 Task: Look for space in Chachapoyas, Peru from 8th August, 2023 to 15th August, 2023 for 9 adults in price range Rs.10000 to Rs.14000. Place can be shared room with 5 bedrooms having 9 beds and 5 bathrooms. Property type can be house, flat, guest house. Amenities needed are: wifi, TV, free parkinig on premises, gym, breakfast. Booking option can be shelf check-in. Required host language is English.
Action: Mouse moved to (511, 126)
Screenshot: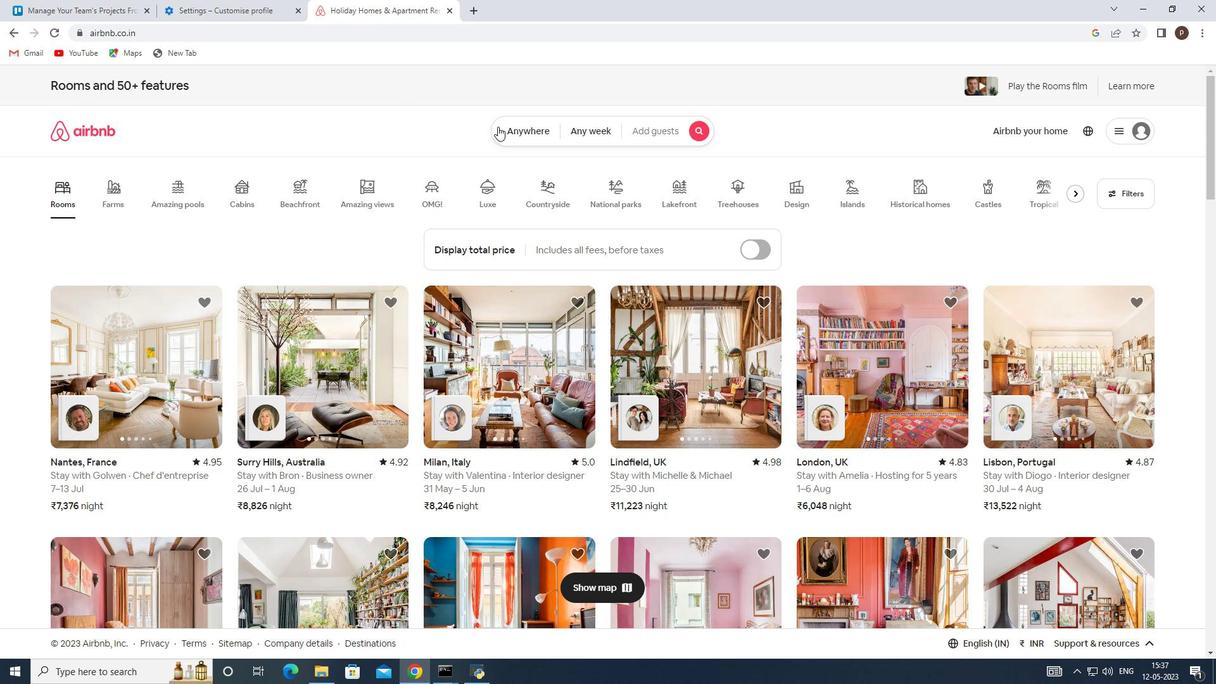 
Action: Mouse pressed left at (511, 126)
Screenshot: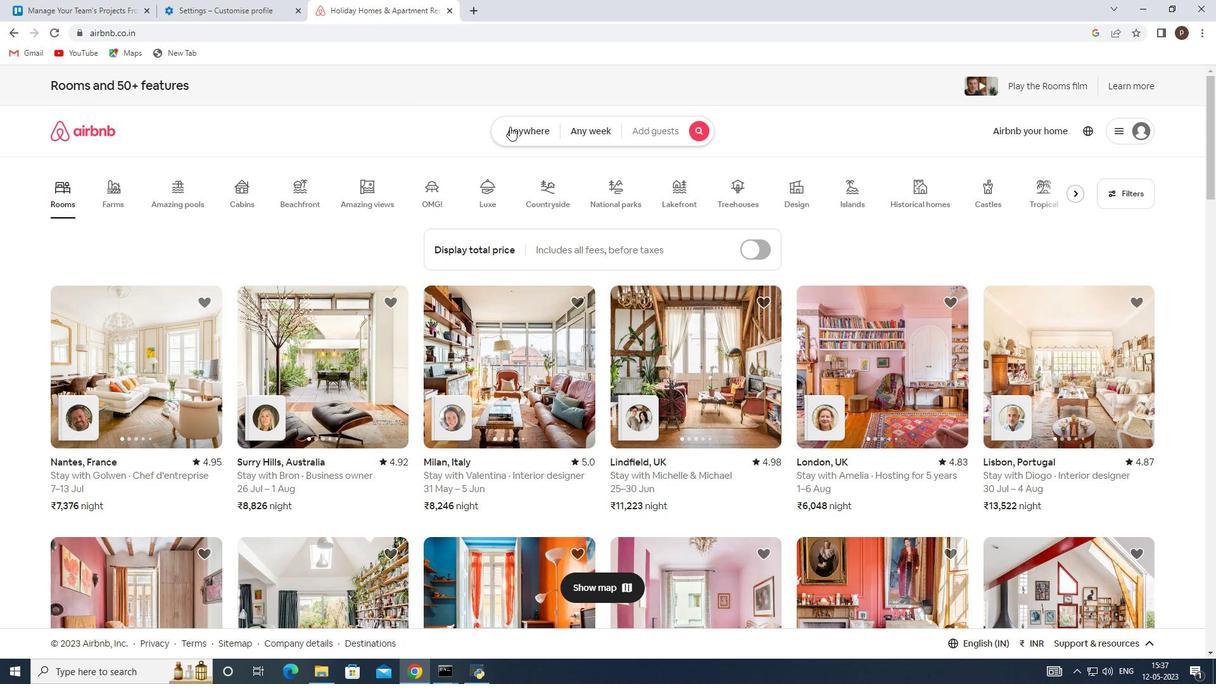 
Action: Mouse moved to (417, 181)
Screenshot: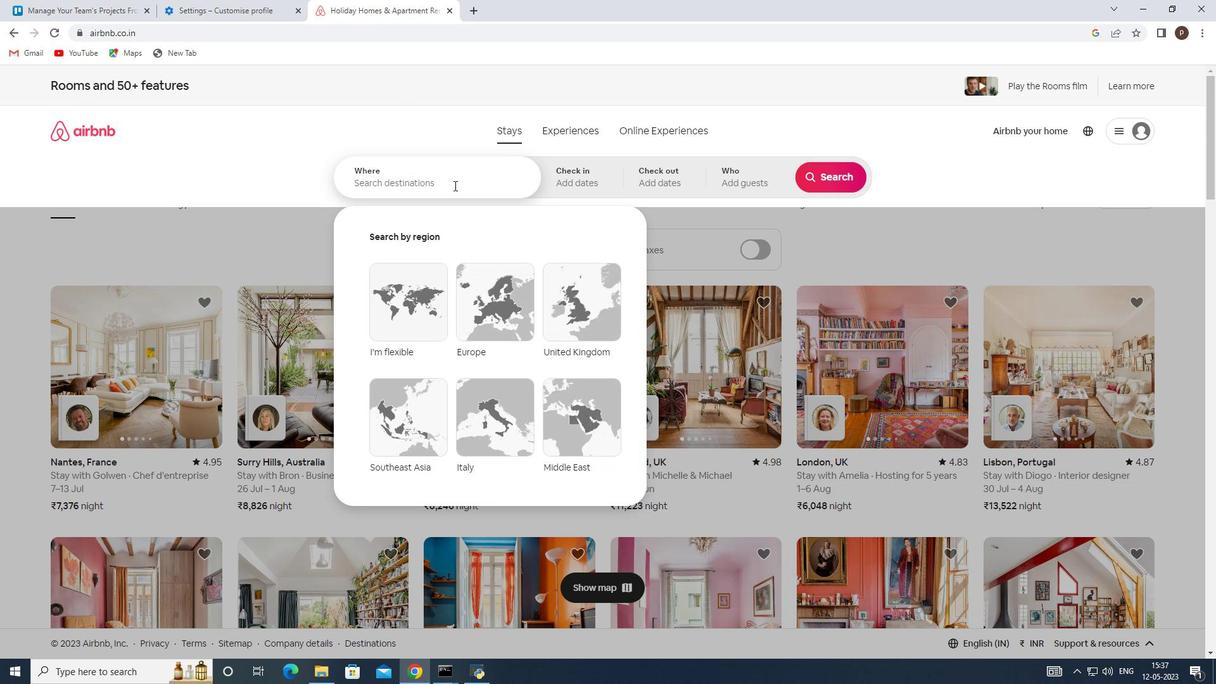 
Action: Mouse pressed left at (417, 181)
Screenshot: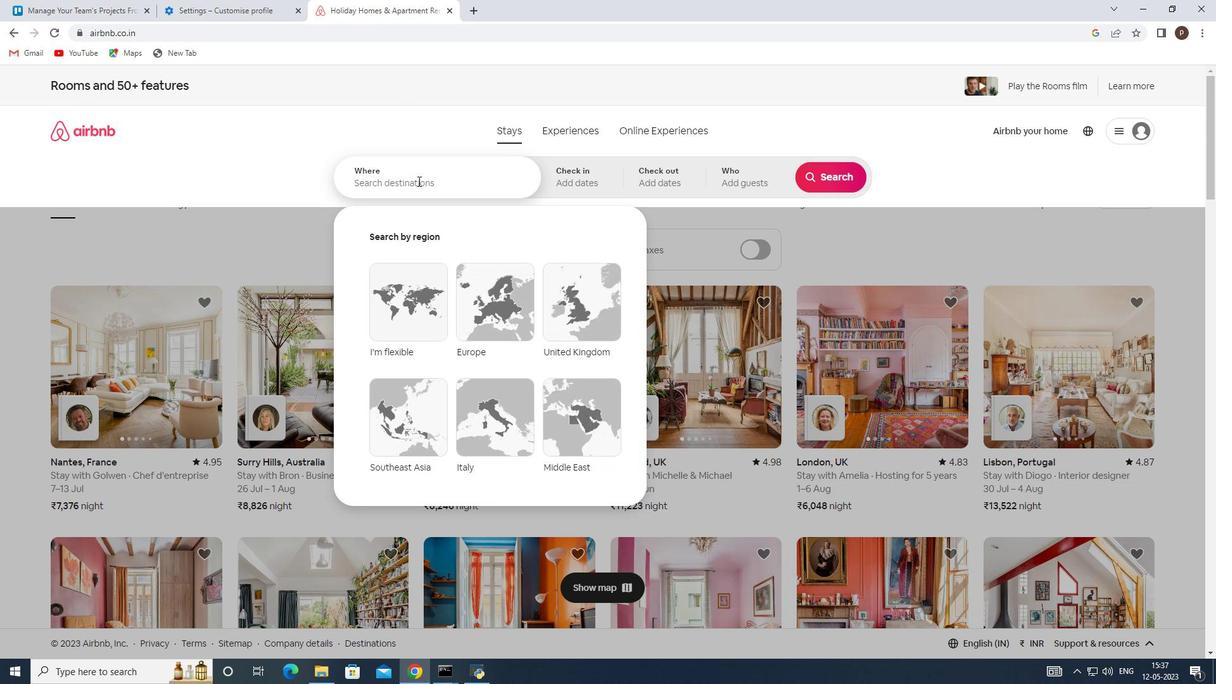 
Action: Mouse moved to (415, 179)
Screenshot: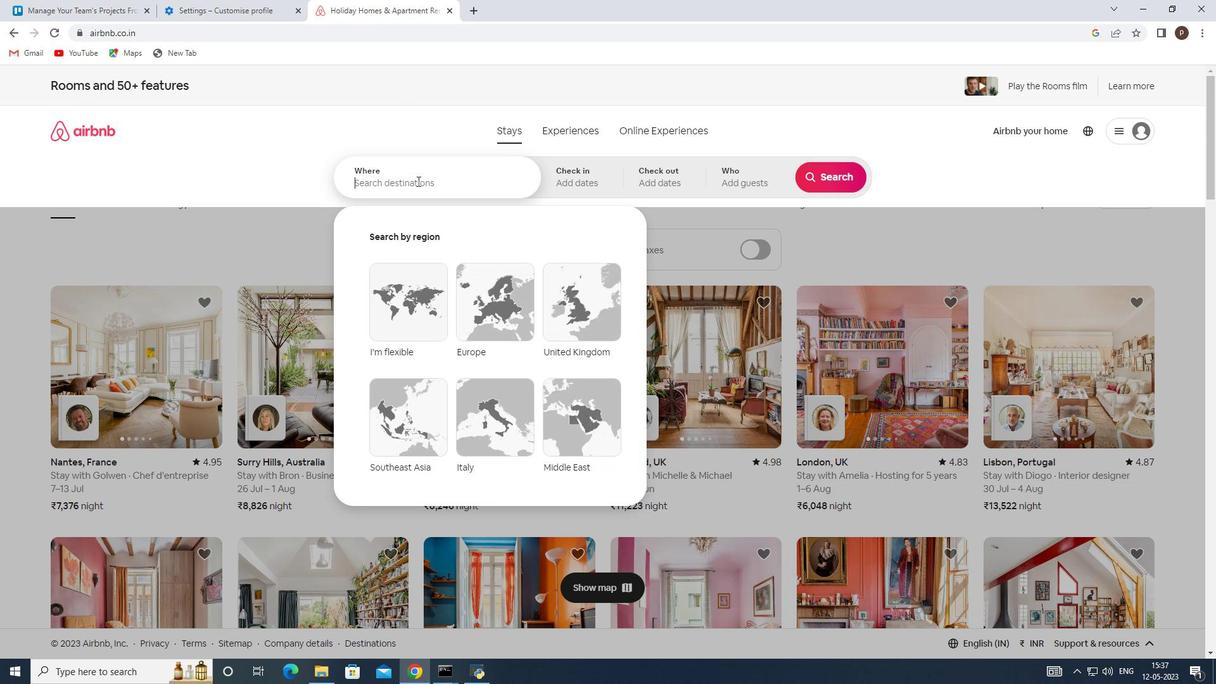 
Action: Key pressed <Key.caps_lock>C<Key.caps_lock>hachapoyas,<Key.space><Key.caps_lock>P<Key.caps_lock>eru<Key.enter>
Screenshot: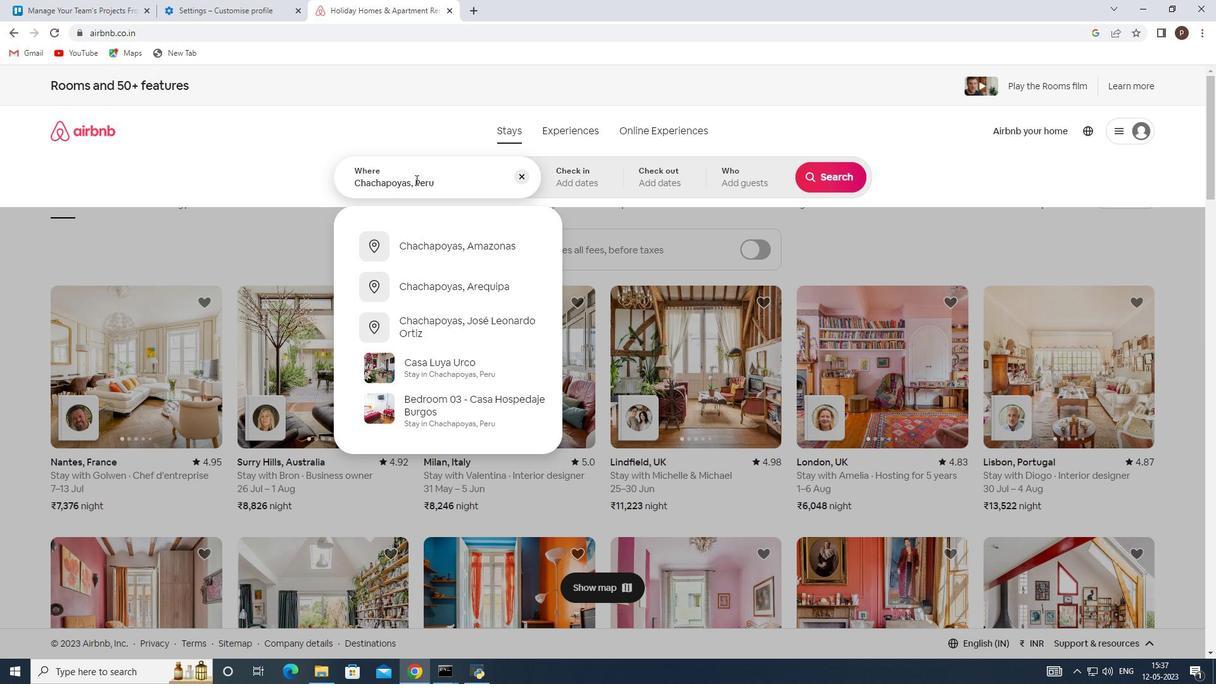 
Action: Mouse moved to (833, 281)
Screenshot: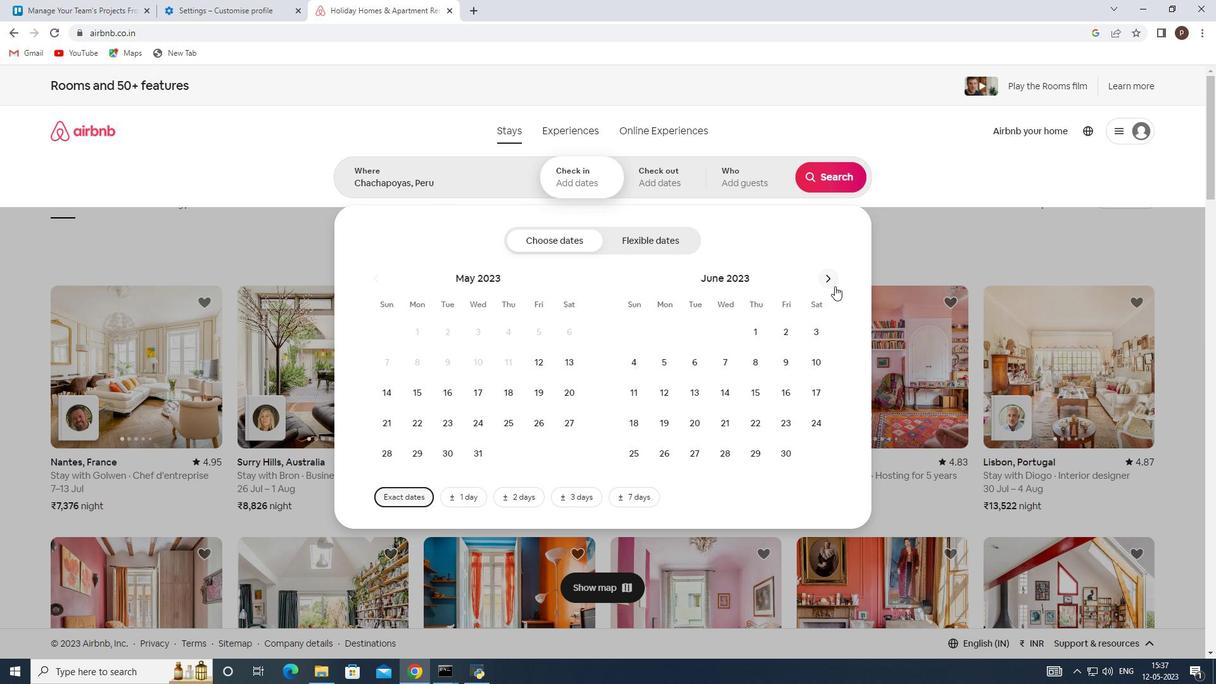 
Action: Mouse pressed left at (833, 281)
Screenshot: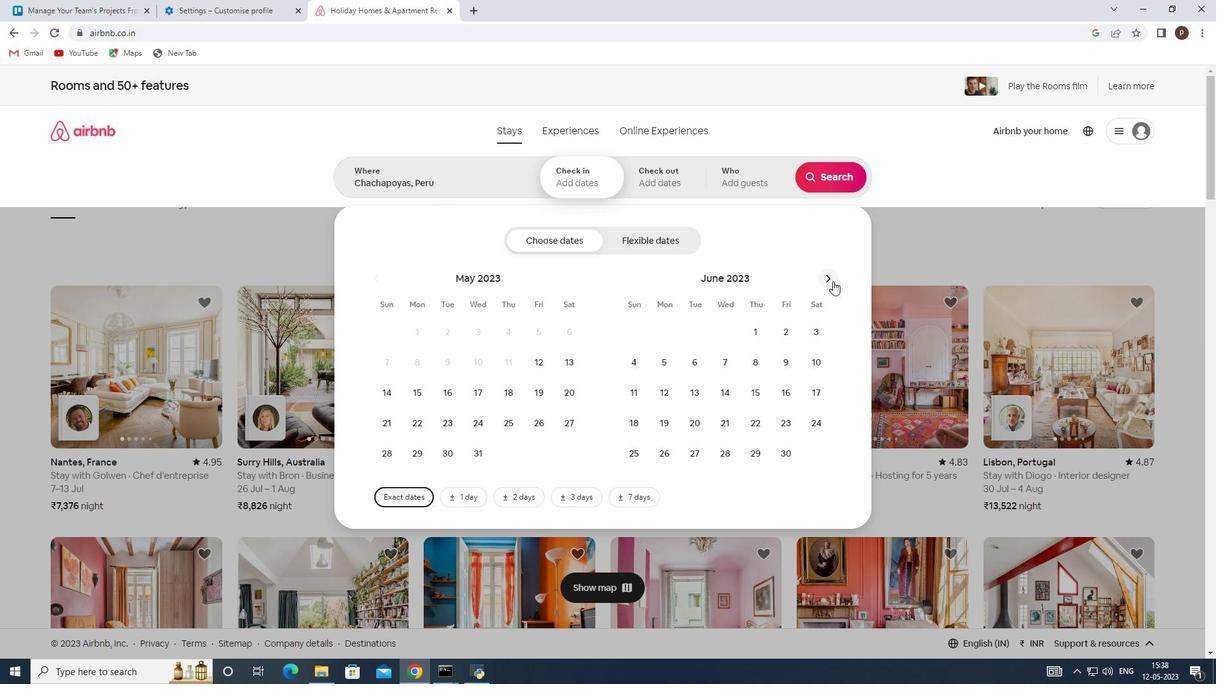 
Action: Mouse pressed left at (833, 281)
Screenshot: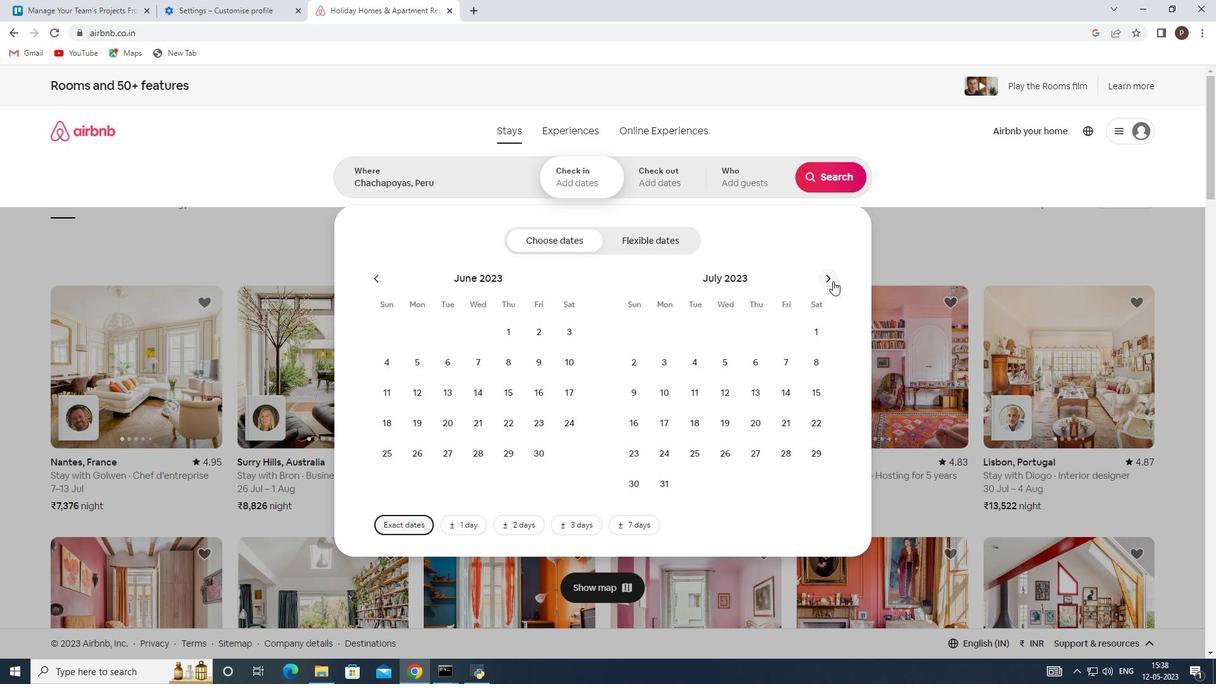 
Action: Mouse moved to (694, 361)
Screenshot: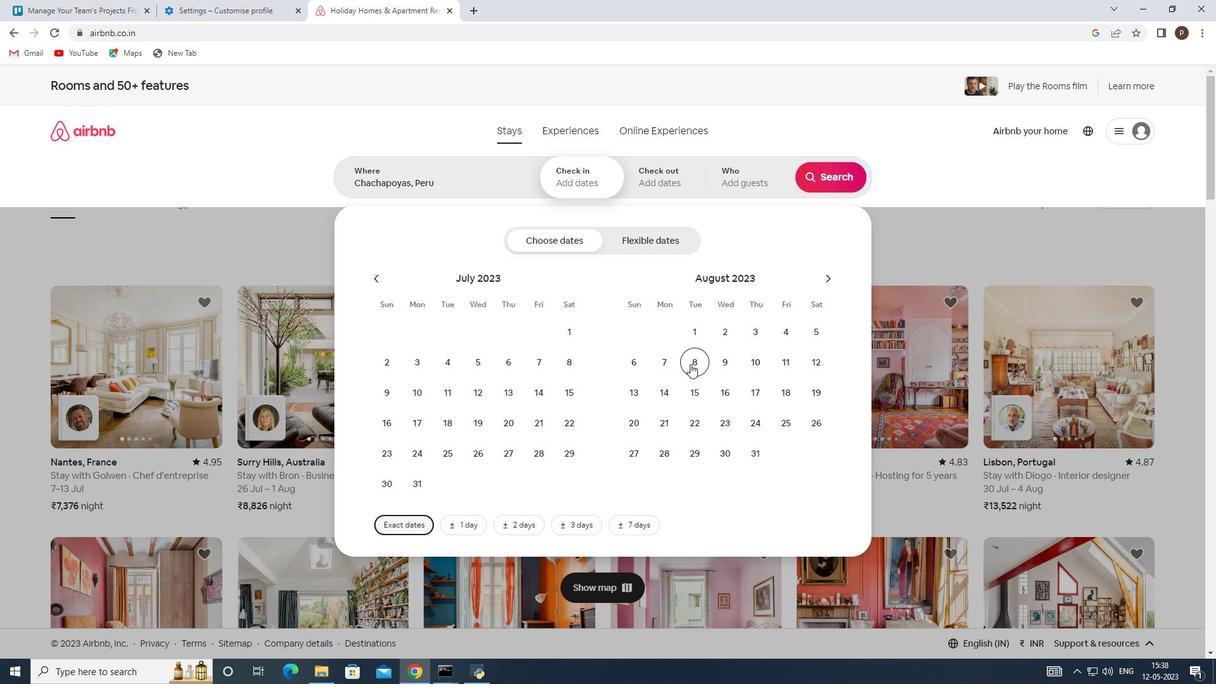 
Action: Mouse pressed left at (694, 361)
Screenshot: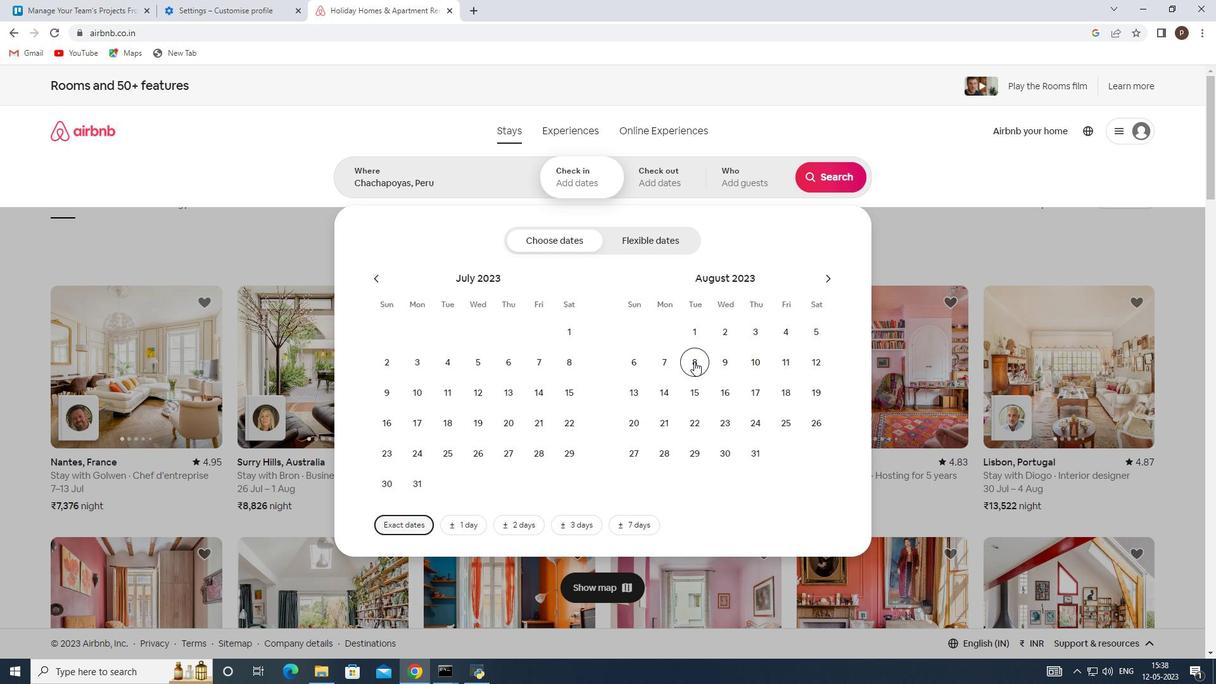 
Action: Mouse moved to (694, 391)
Screenshot: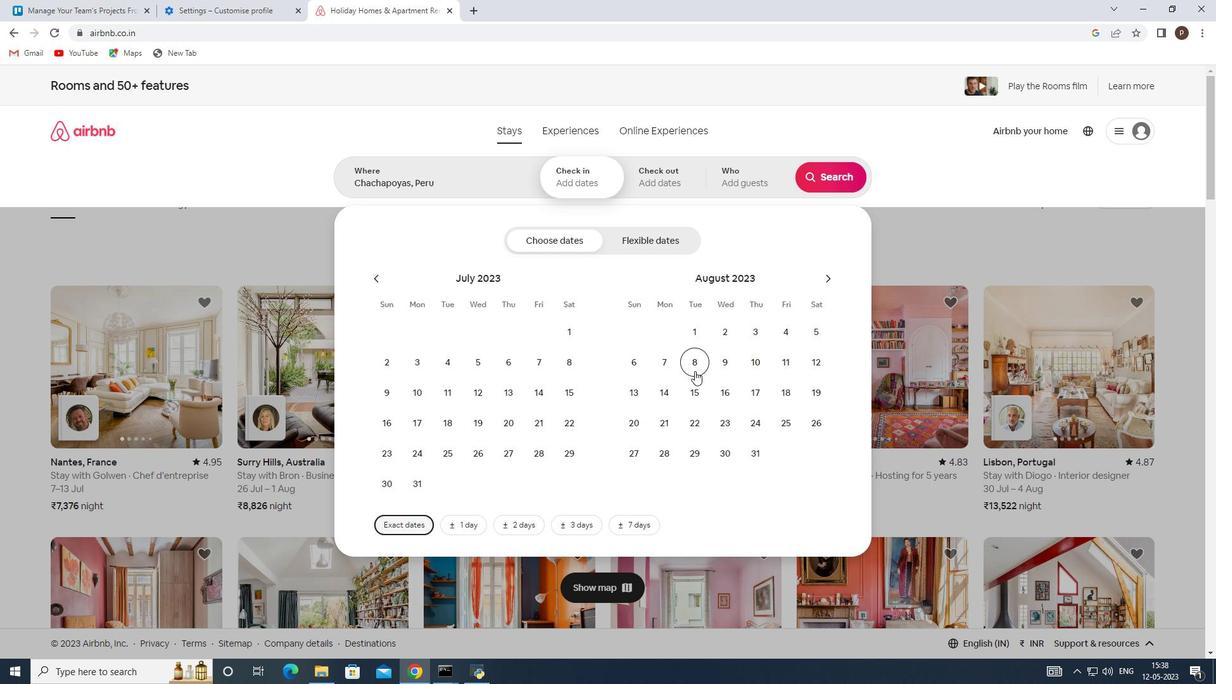 
Action: Mouse pressed left at (694, 391)
Screenshot: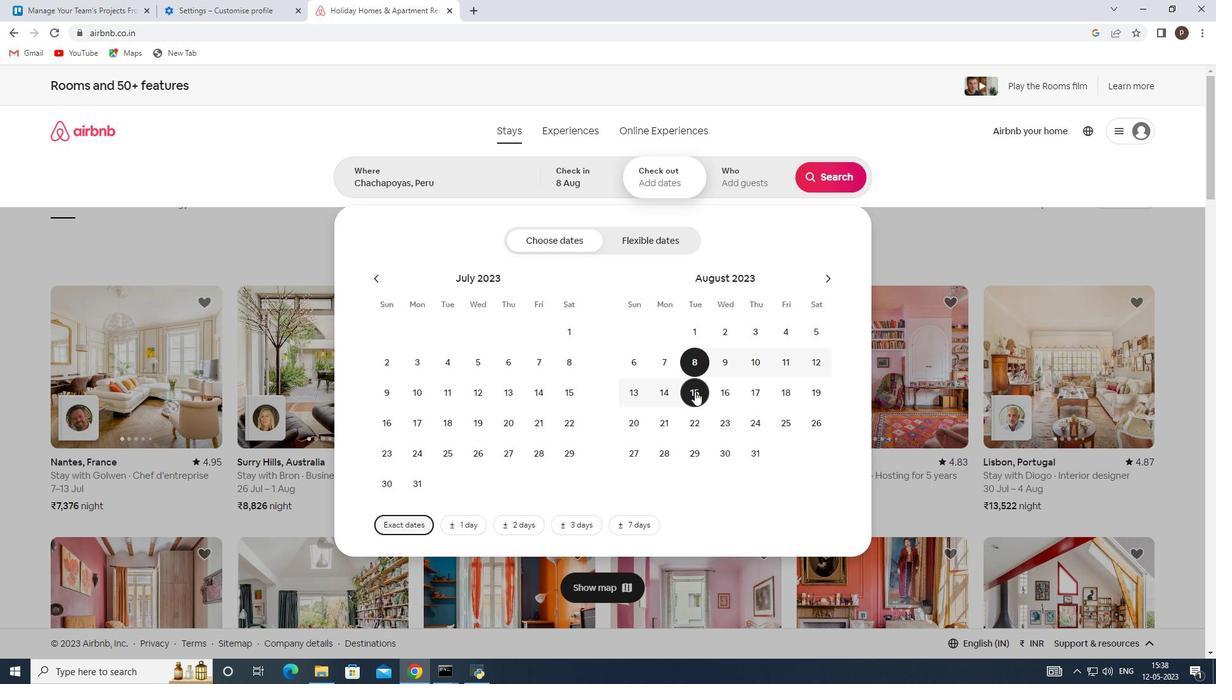 
Action: Mouse moved to (733, 190)
Screenshot: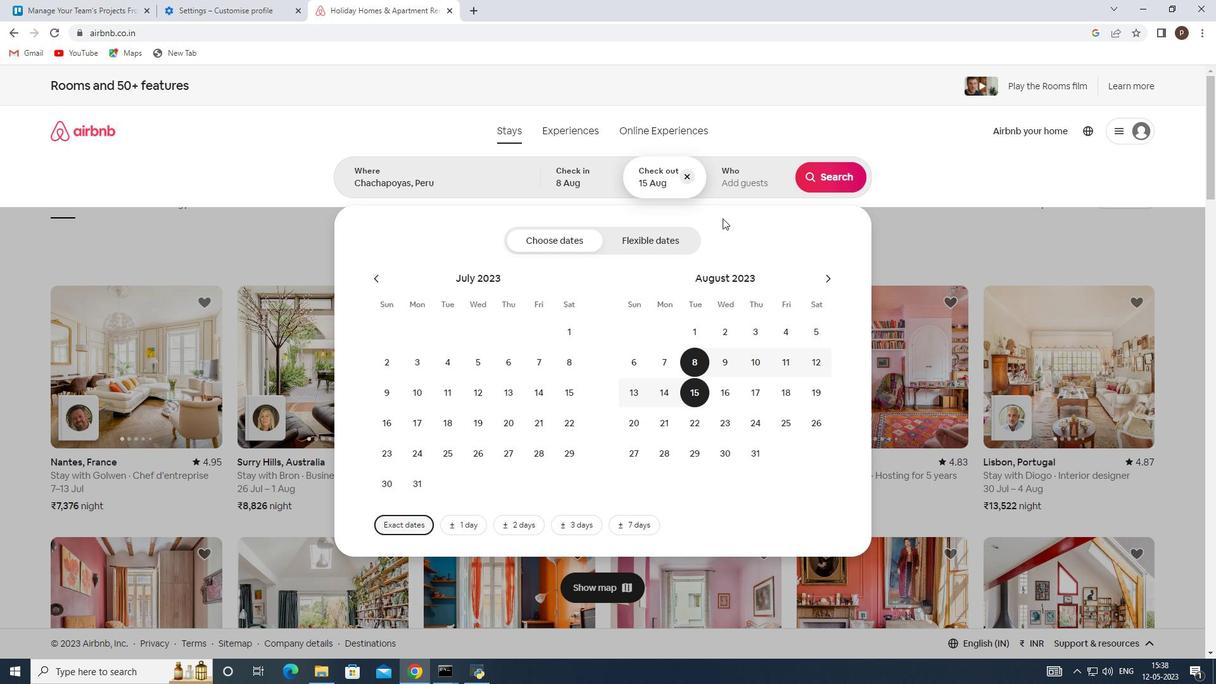 
Action: Mouse pressed left at (733, 190)
Screenshot: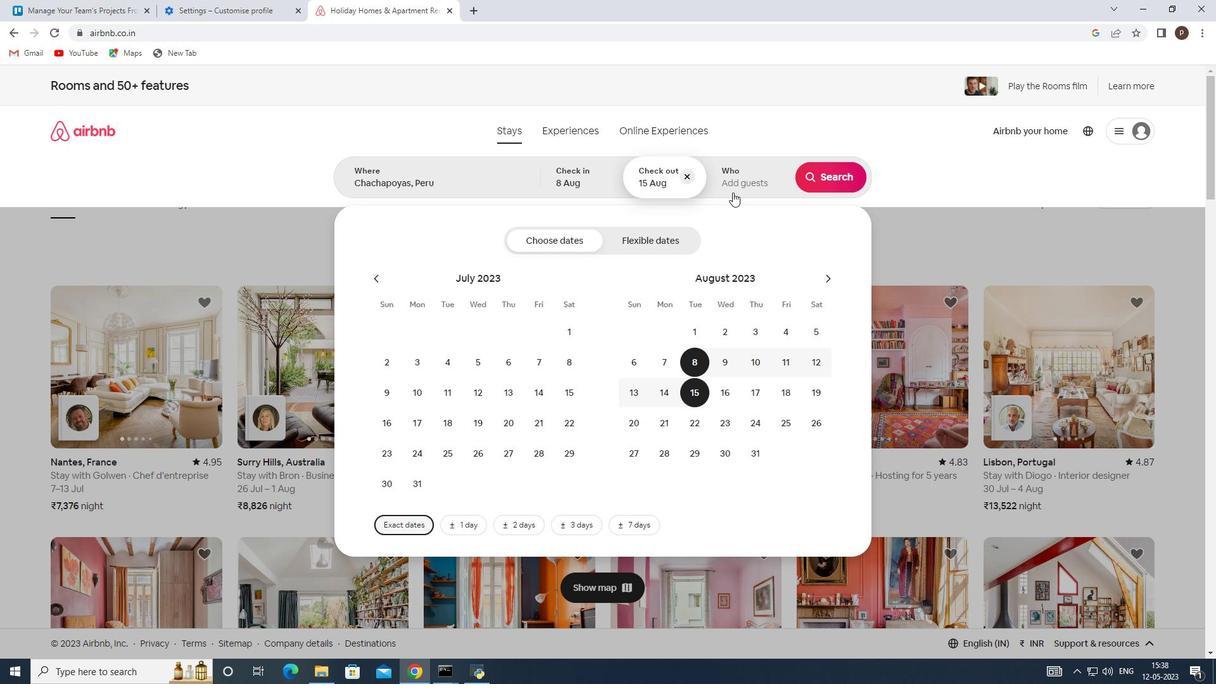 
Action: Mouse moved to (834, 250)
Screenshot: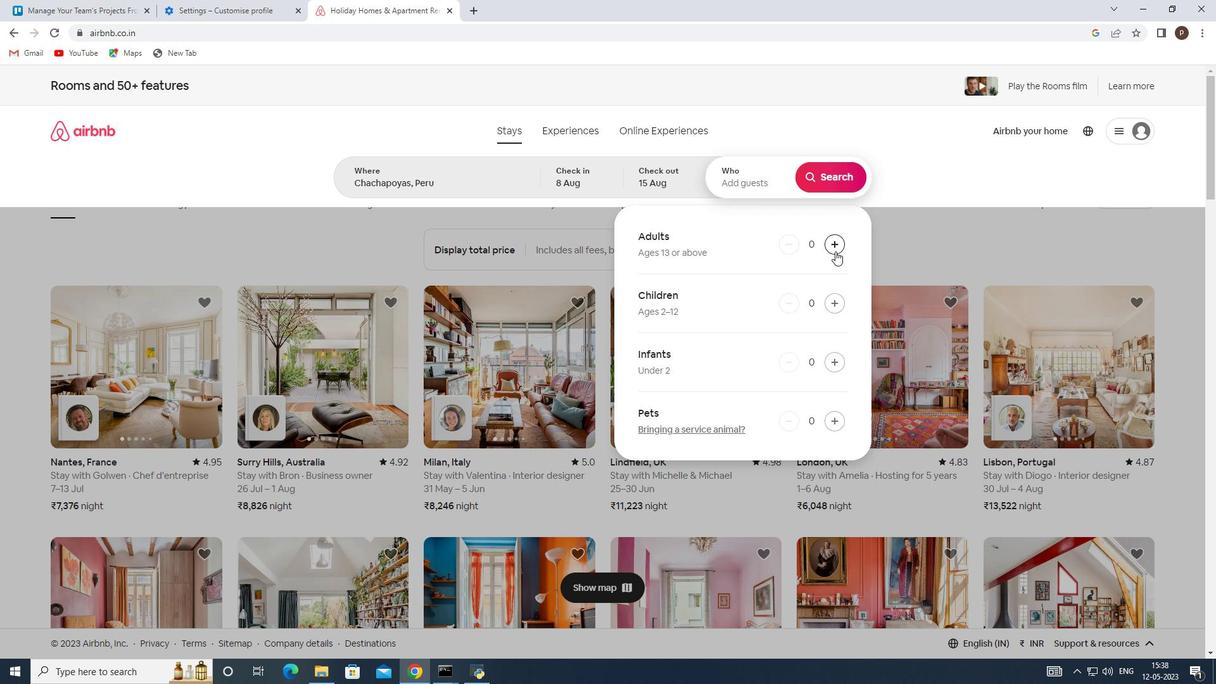 
Action: Mouse pressed left at (834, 250)
Screenshot: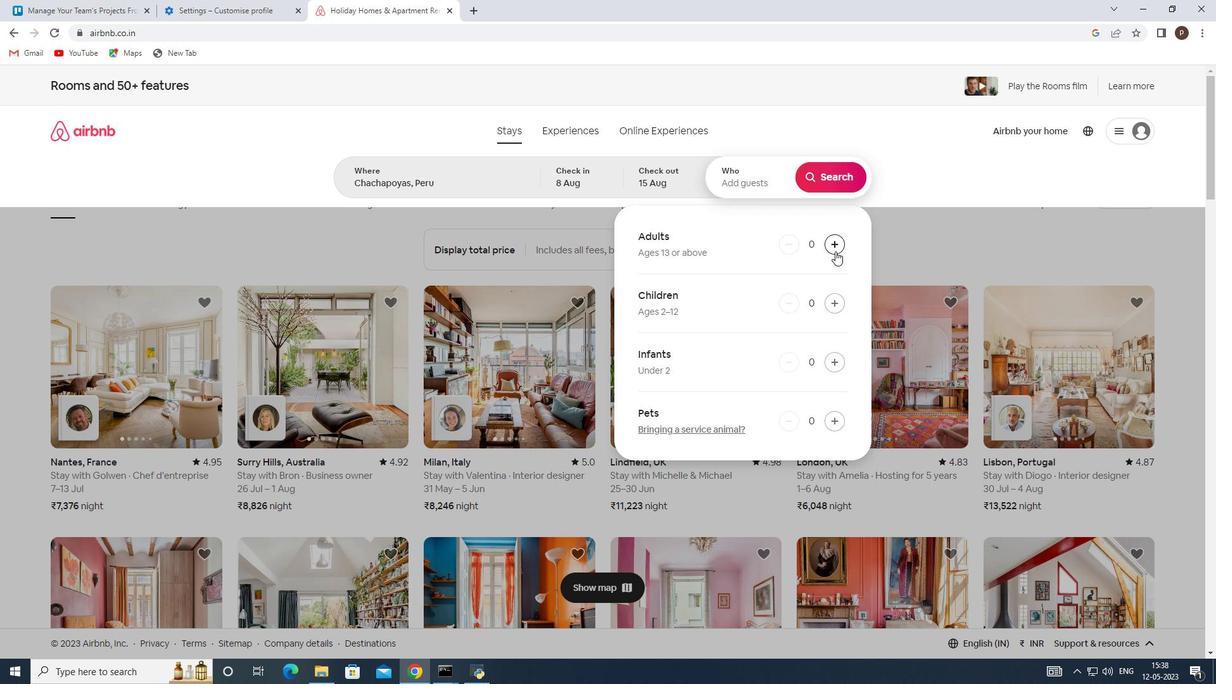 
Action: Mouse pressed left at (834, 250)
Screenshot: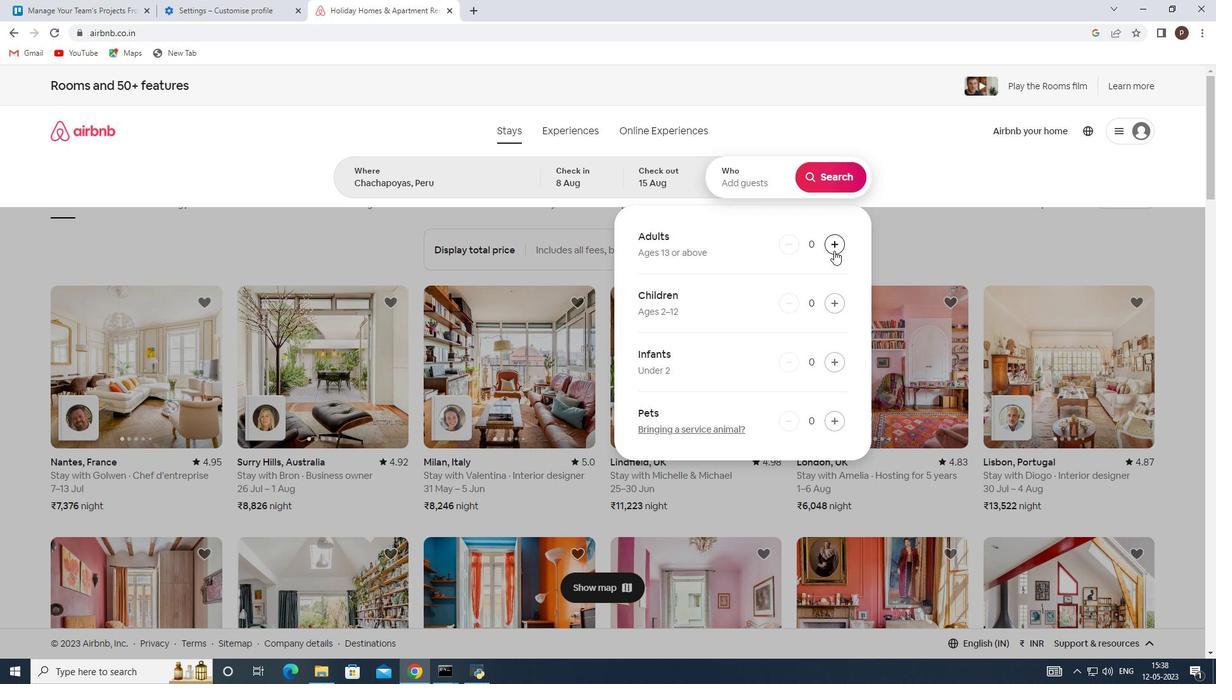 
Action: Mouse pressed left at (834, 250)
Screenshot: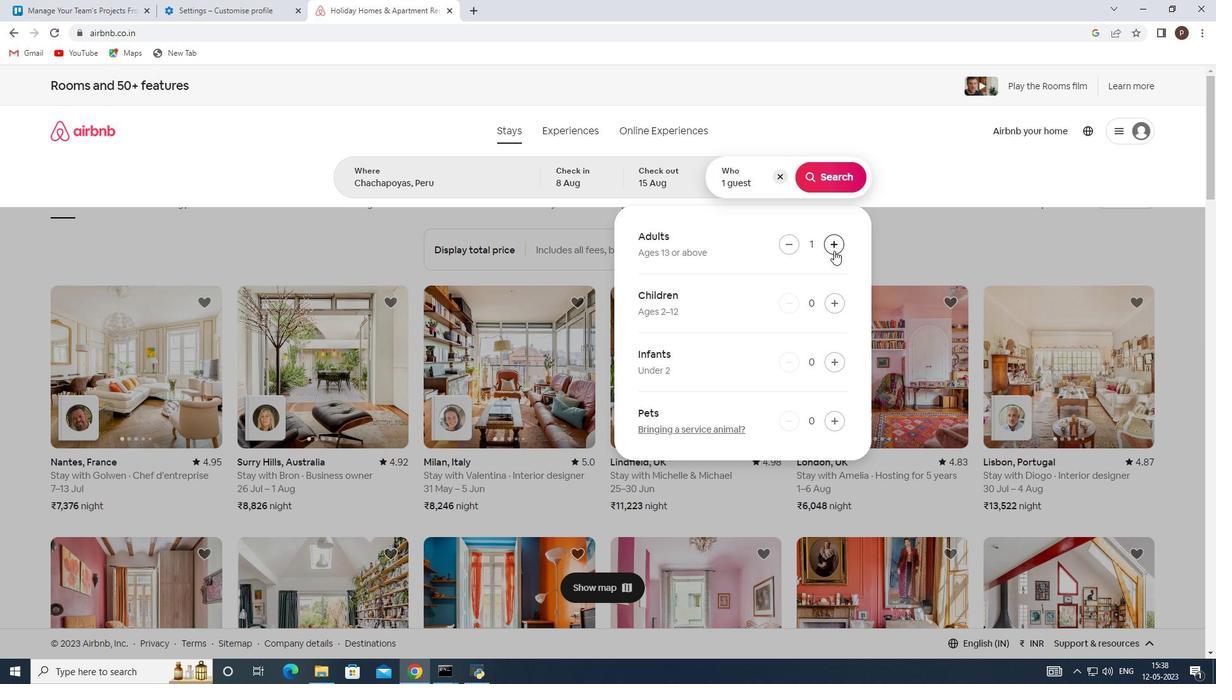 
Action: Mouse pressed left at (834, 250)
Screenshot: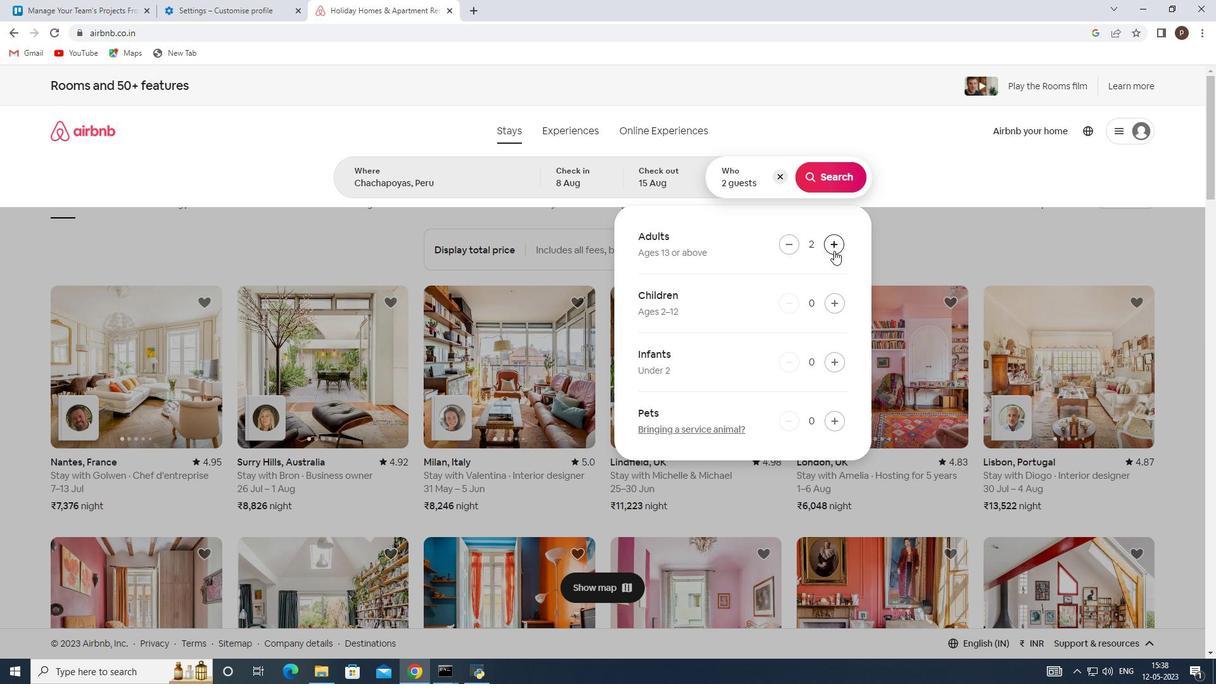 
Action: Mouse pressed left at (834, 250)
Screenshot: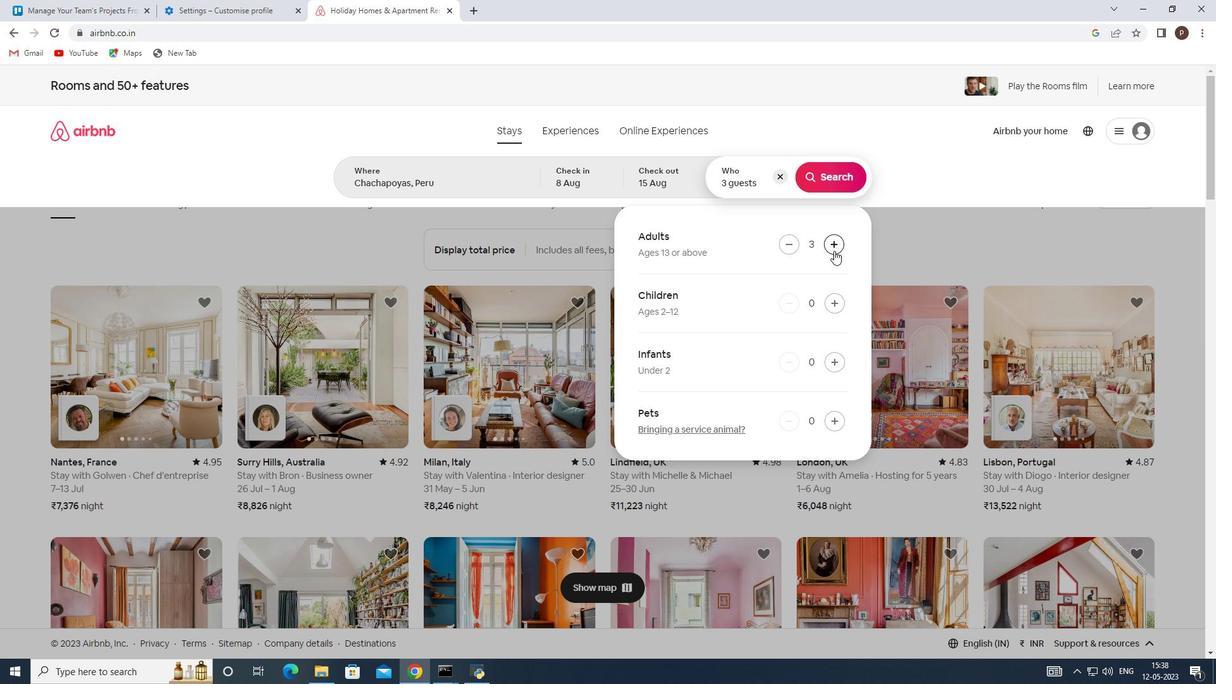 
Action: Mouse pressed left at (834, 250)
Screenshot: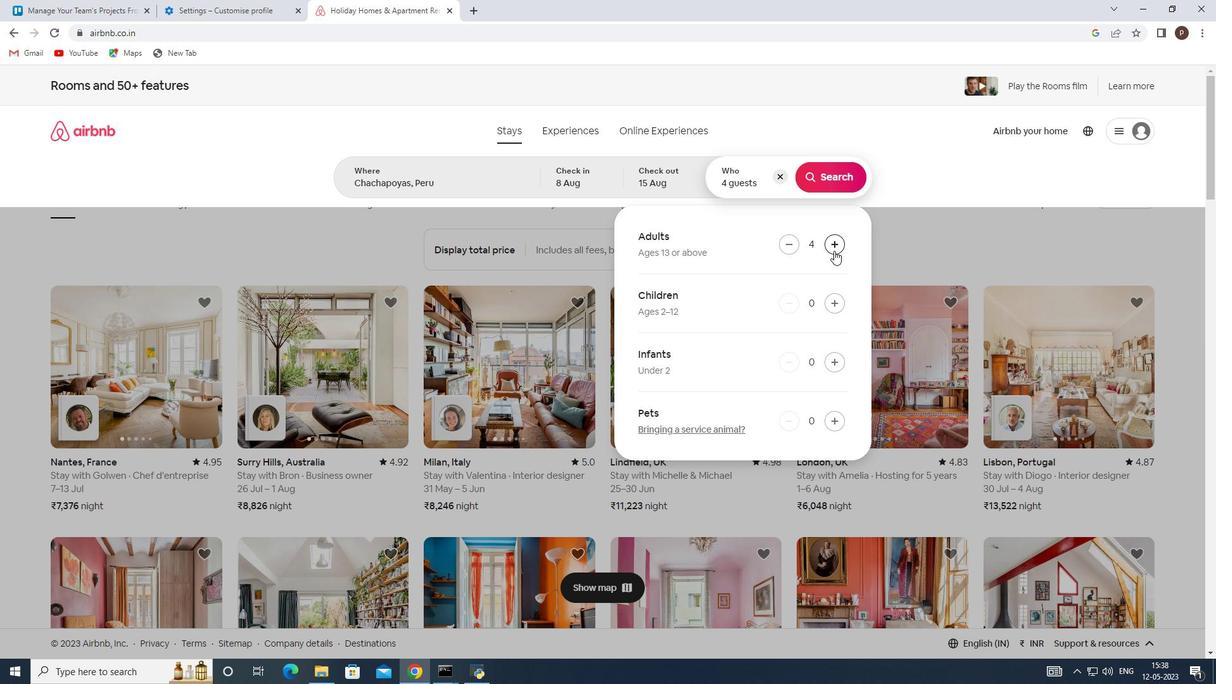 
Action: Mouse pressed left at (834, 250)
Screenshot: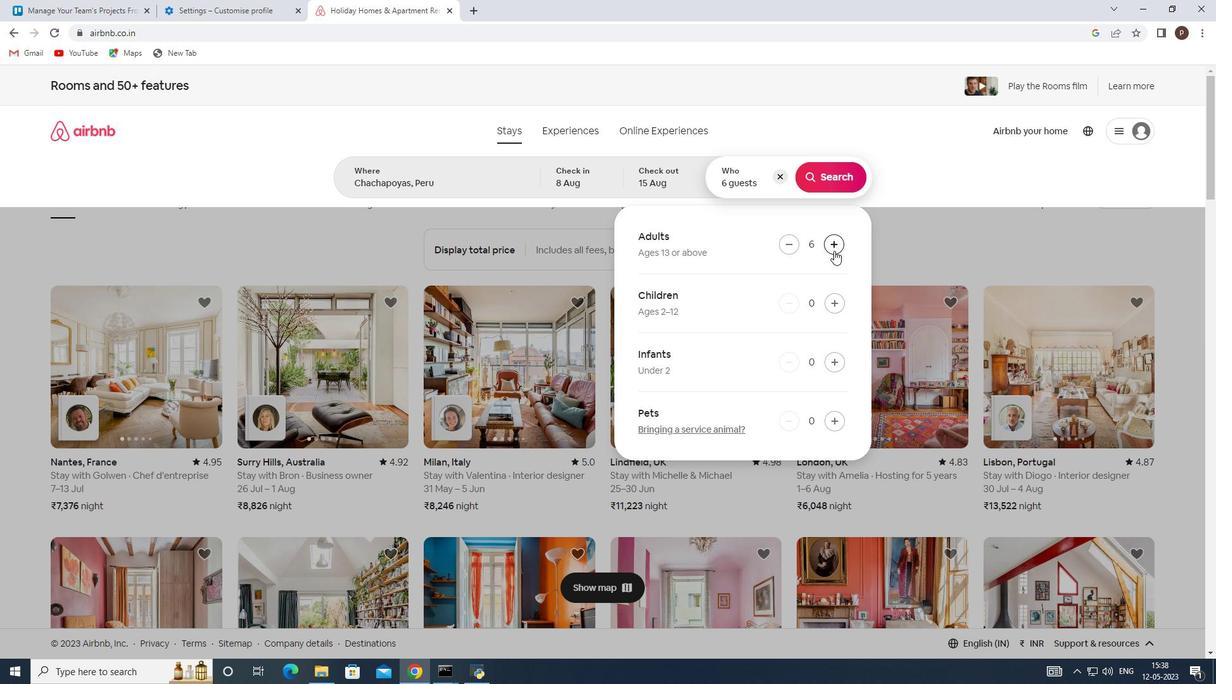 
Action: Mouse pressed left at (834, 250)
Screenshot: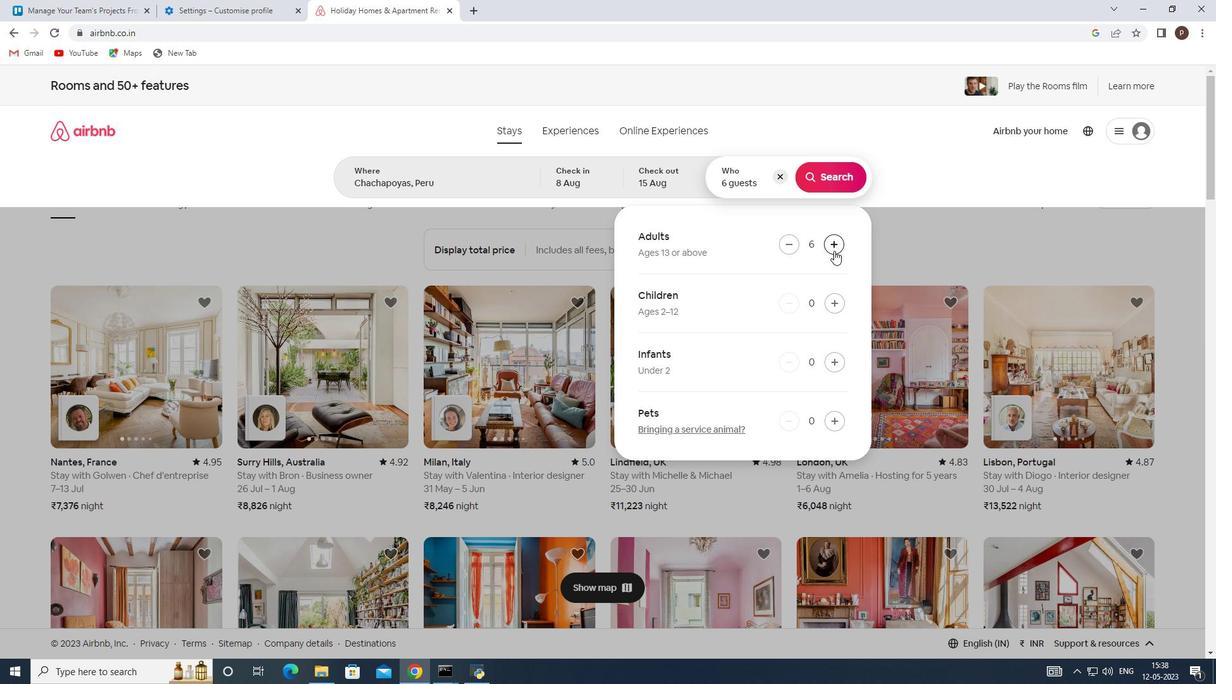 
Action: Mouse pressed left at (834, 250)
Screenshot: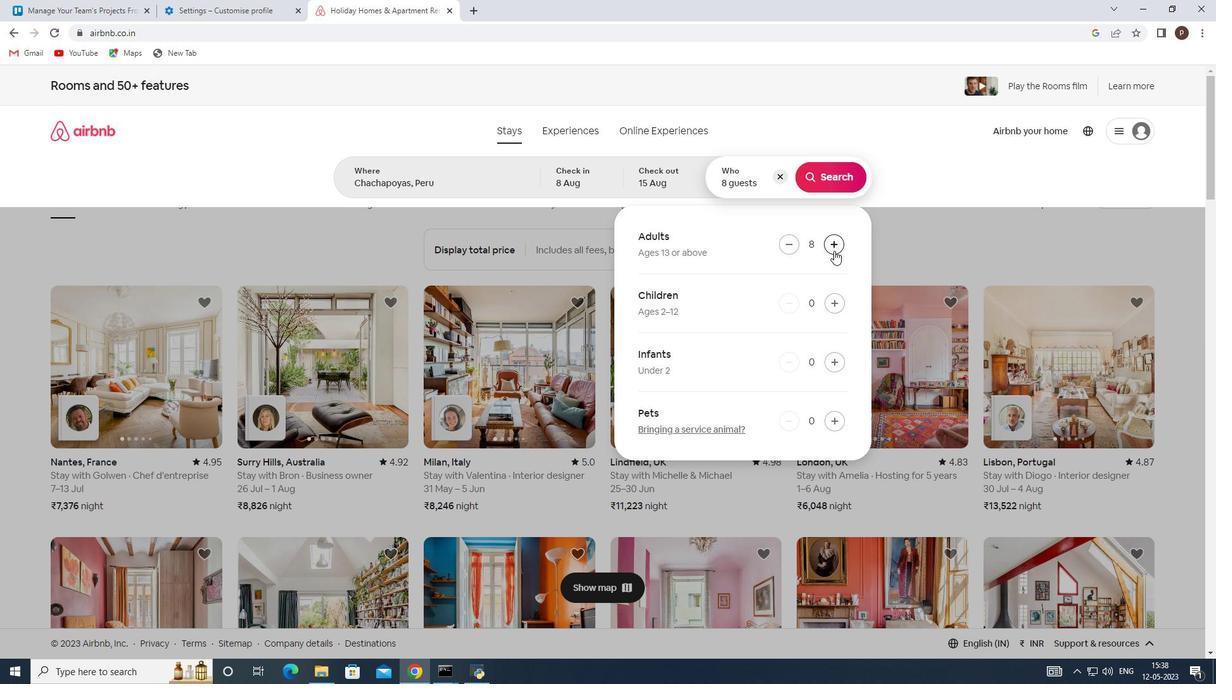 
Action: Mouse moved to (829, 178)
Screenshot: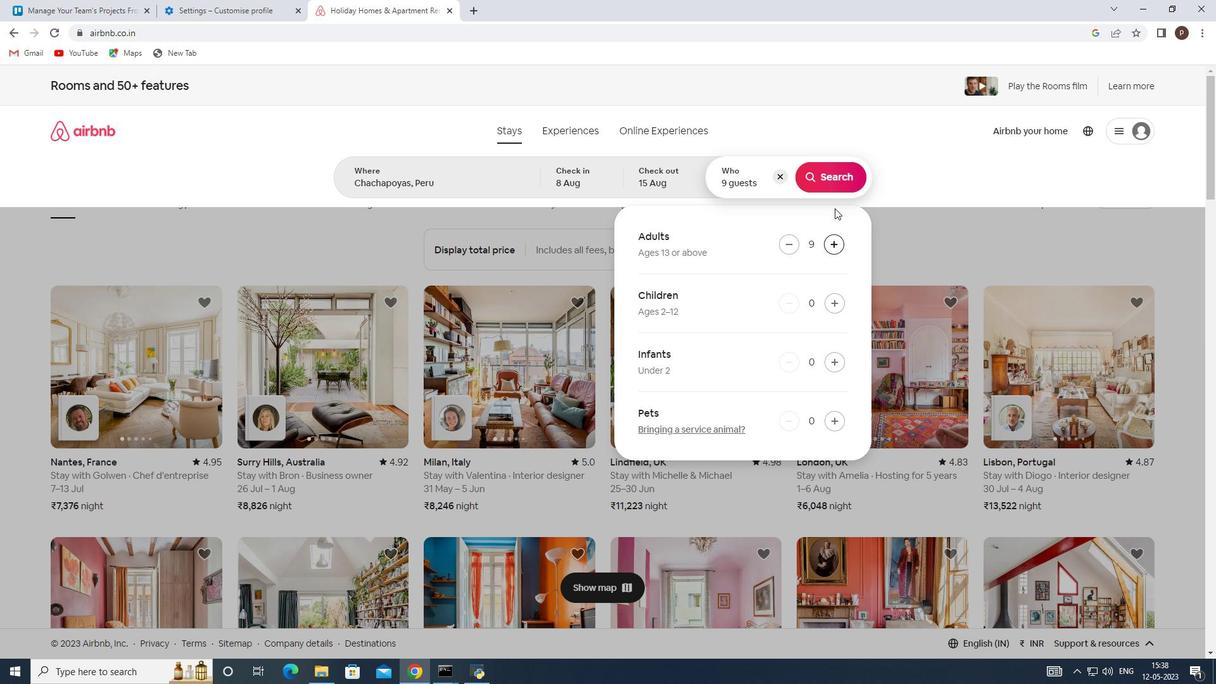 
Action: Mouse pressed left at (829, 178)
Screenshot: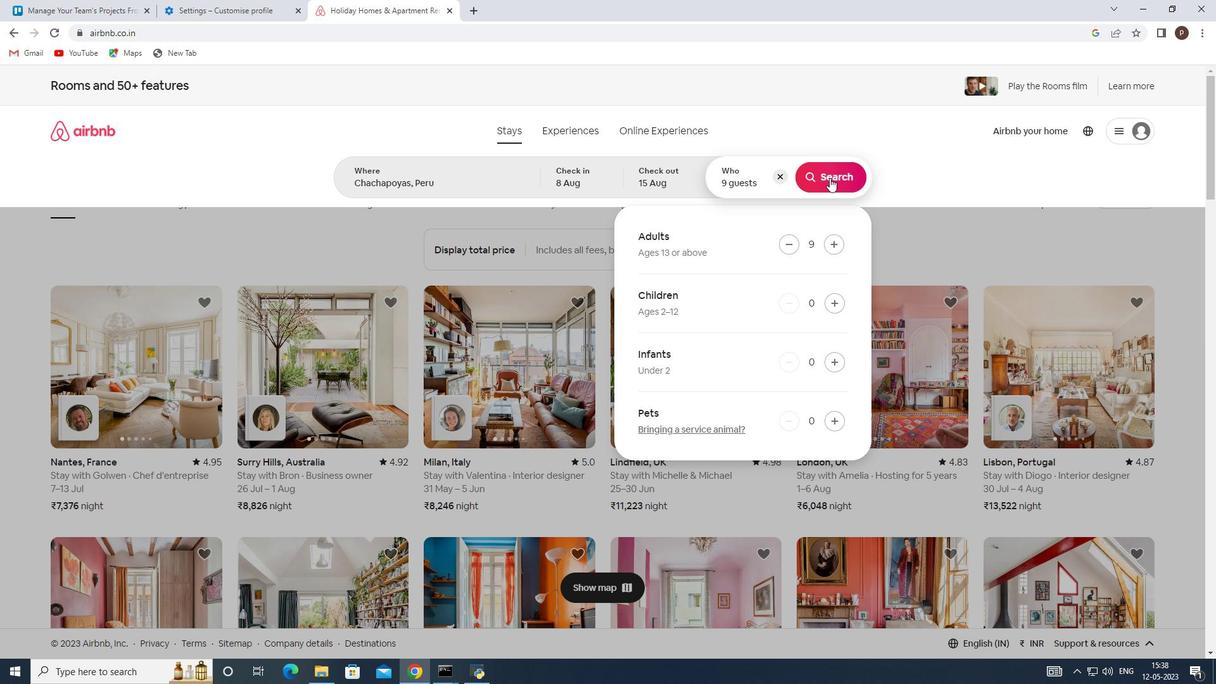 
Action: Mouse moved to (1146, 148)
Screenshot: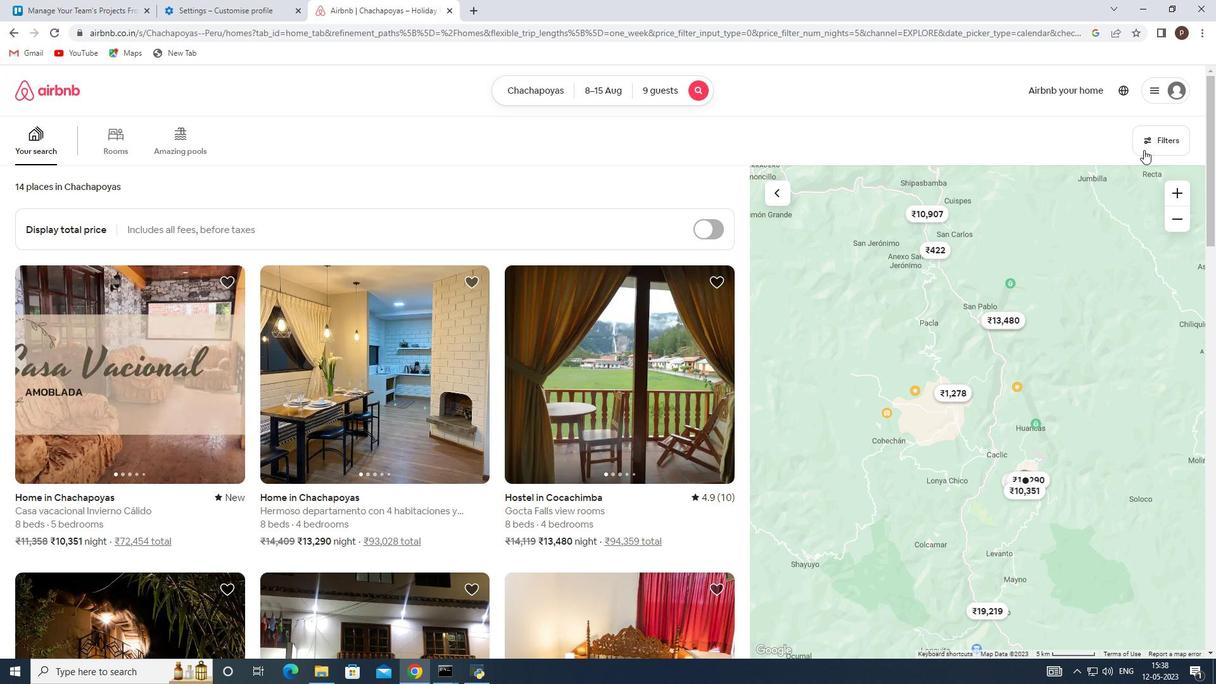
Action: Mouse pressed left at (1146, 148)
Screenshot: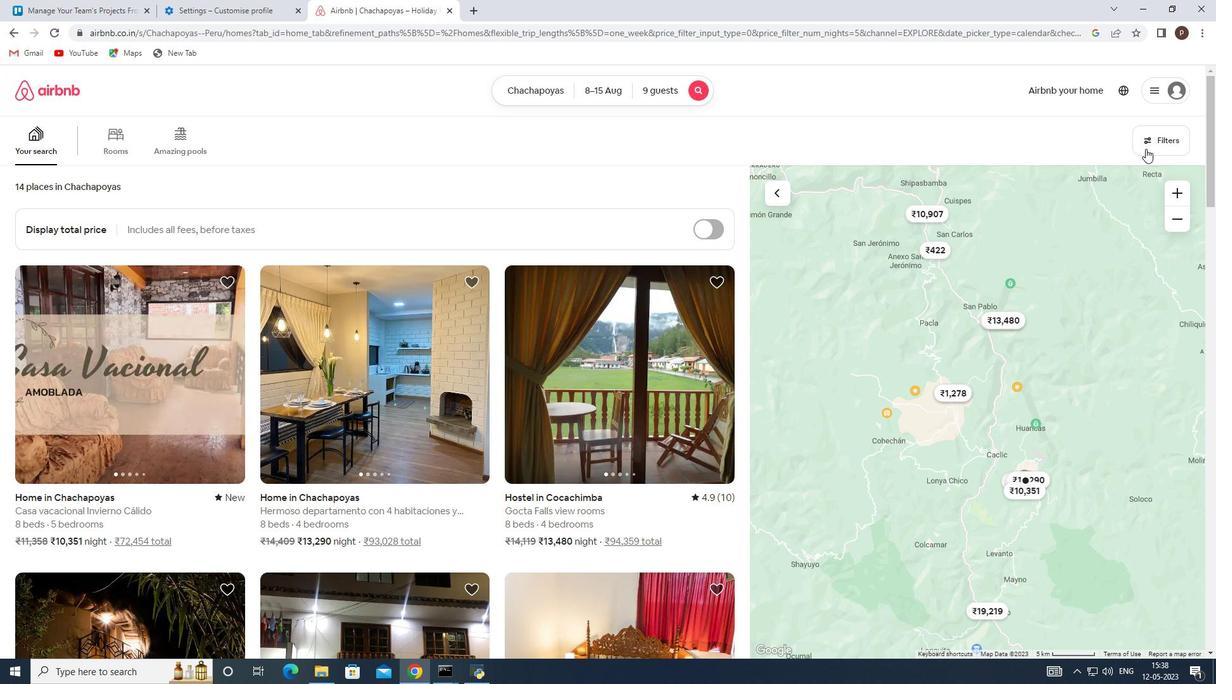 
Action: Mouse moved to (425, 459)
Screenshot: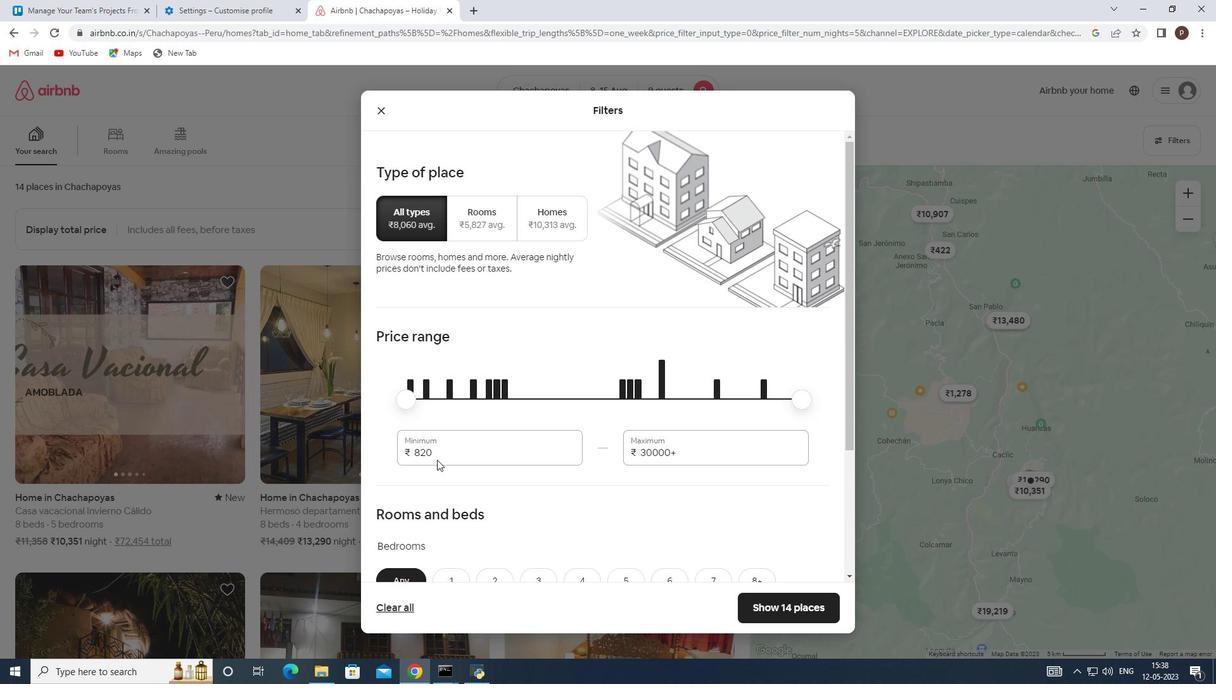 
Action: Mouse pressed left at (425, 459)
Screenshot: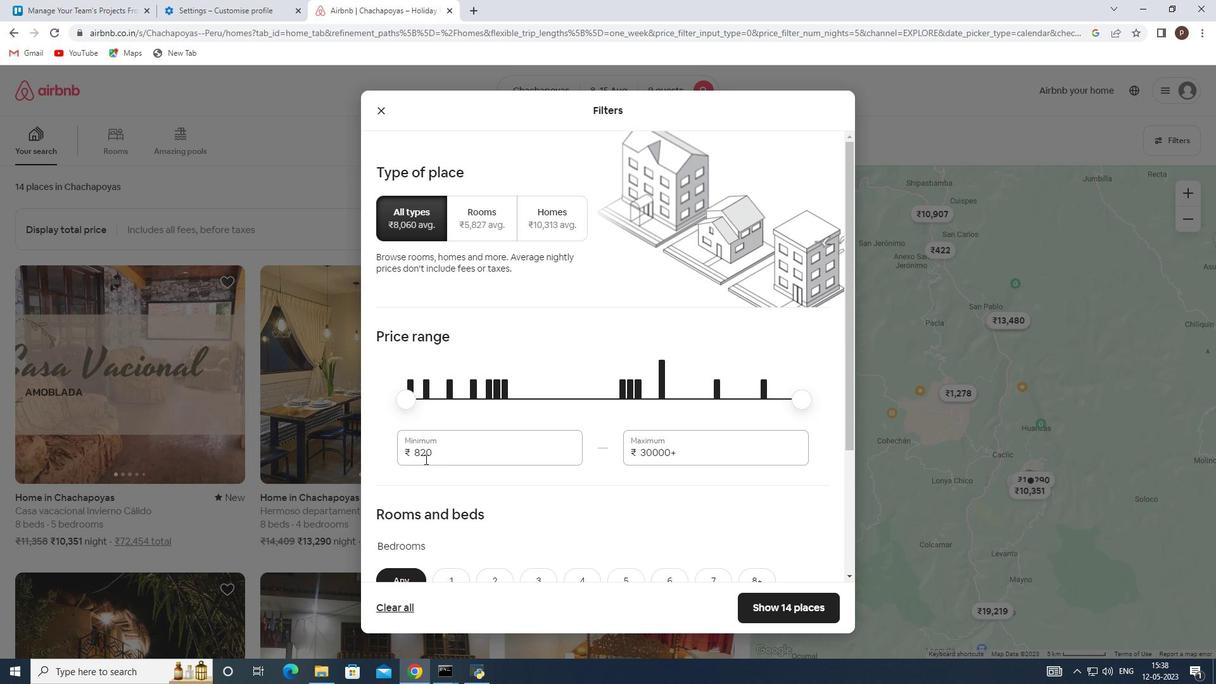 
Action: Mouse pressed left at (425, 459)
Screenshot: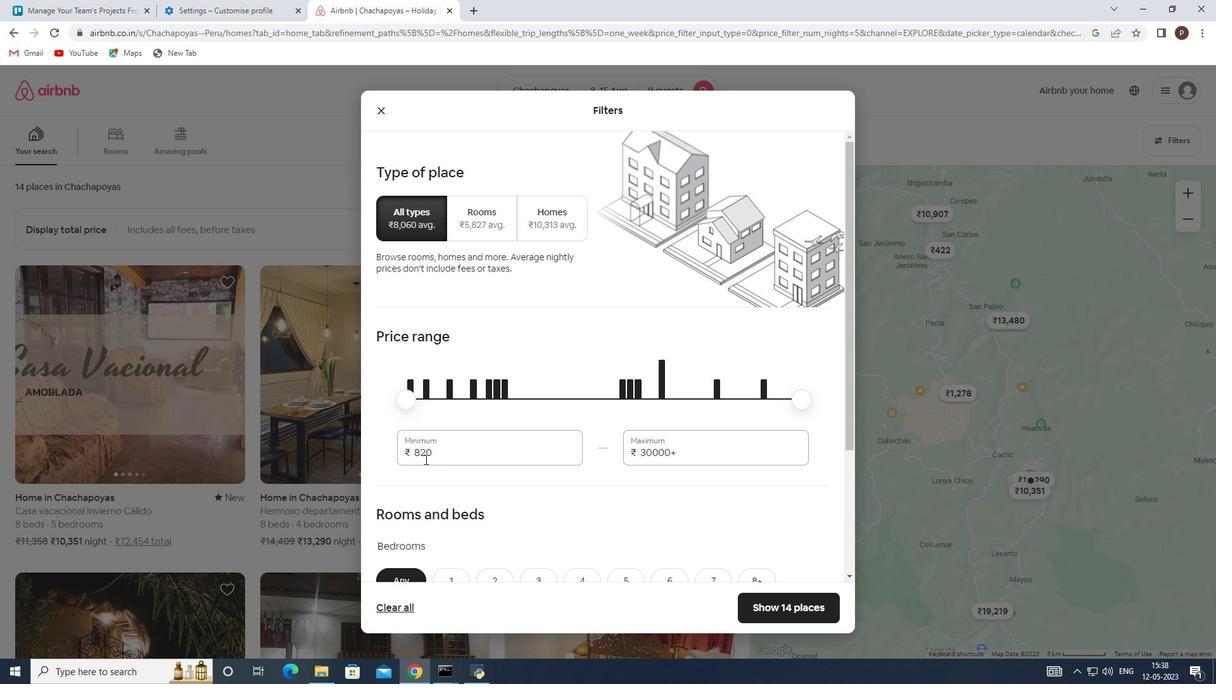 
Action: Mouse moved to (433, 452)
Screenshot: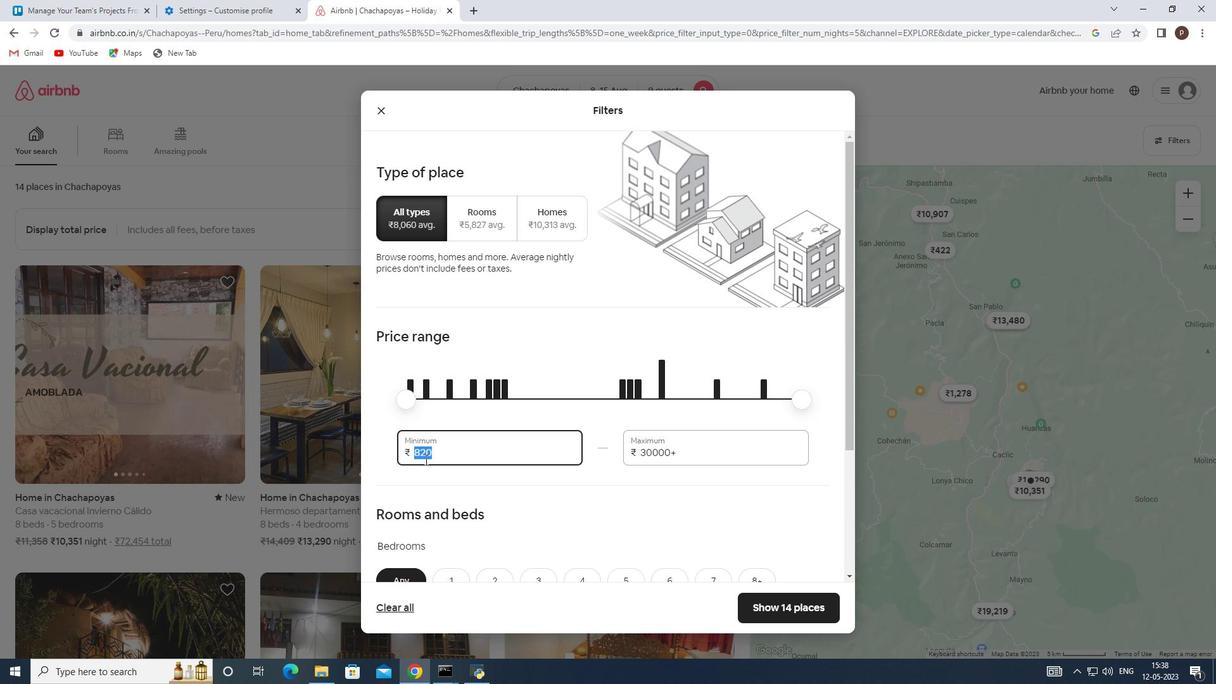 
Action: Key pressed 10000<Key.tab>14000
Screenshot: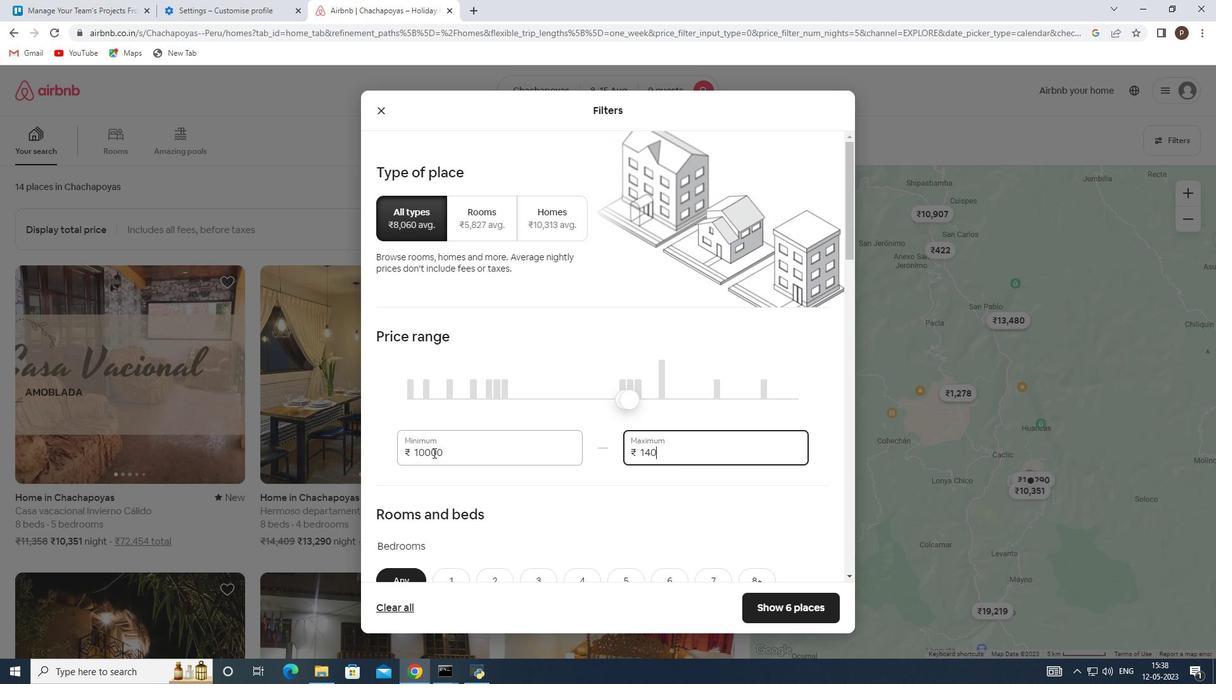 
Action: Mouse moved to (433, 455)
Screenshot: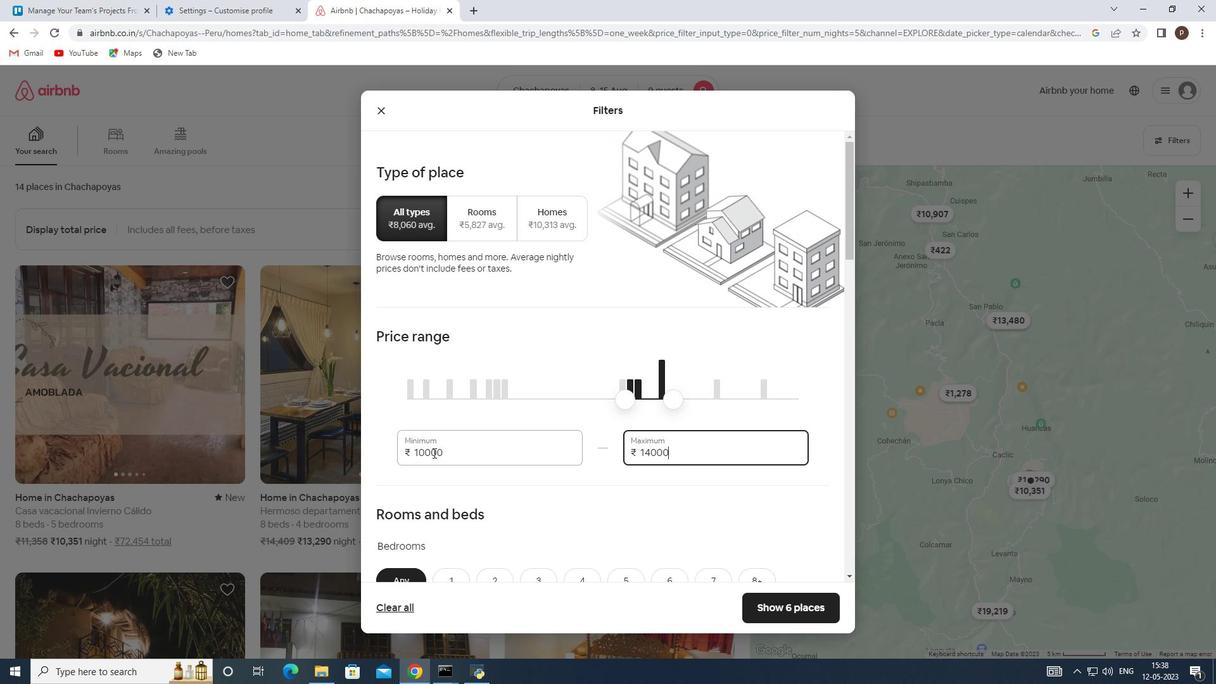 
Action: Mouse scrolled (433, 454) with delta (0, 0)
Screenshot: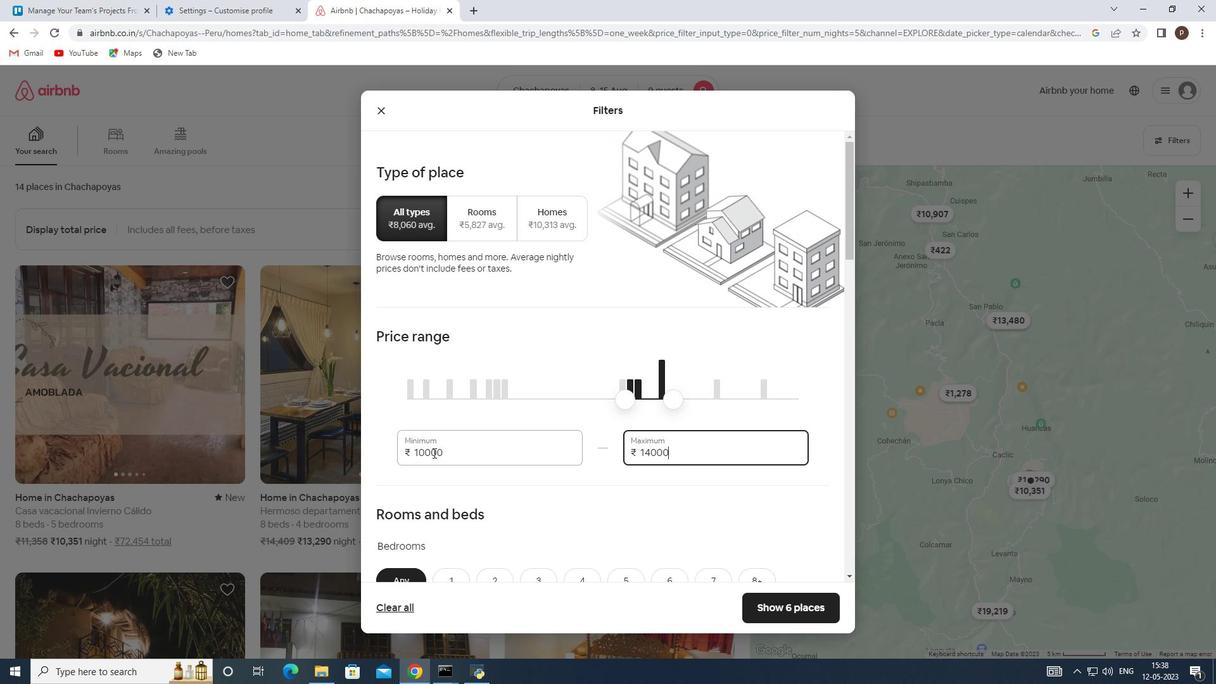 
Action: Mouse scrolled (433, 454) with delta (0, 0)
Screenshot: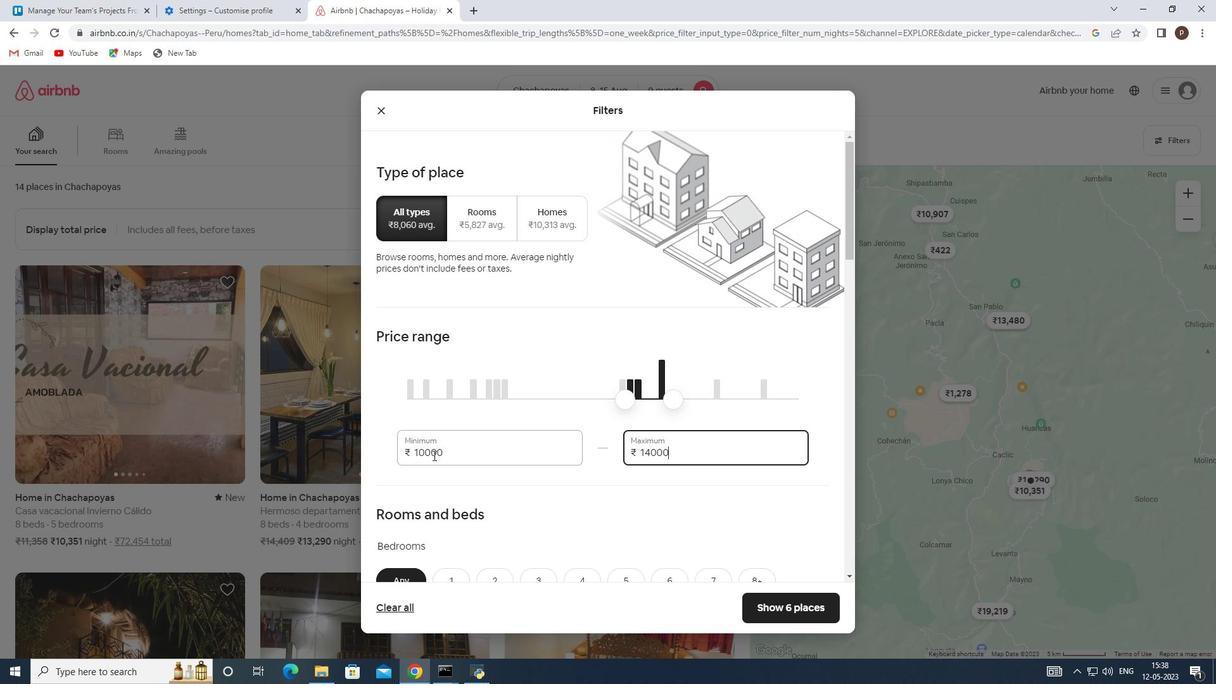 
Action: Mouse scrolled (433, 454) with delta (0, 0)
Screenshot: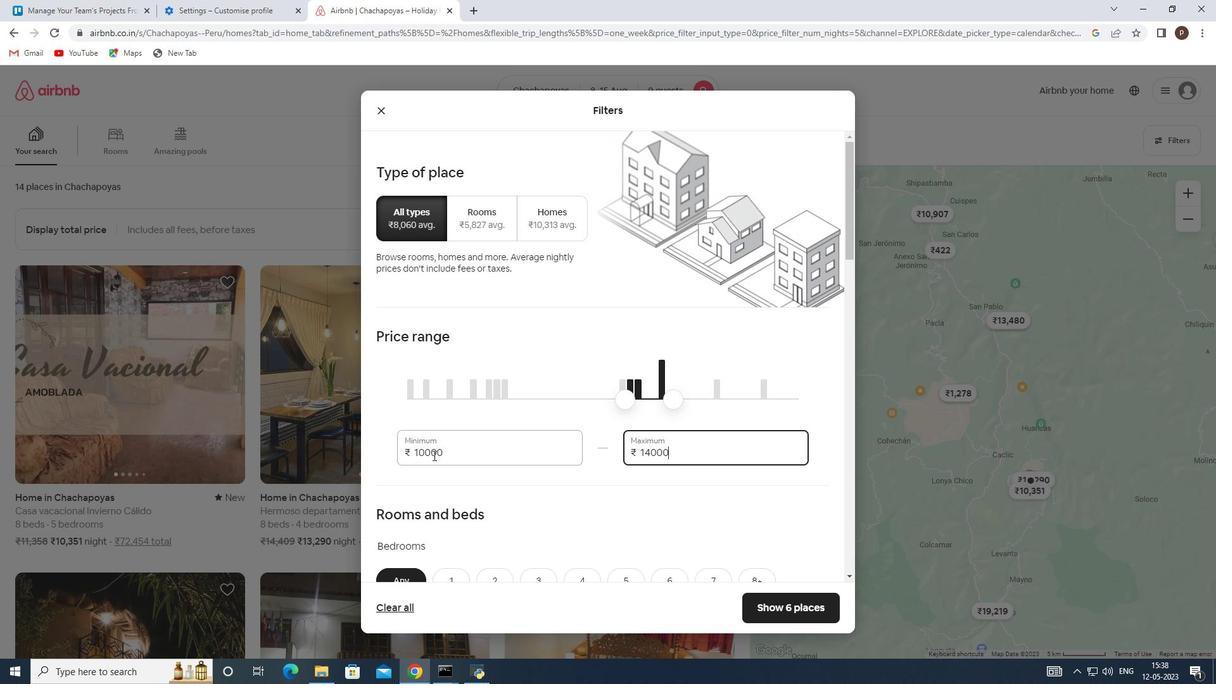 
Action: Mouse moved to (626, 393)
Screenshot: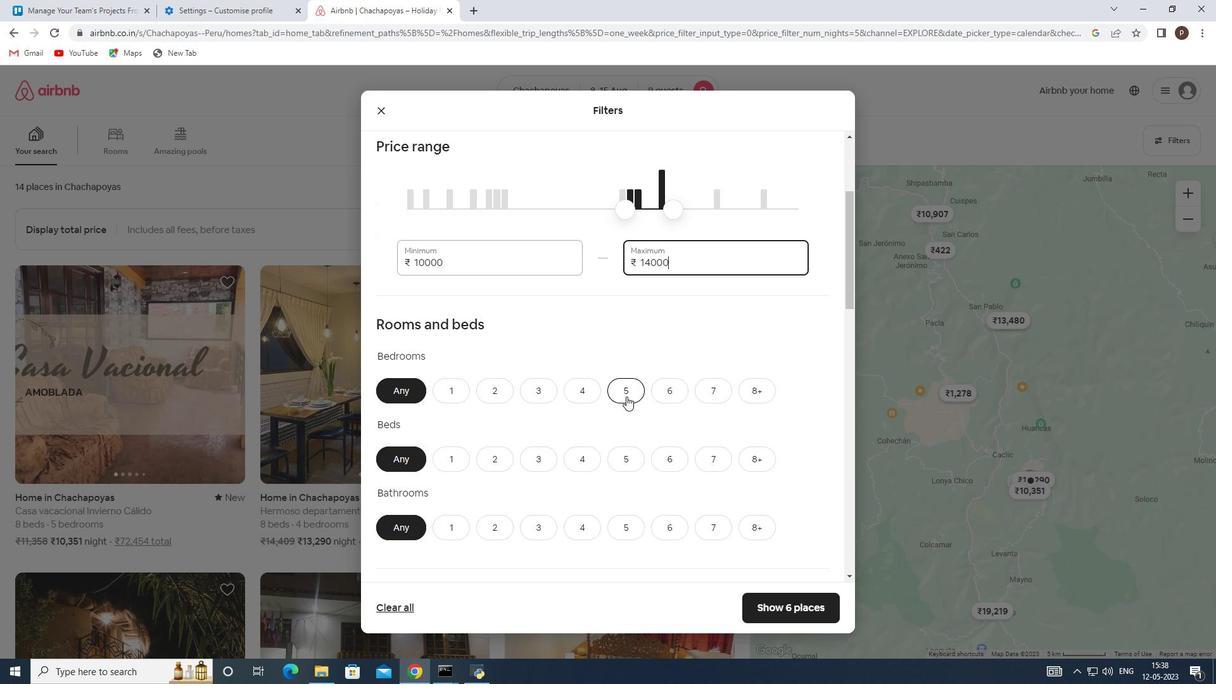 
Action: Mouse pressed left at (626, 393)
Screenshot: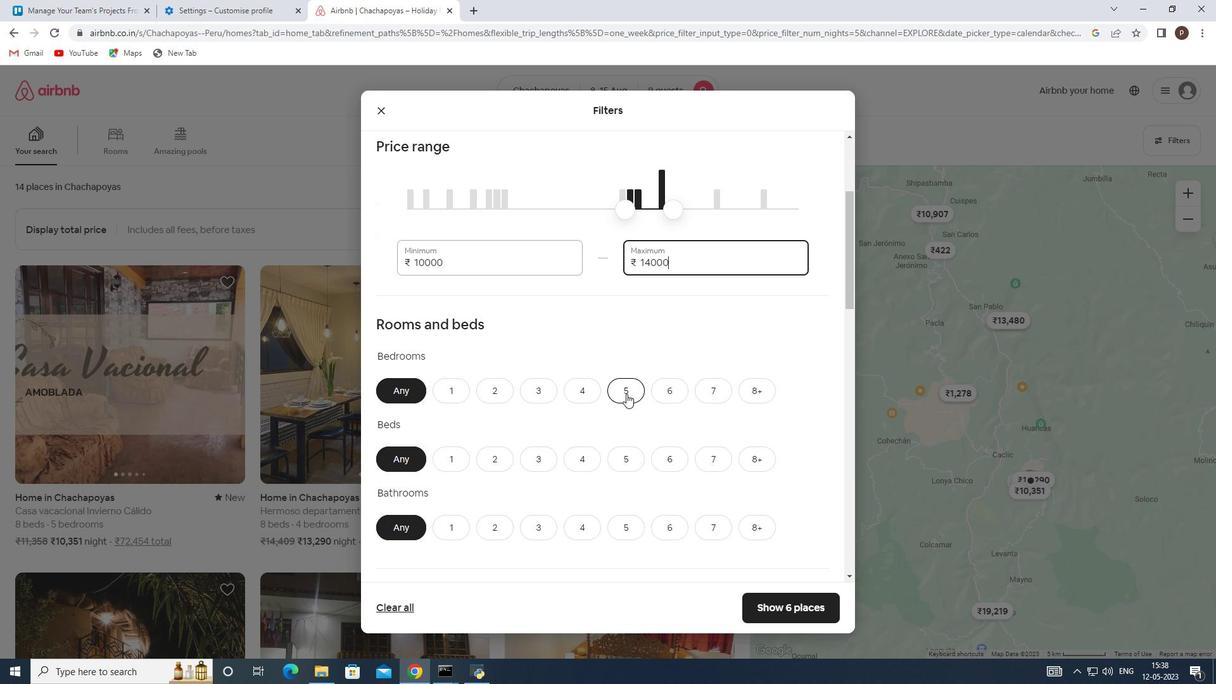 
Action: Mouse moved to (758, 458)
Screenshot: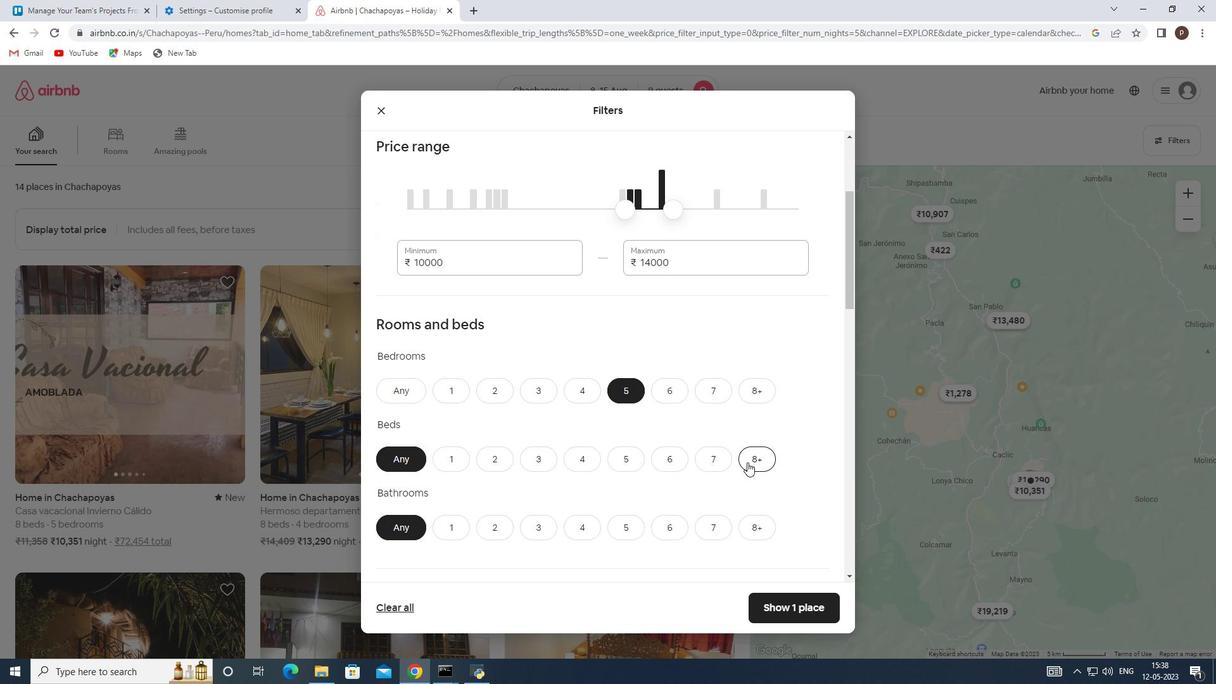 
Action: Mouse pressed left at (758, 458)
Screenshot: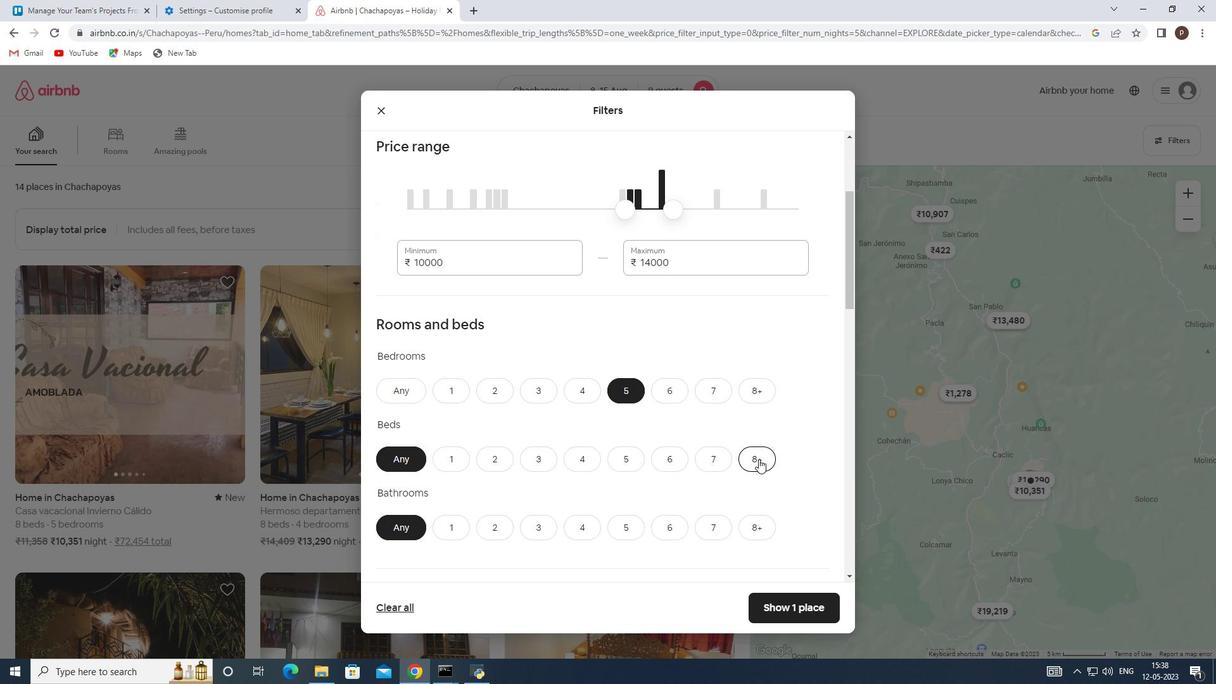 
Action: Mouse moved to (632, 524)
Screenshot: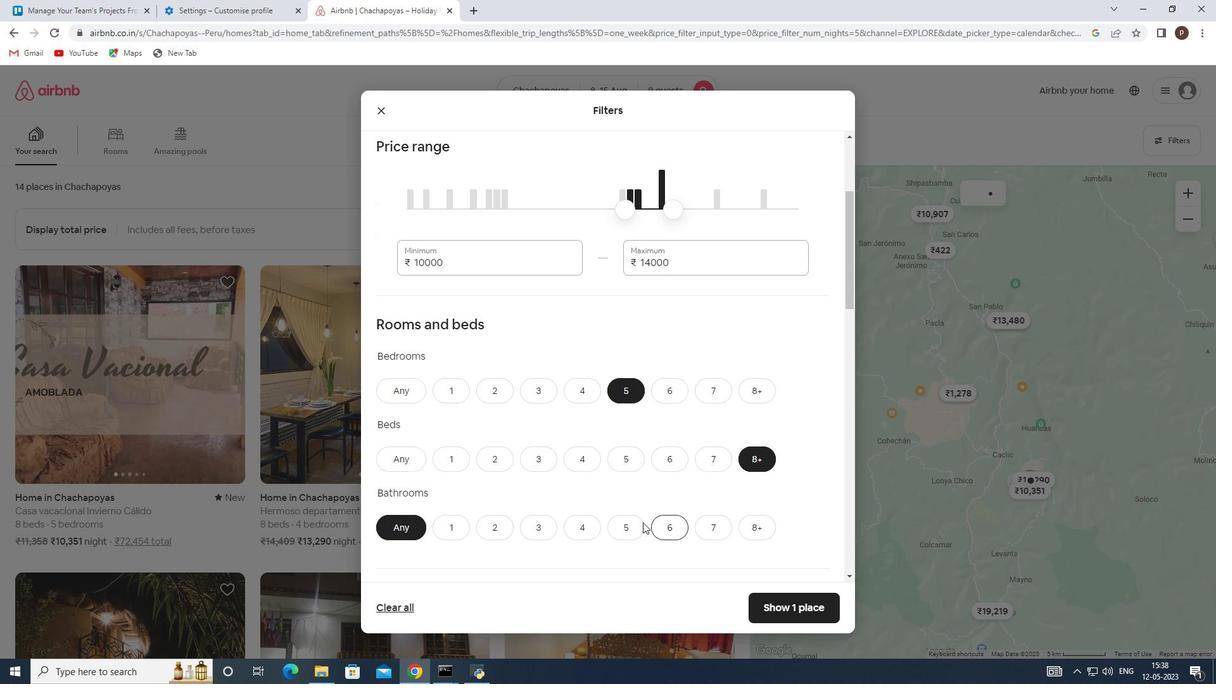 
Action: Mouse pressed left at (632, 524)
Screenshot: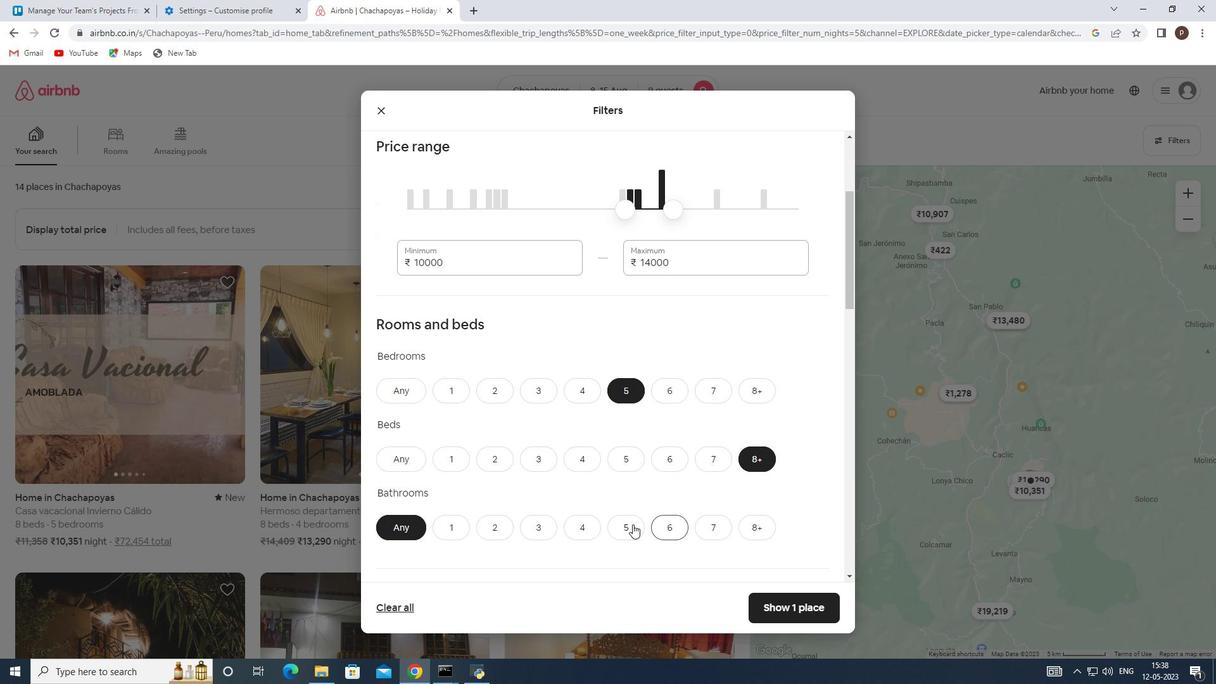 
Action: Mouse moved to (608, 507)
Screenshot: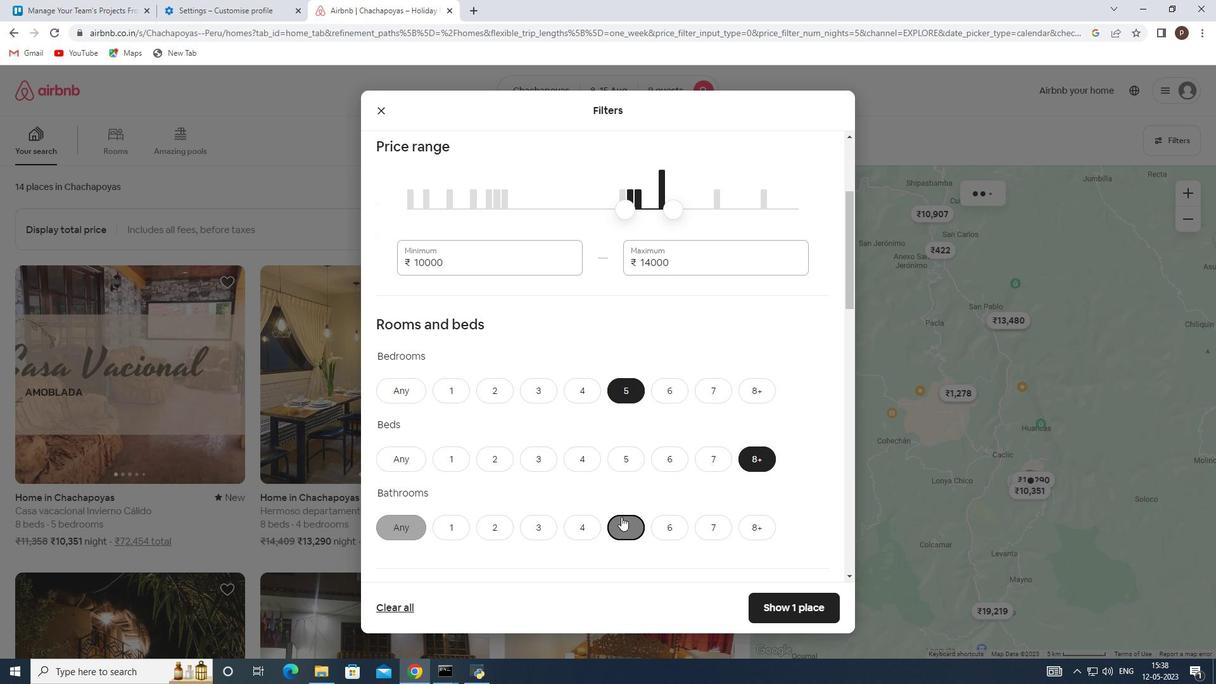
Action: Mouse scrolled (608, 506) with delta (0, 0)
Screenshot: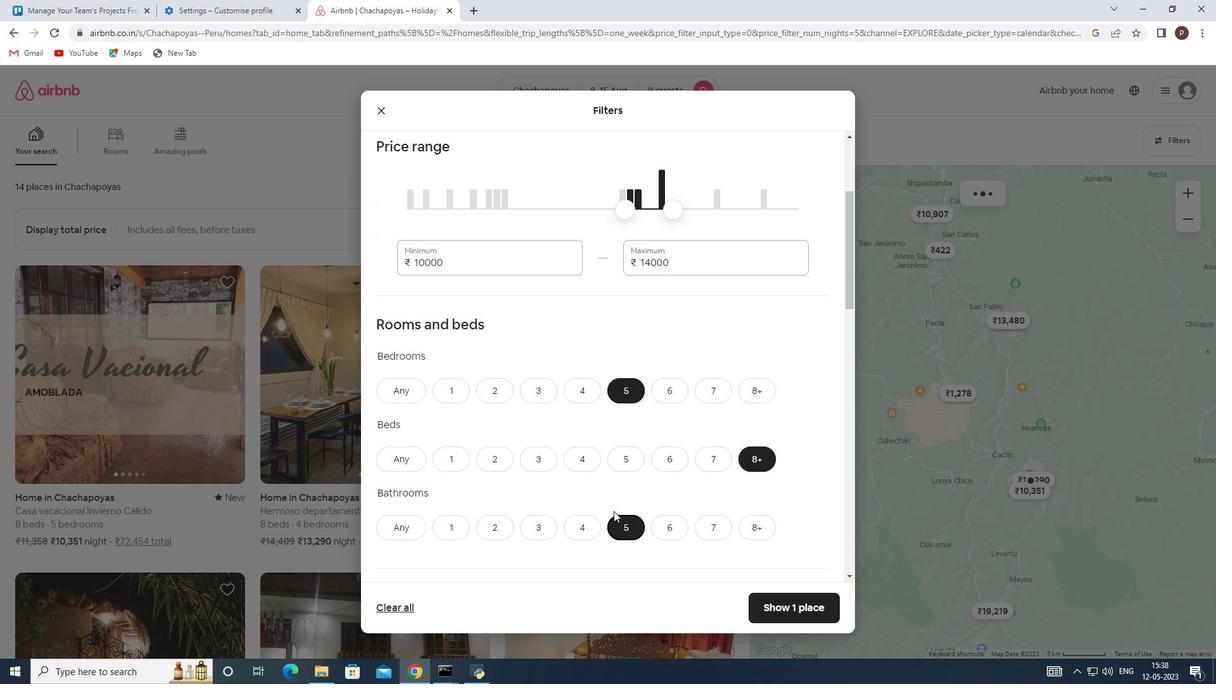 
Action: Mouse moved to (608, 506)
Screenshot: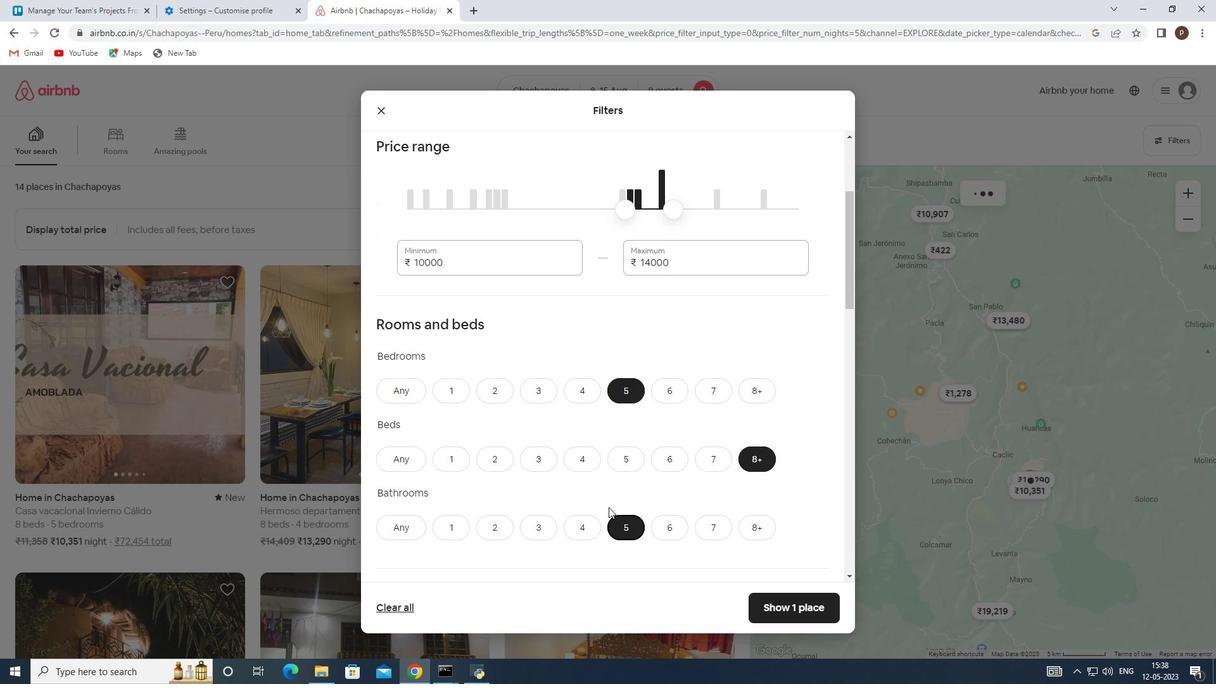 
Action: Mouse scrolled (608, 506) with delta (0, 0)
Screenshot: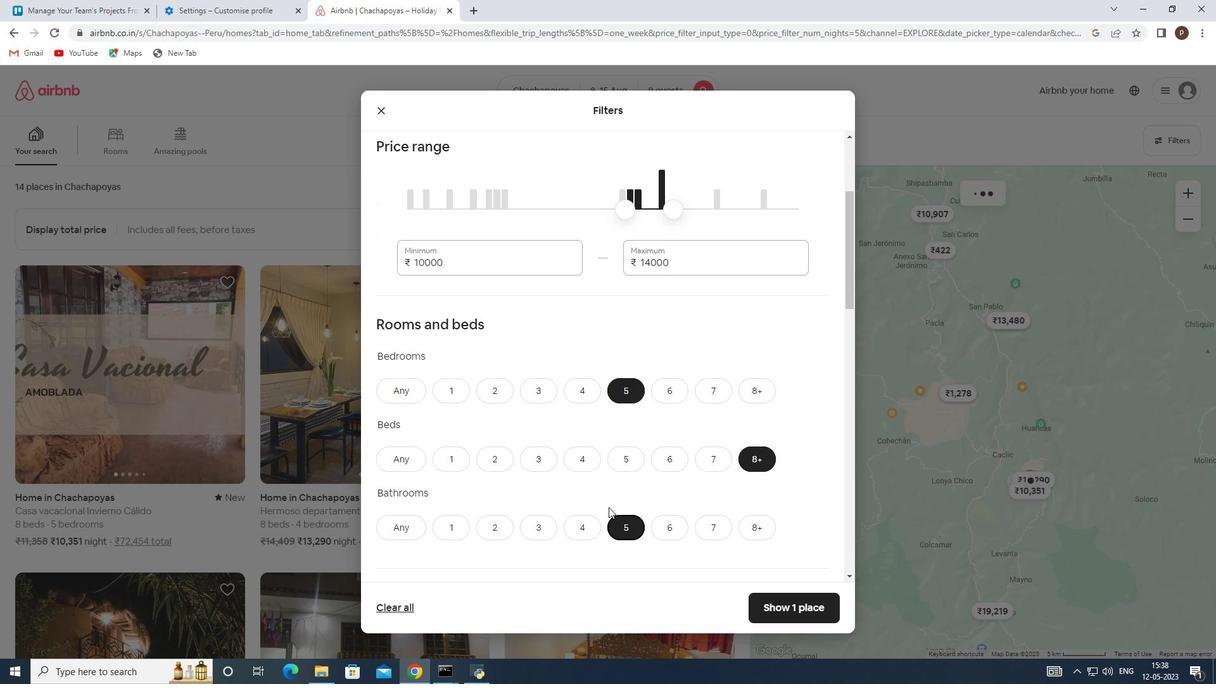 
Action: Mouse moved to (589, 446)
Screenshot: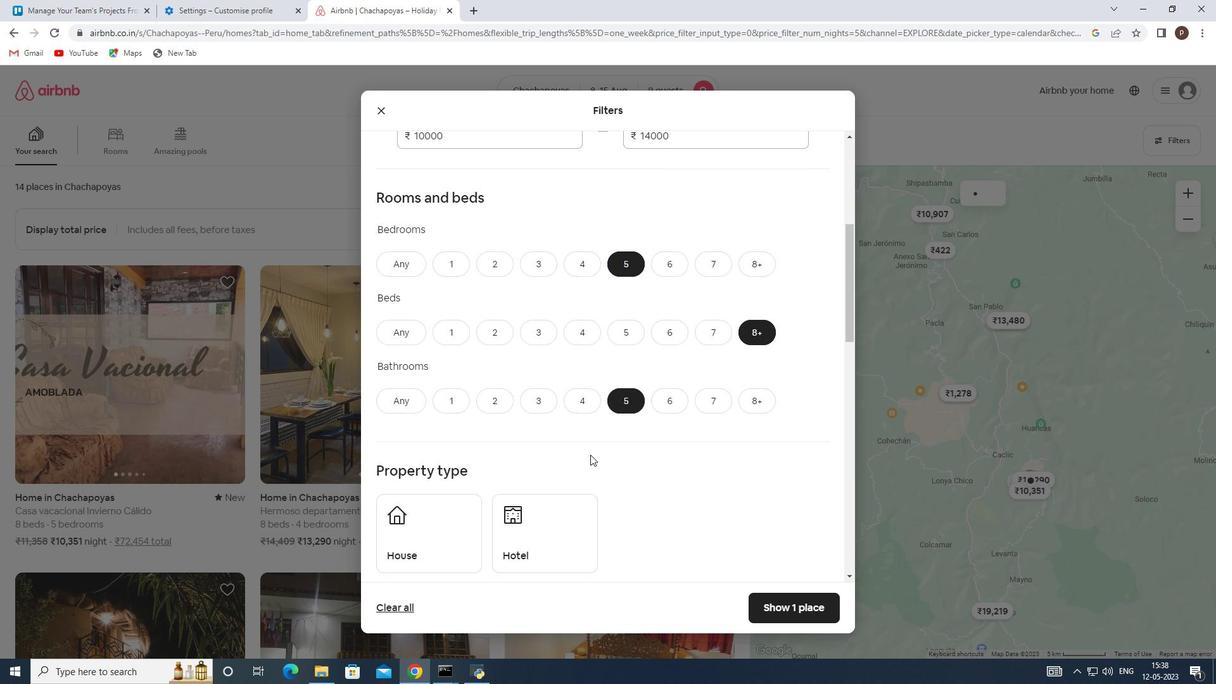 
Action: Mouse scrolled (589, 445) with delta (0, 0)
Screenshot: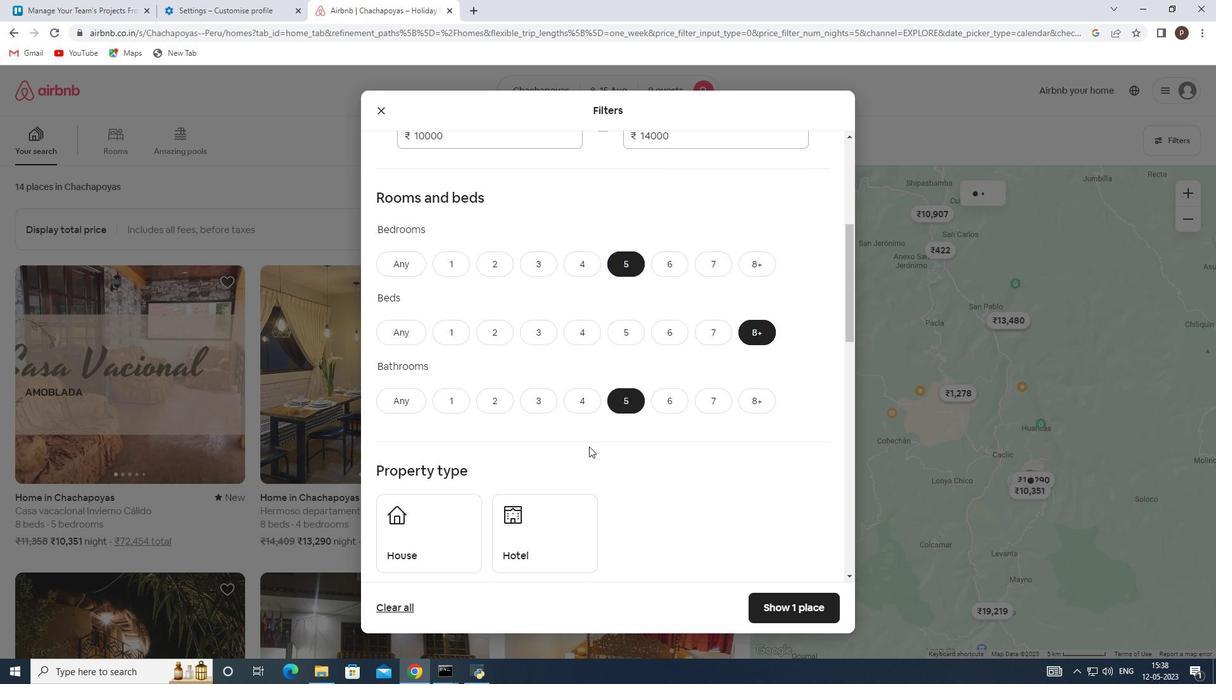 
Action: Mouse moved to (435, 456)
Screenshot: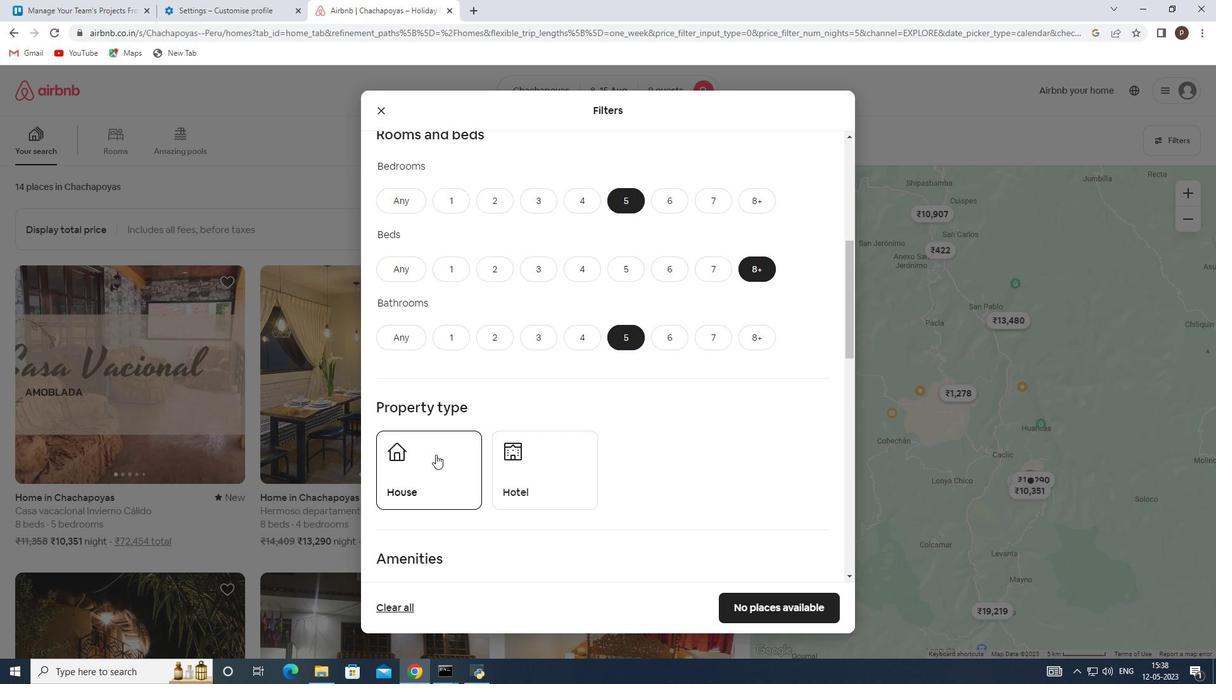
Action: Mouse pressed left at (435, 456)
Screenshot: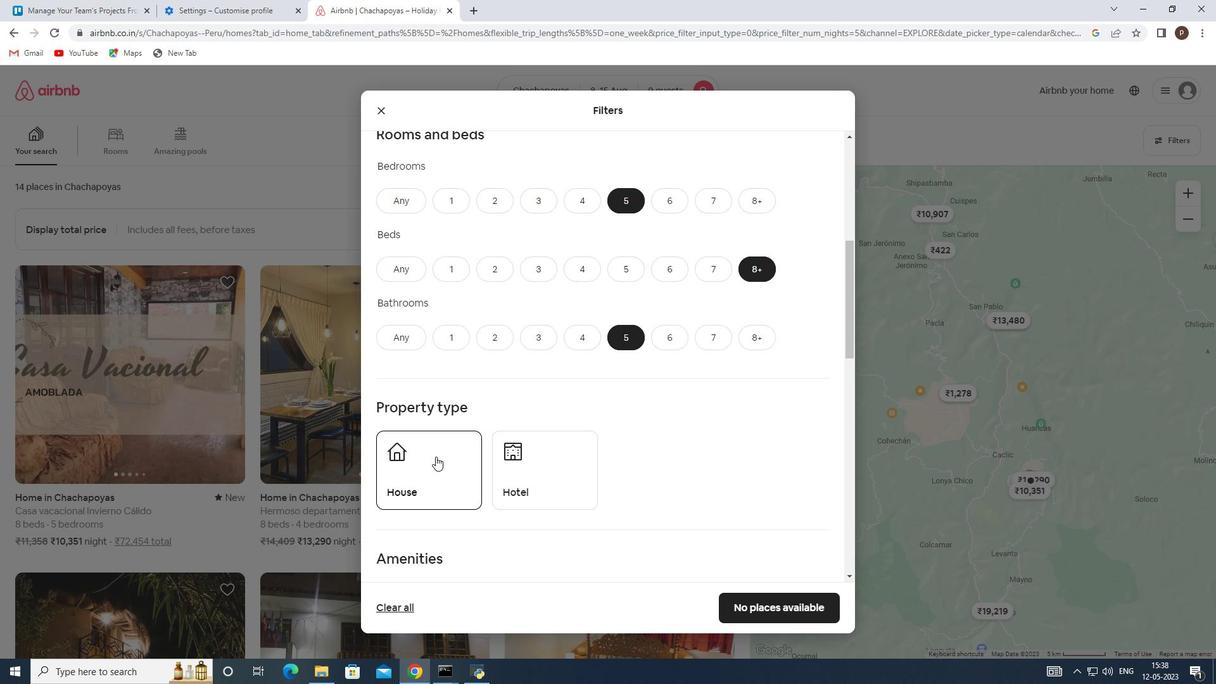 
Action: Mouse scrolled (435, 456) with delta (0, 0)
Screenshot: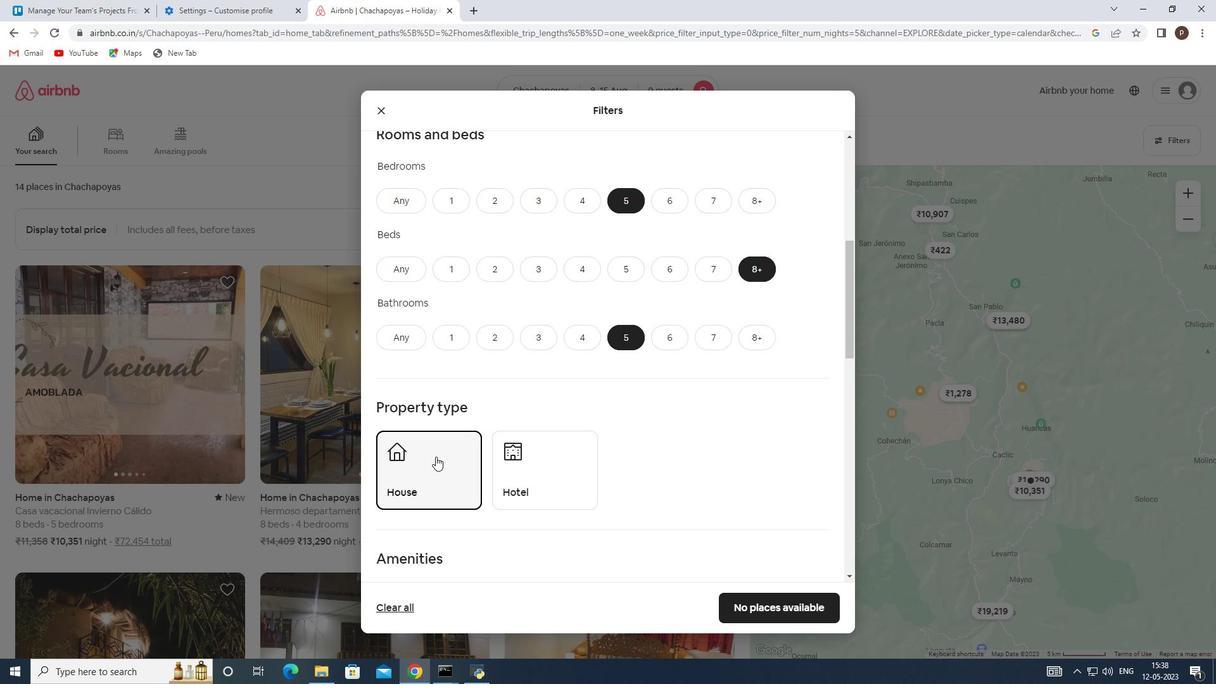 
Action: Mouse scrolled (435, 456) with delta (0, 0)
Screenshot: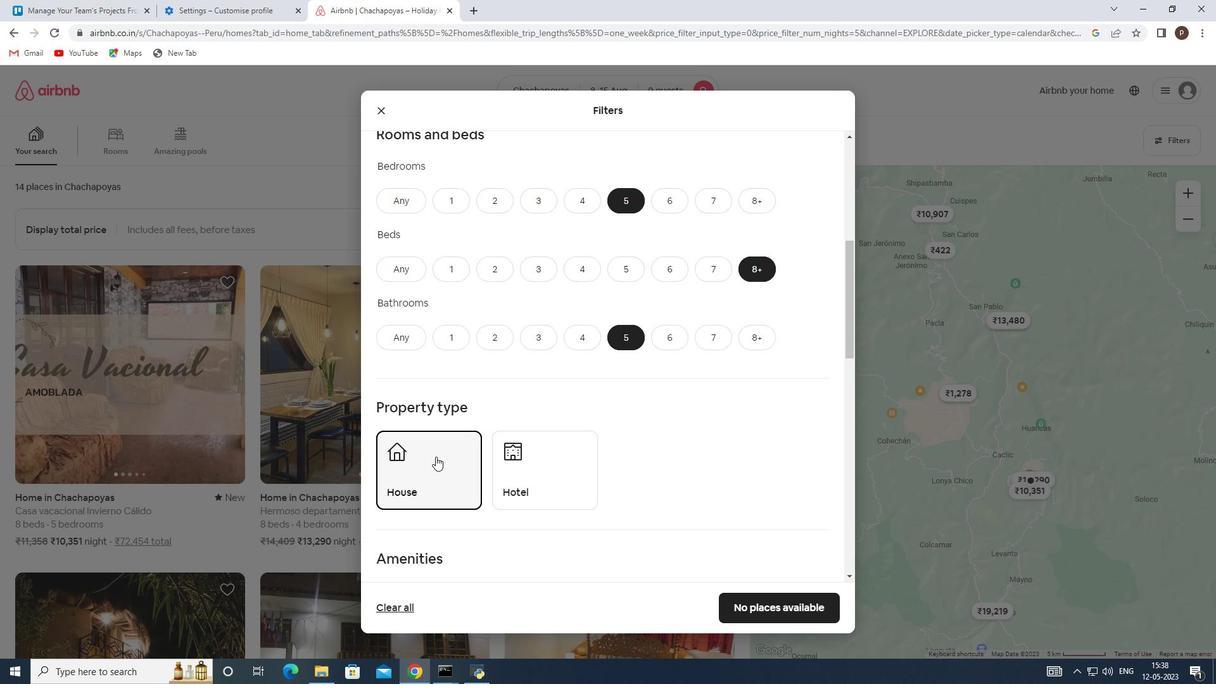 
Action: Mouse moved to (506, 455)
Screenshot: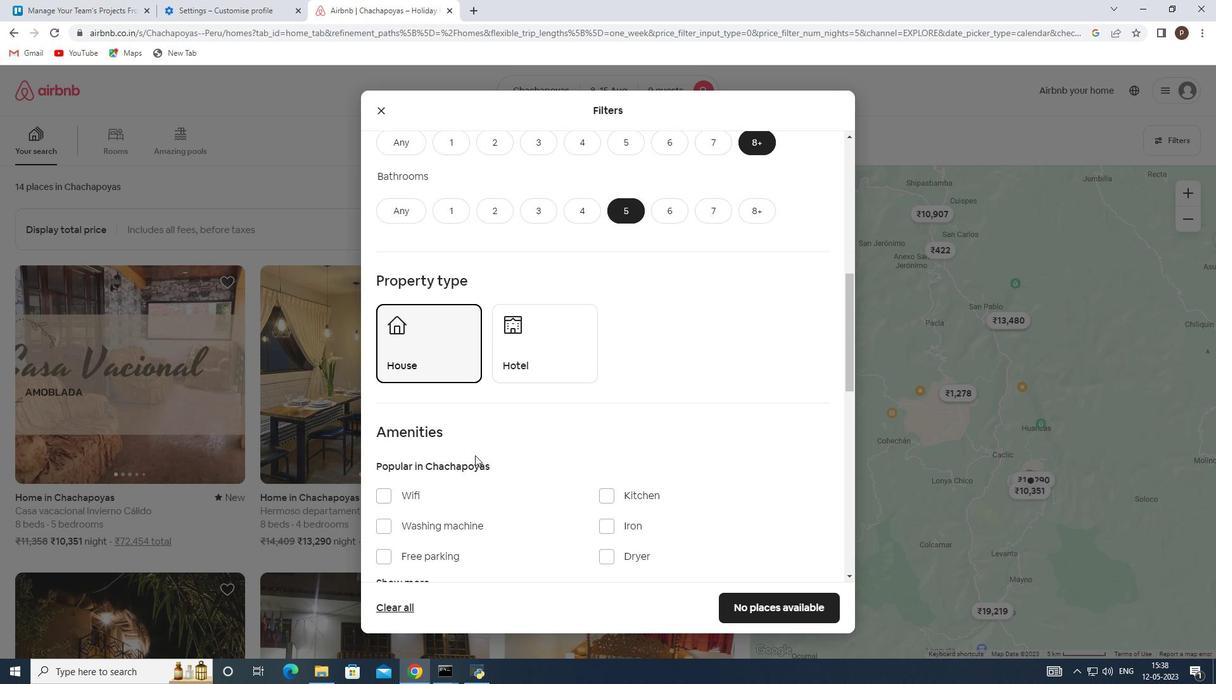 
Action: Mouse scrolled (506, 454) with delta (0, 0)
Screenshot: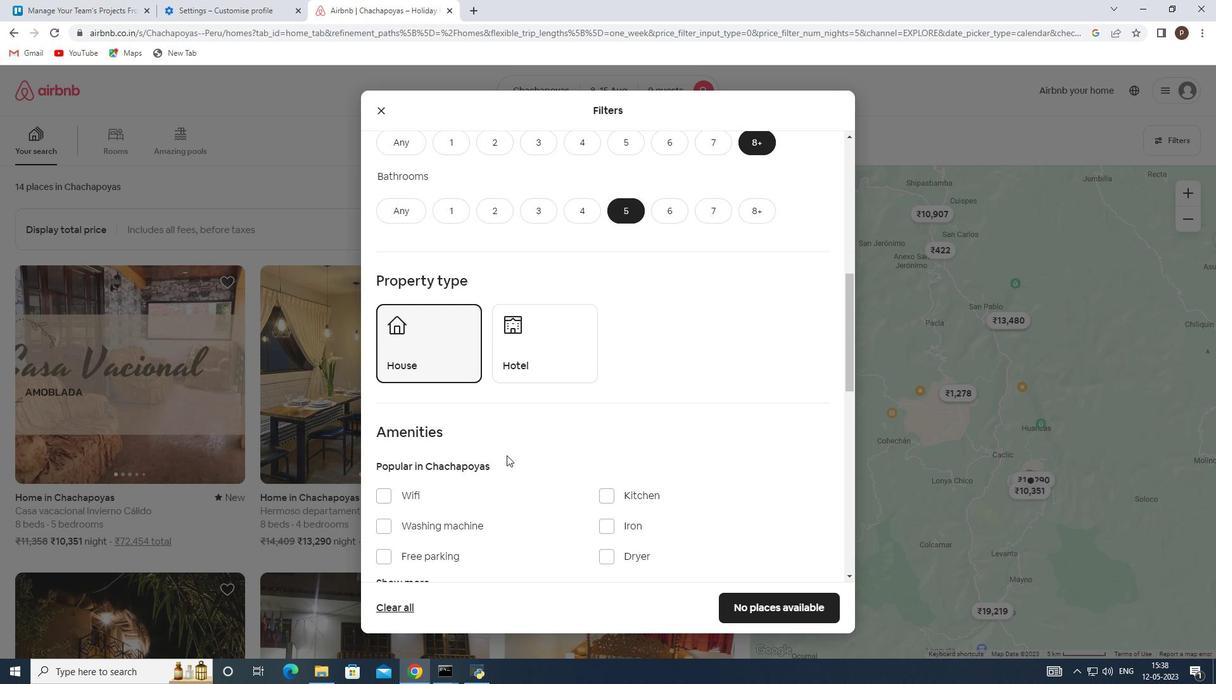 
Action: Mouse moved to (386, 425)
Screenshot: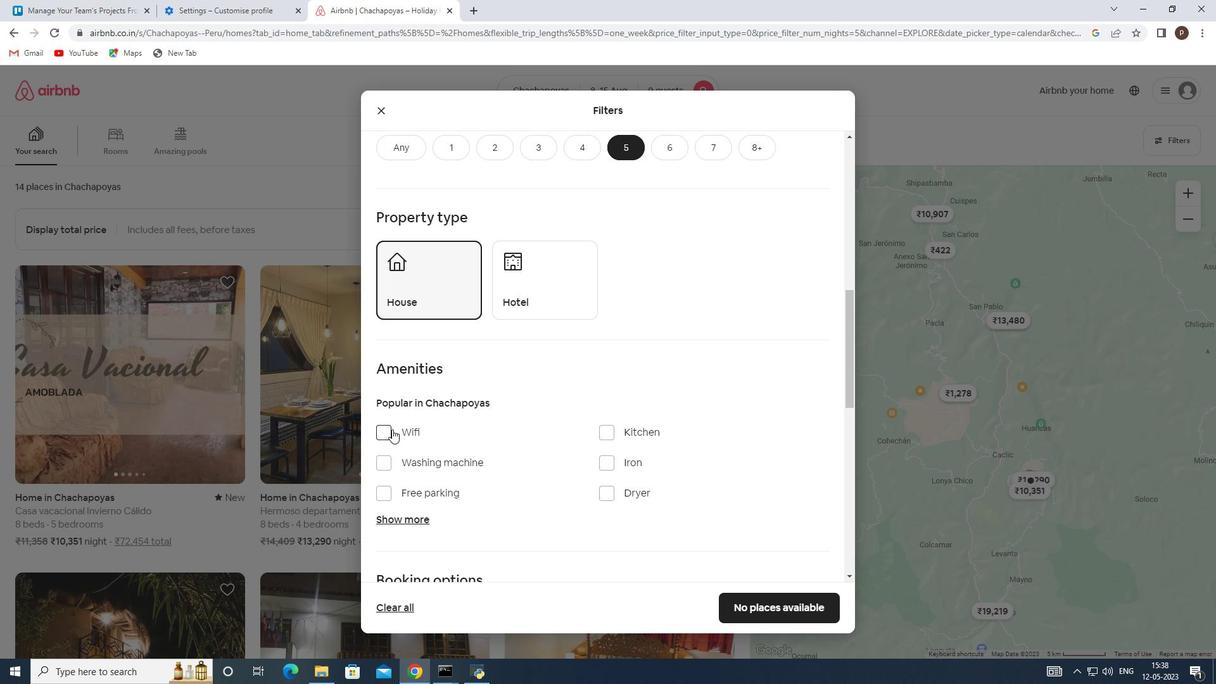 
Action: Mouse pressed left at (386, 425)
Screenshot: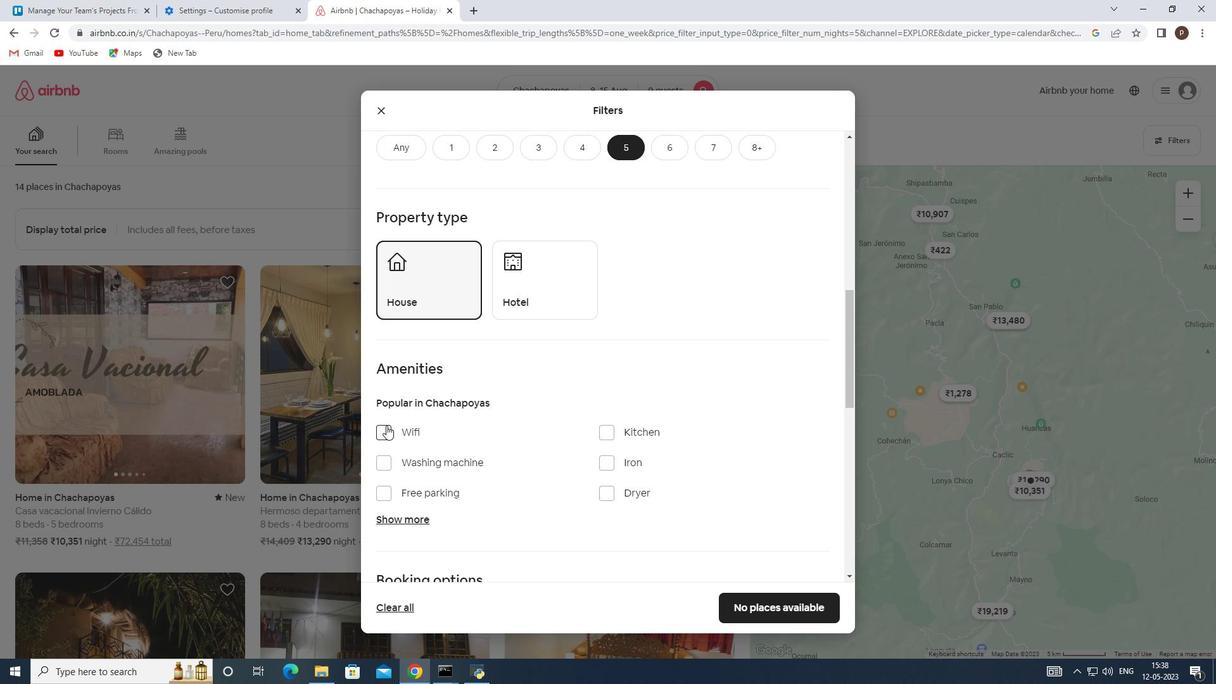 
Action: Mouse moved to (381, 491)
Screenshot: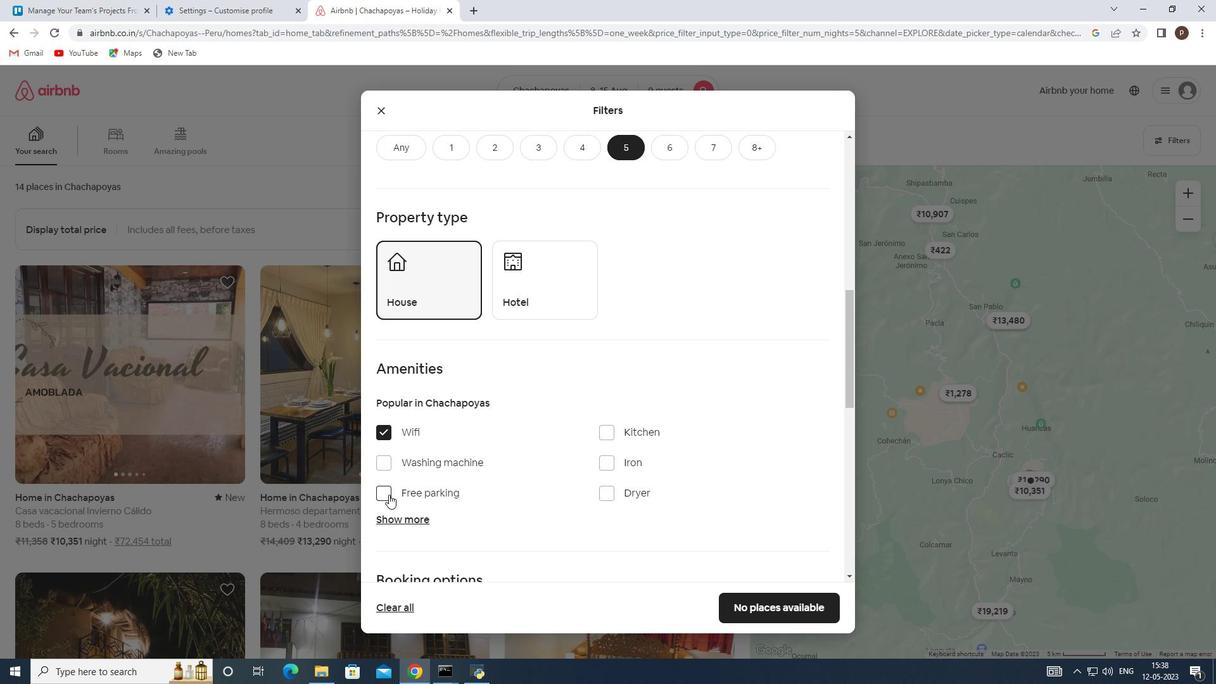 
Action: Mouse pressed left at (381, 491)
Screenshot: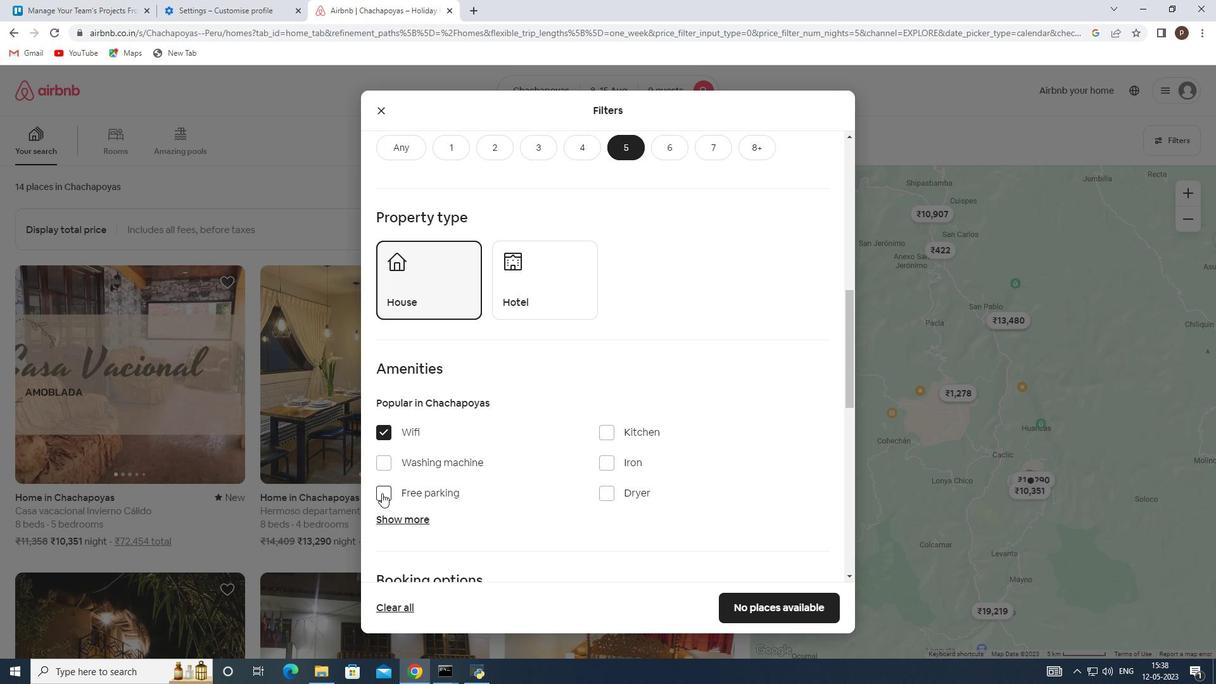 
Action: Mouse moved to (407, 518)
Screenshot: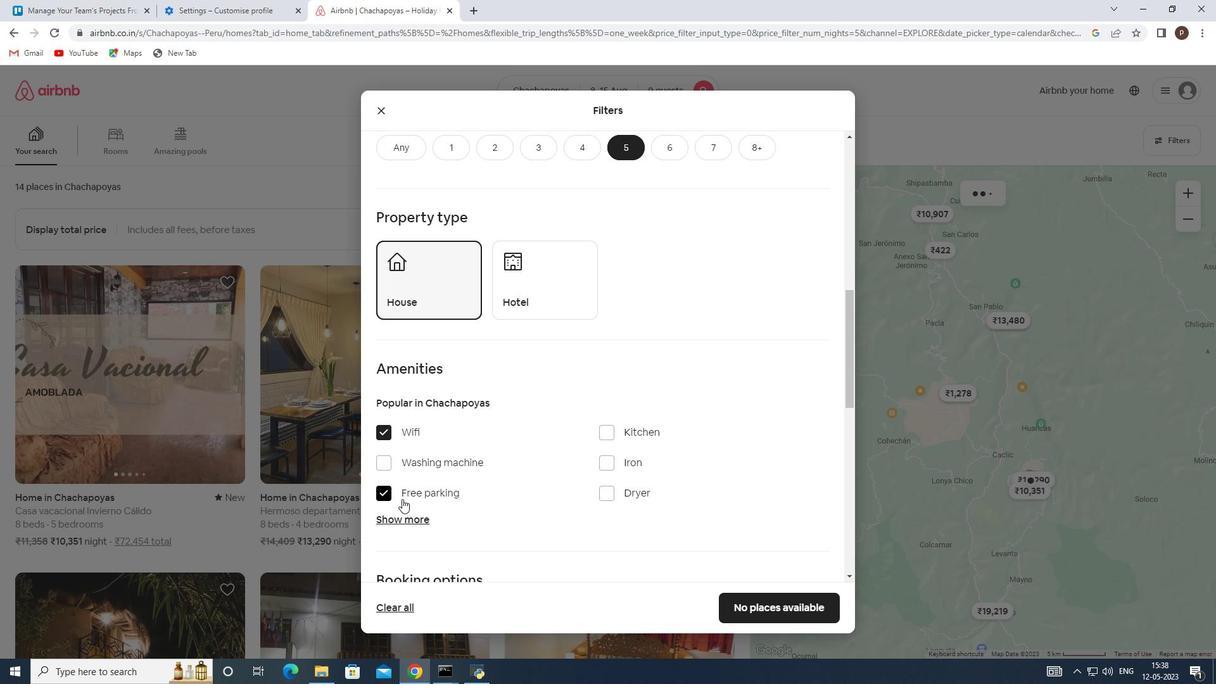 
Action: Mouse pressed left at (407, 518)
Screenshot: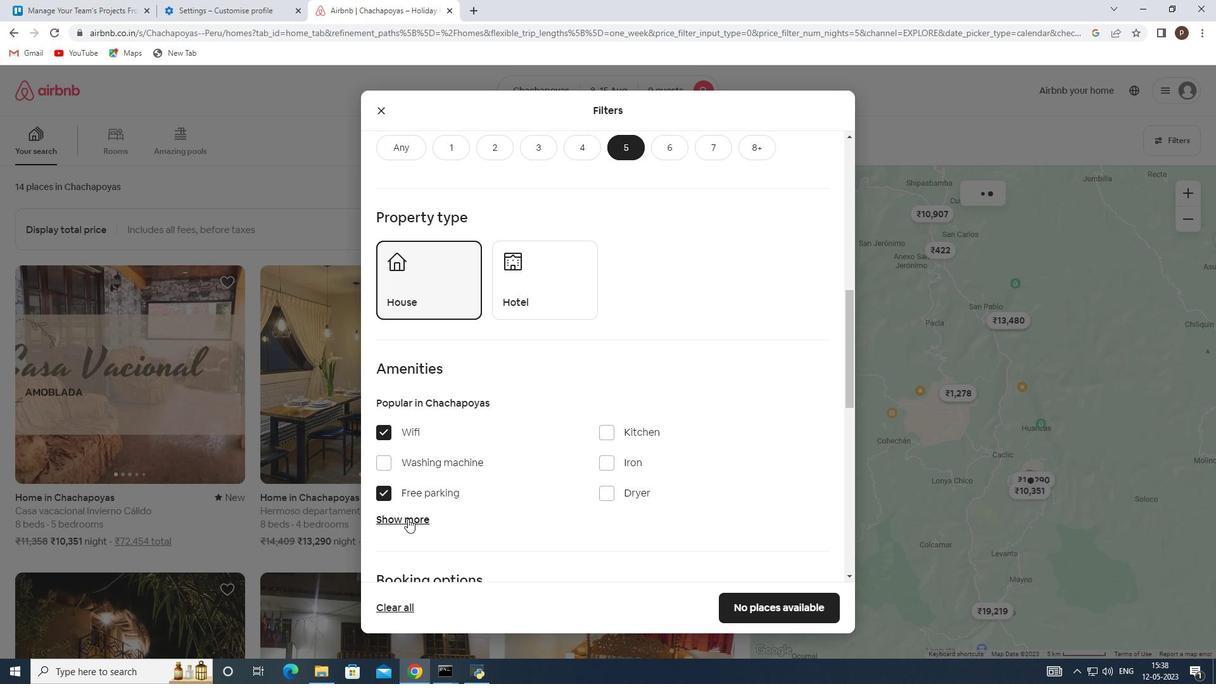 
Action: Mouse moved to (411, 515)
Screenshot: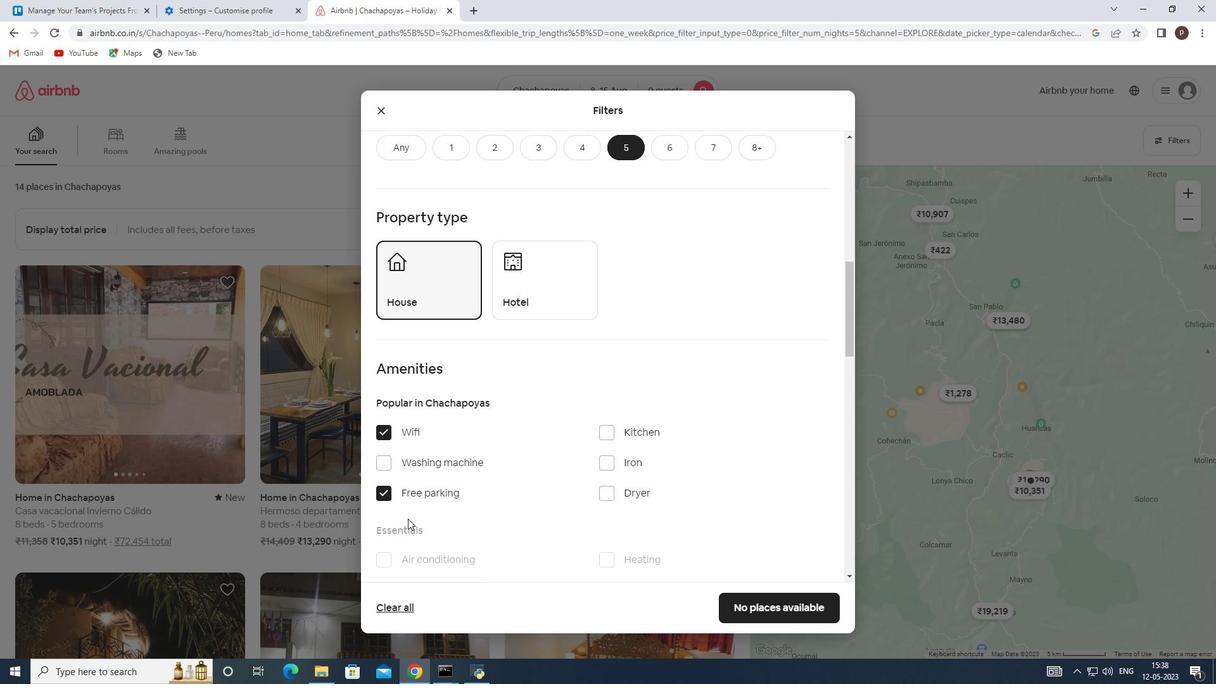 
Action: Mouse scrolled (411, 514) with delta (0, 0)
Screenshot: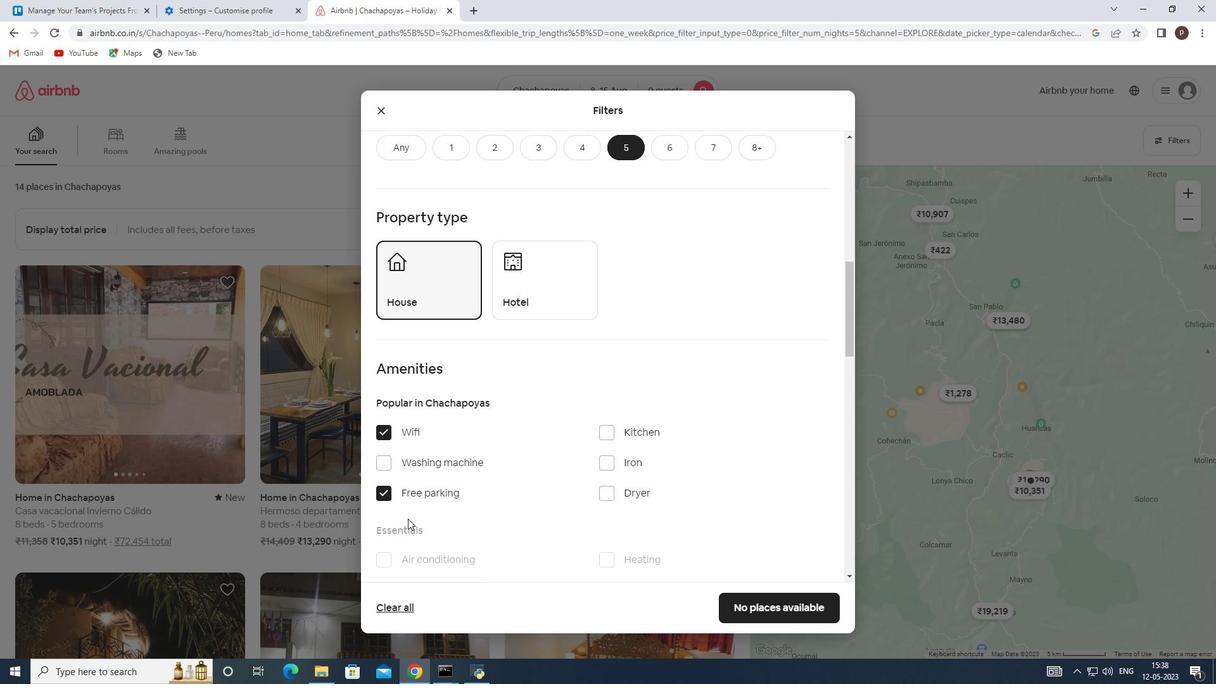 
Action: Mouse scrolled (411, 514) with delta (0, 0)
Screenshot: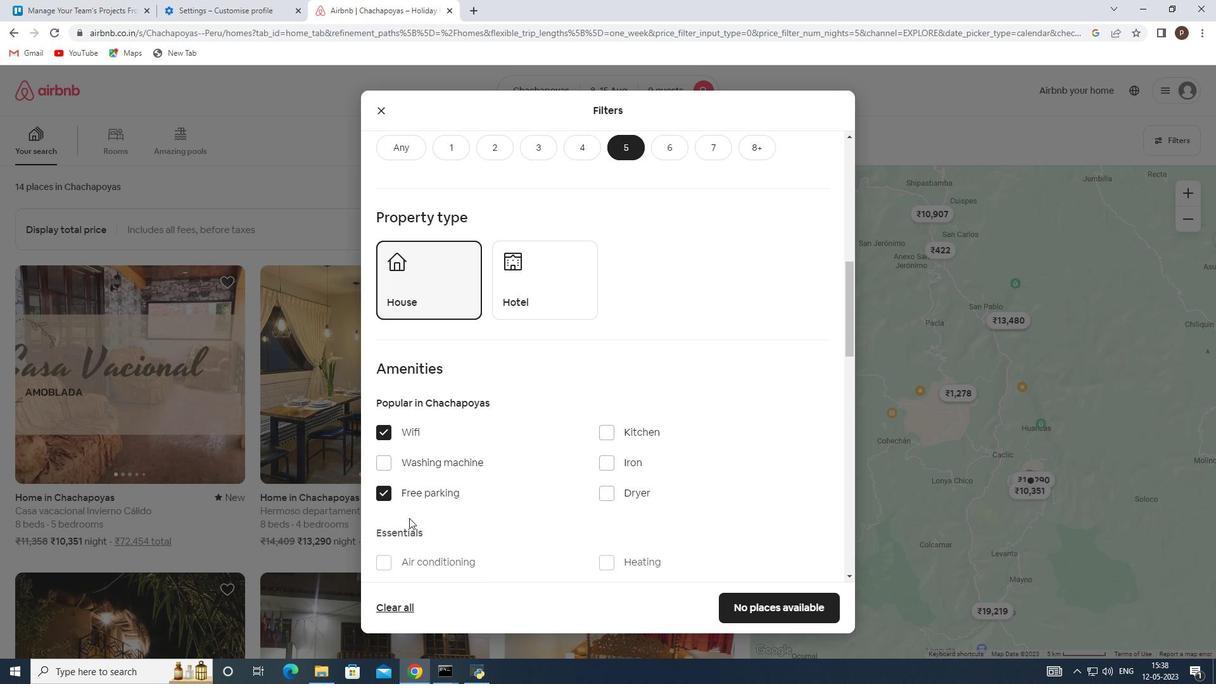 
Action: Mouse scrolled (411, 514) with delta (0, 0)
Screenshot: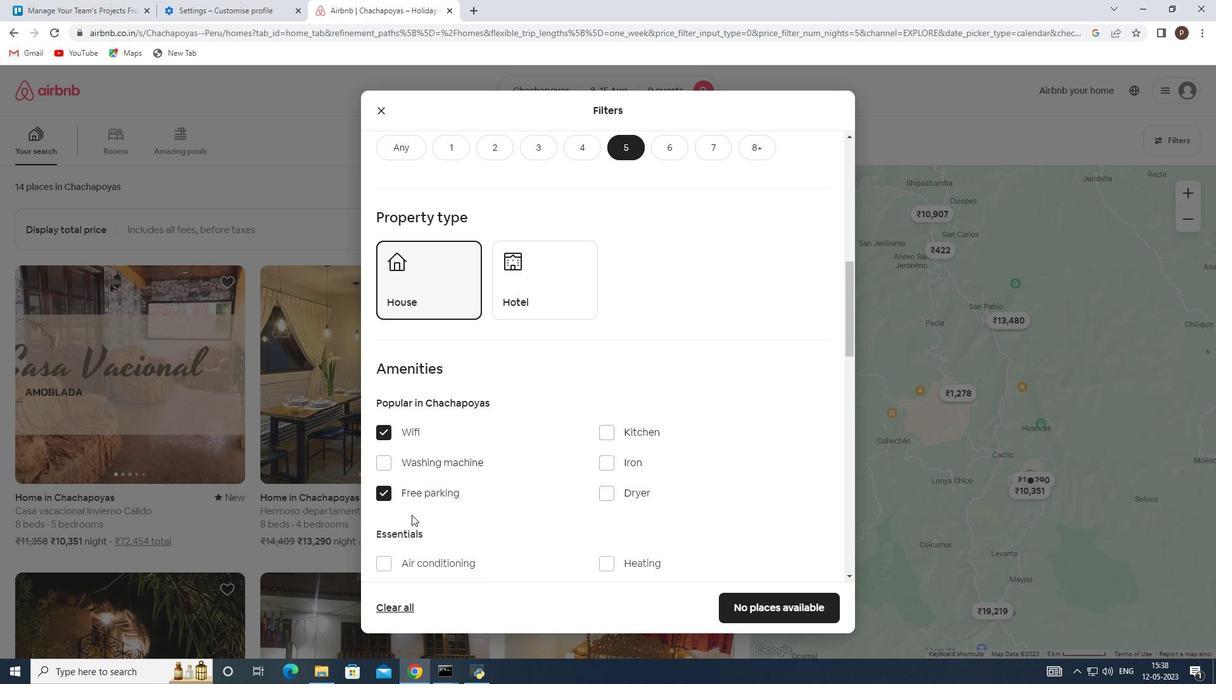 
Action: Mouse moved to (602, 402)
Screenshot: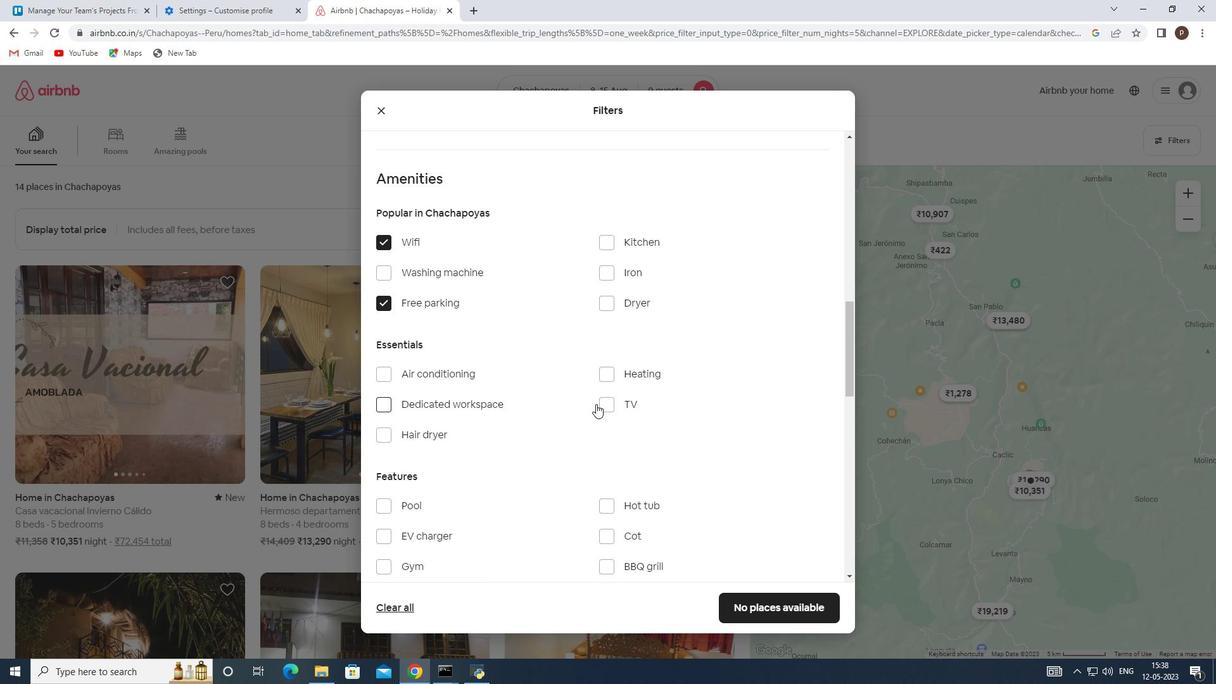 
Action: Mouse pressed left at (602, 402)
Screenshot: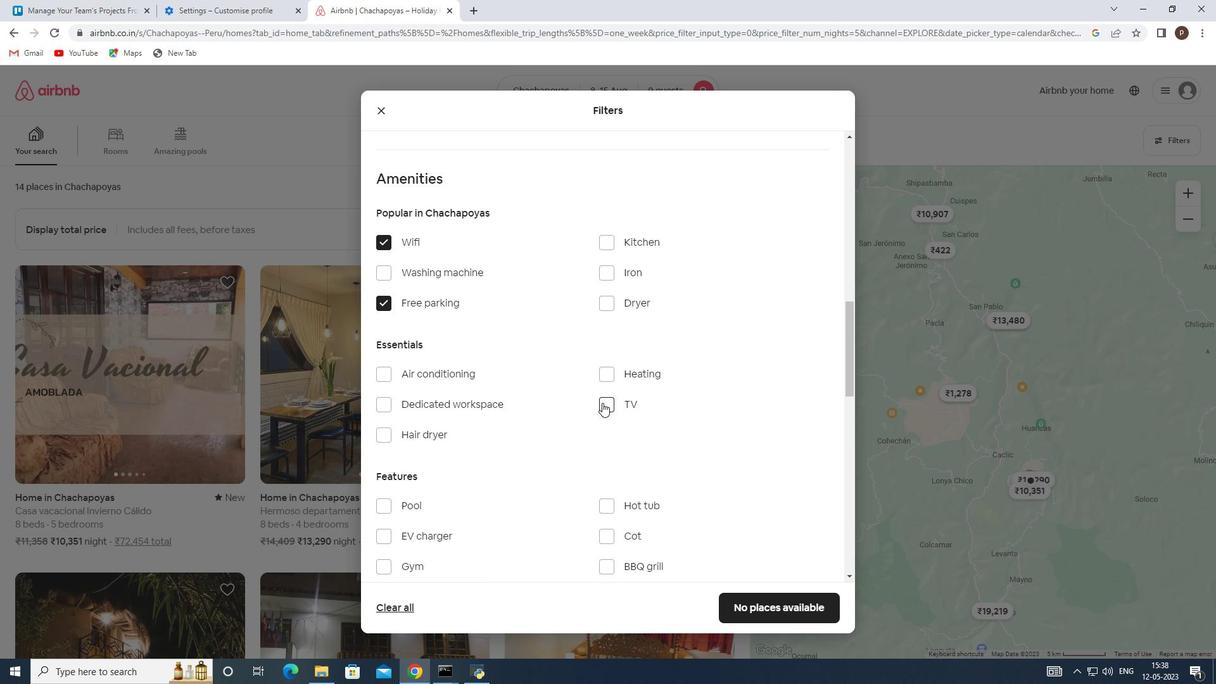 
Action: Mouse moved to (499, 438)
Screenshot: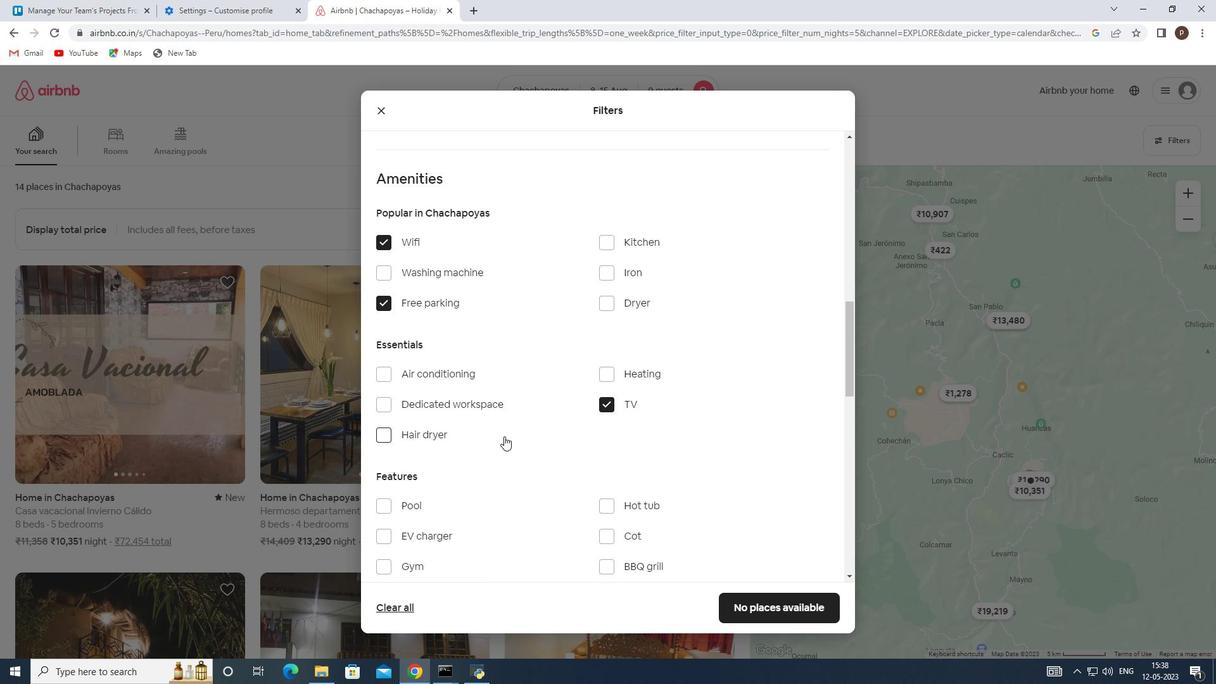 
Action: Mouse scrolled (499, 437) with delta (0, 0)
Screenshot: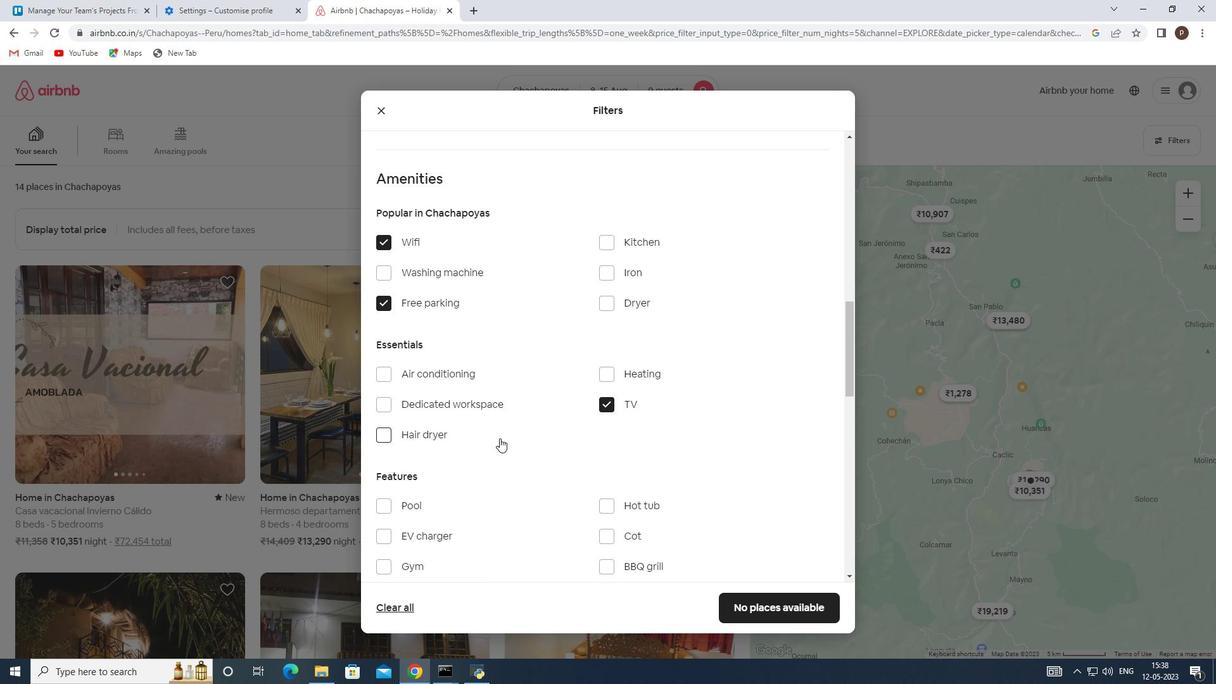 
Action: Mouse moved to (470, 418)
Screenshot: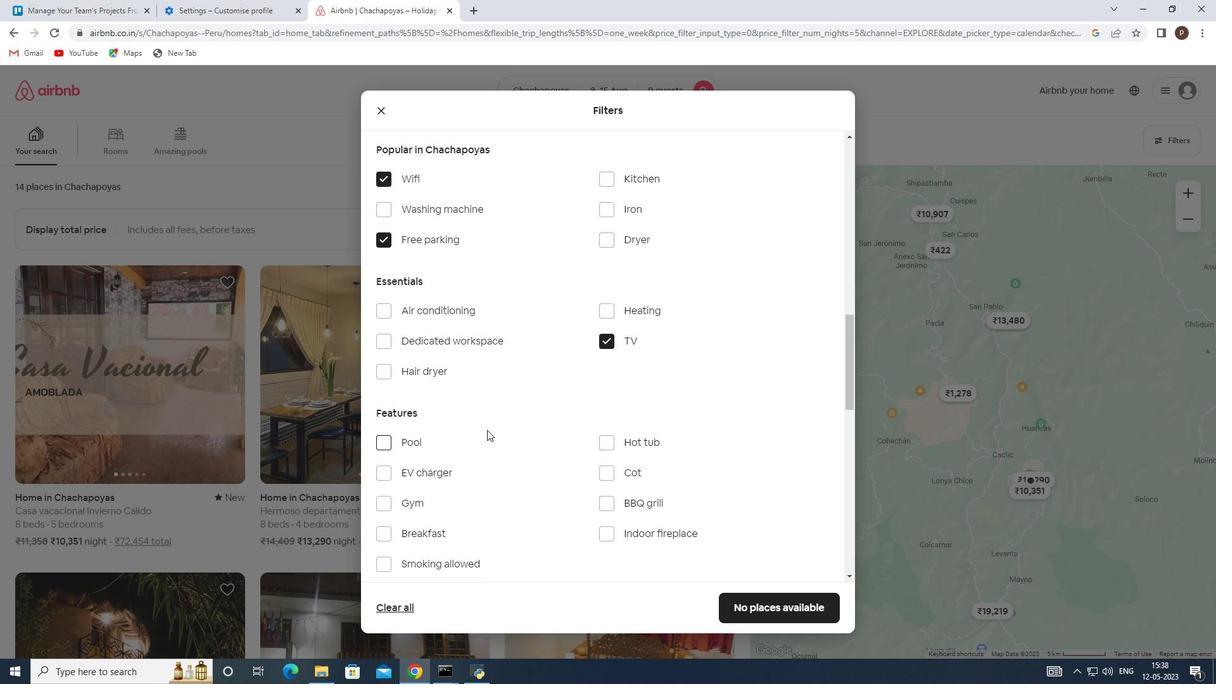 
Action: Mouse scrolled (470, 417) with delta (0, 0)
Screenshot: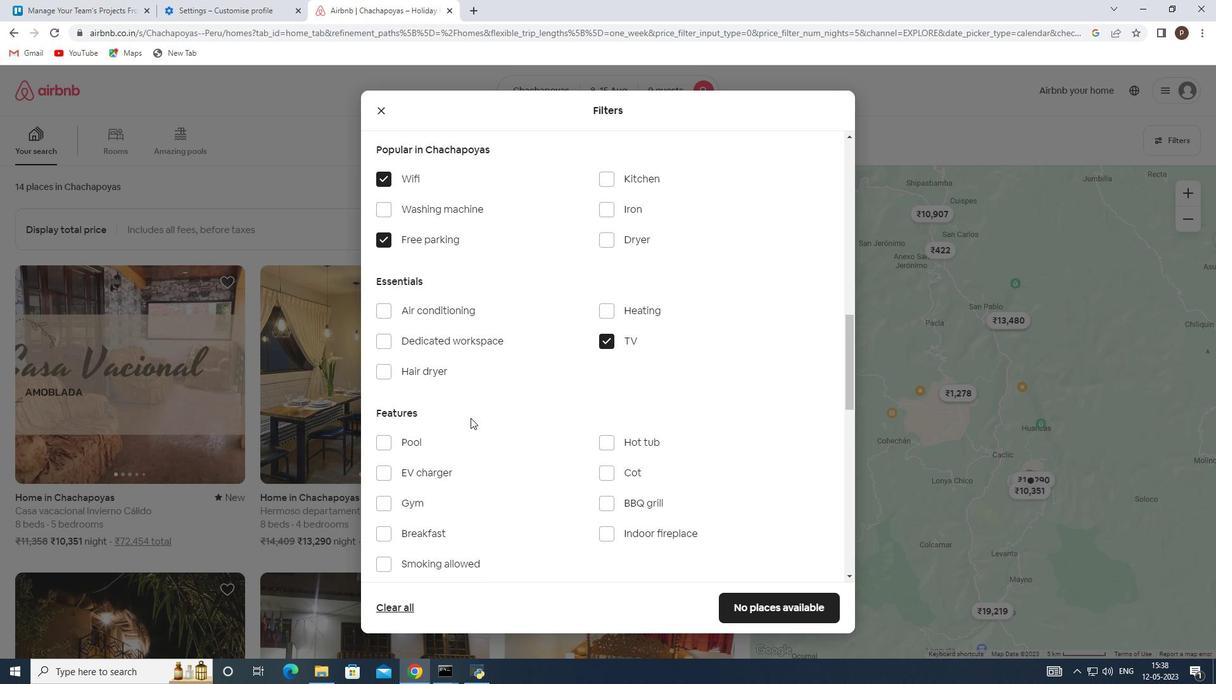 
Action: Mouse moved to (389, 439)
Screenshot: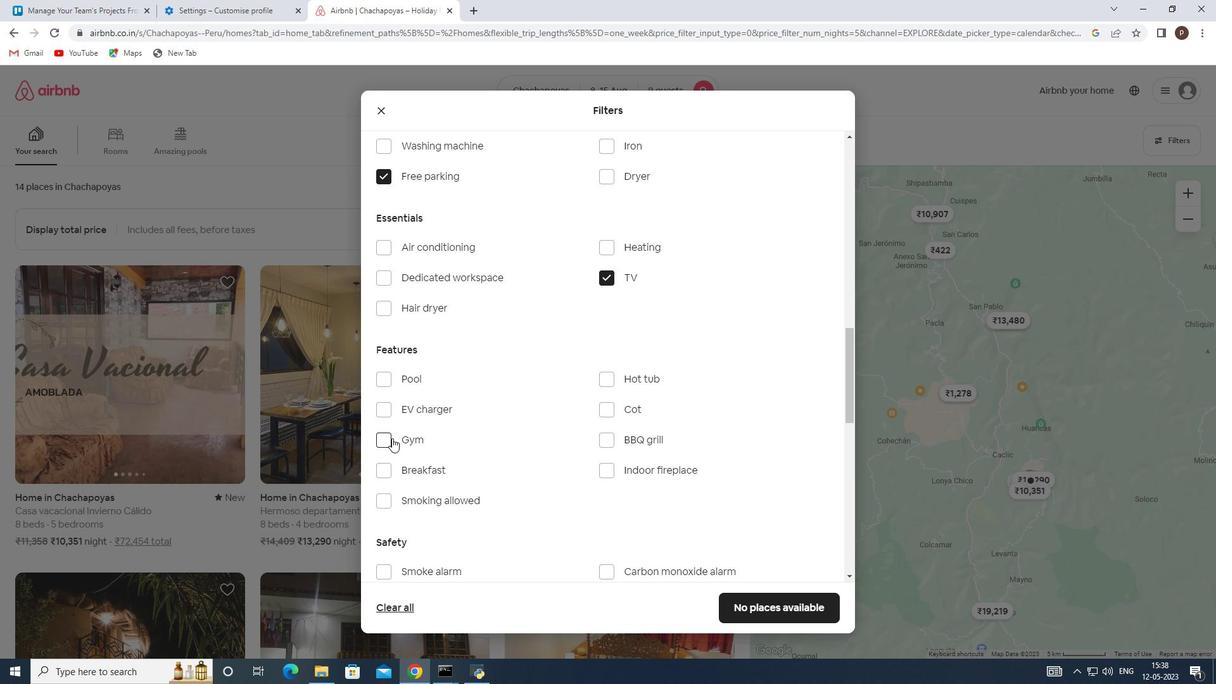 
Action: Mouse pressed left at (389, 439)
Screenshot: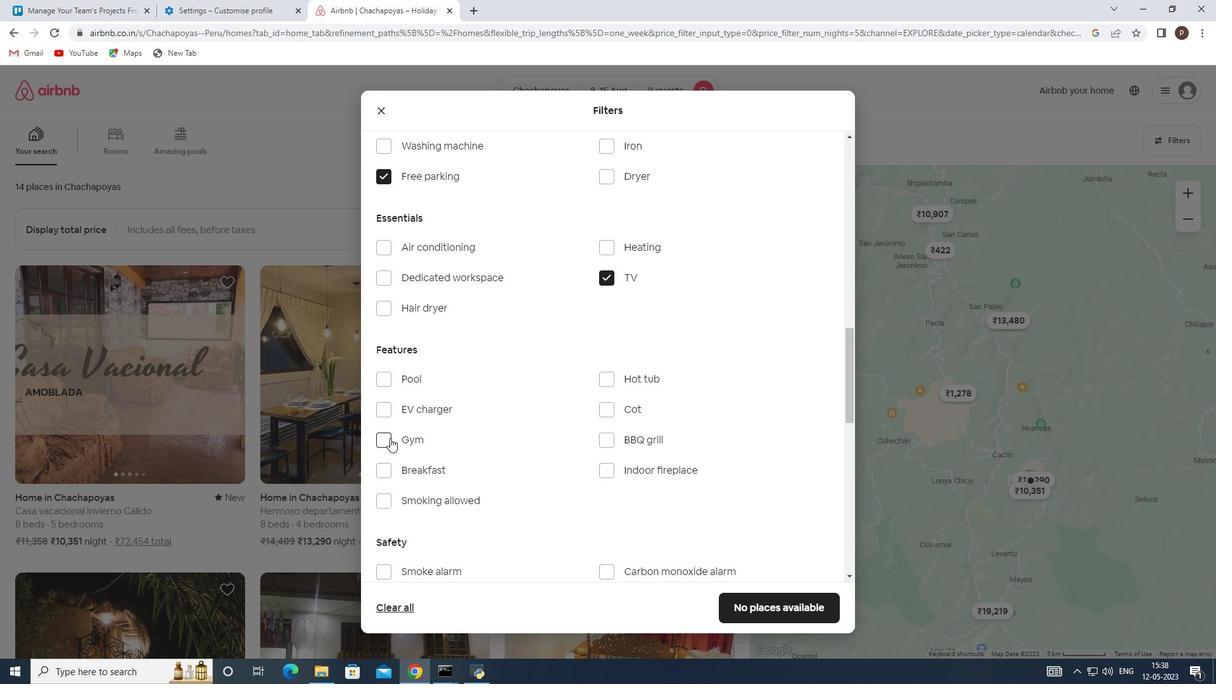 
Action: Mouse moved to (383, 470)
Screenshot: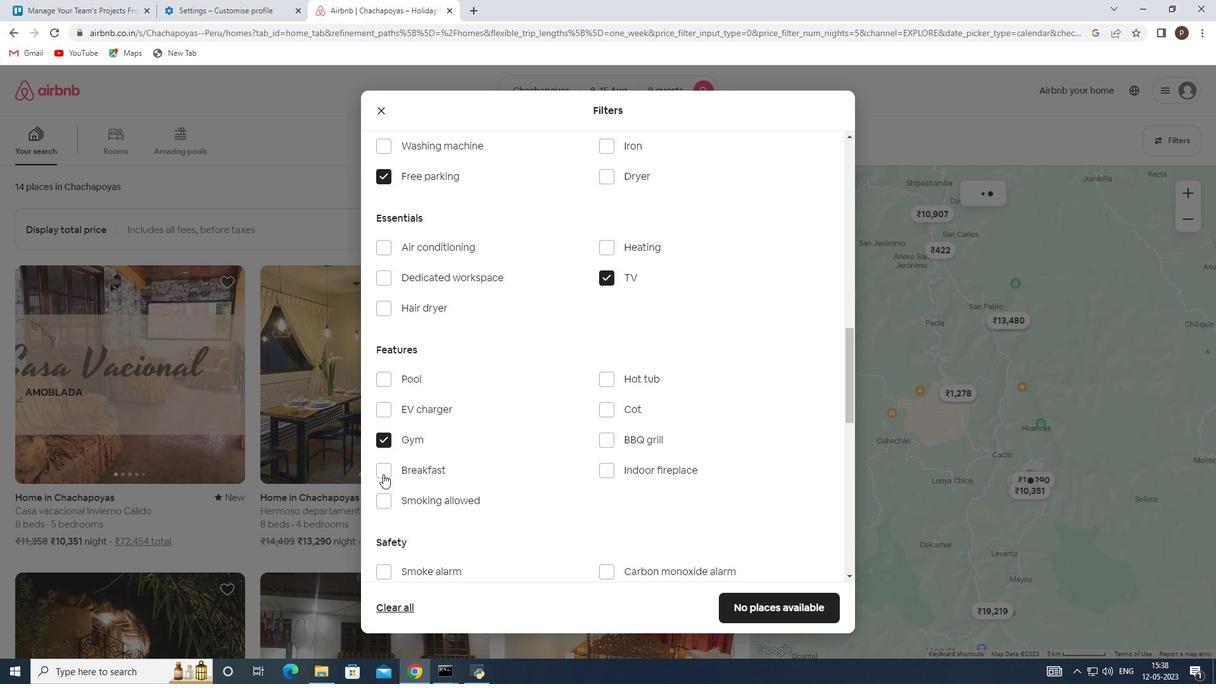 
Action: Mouse pressed left at (383, 470)
Screenshot: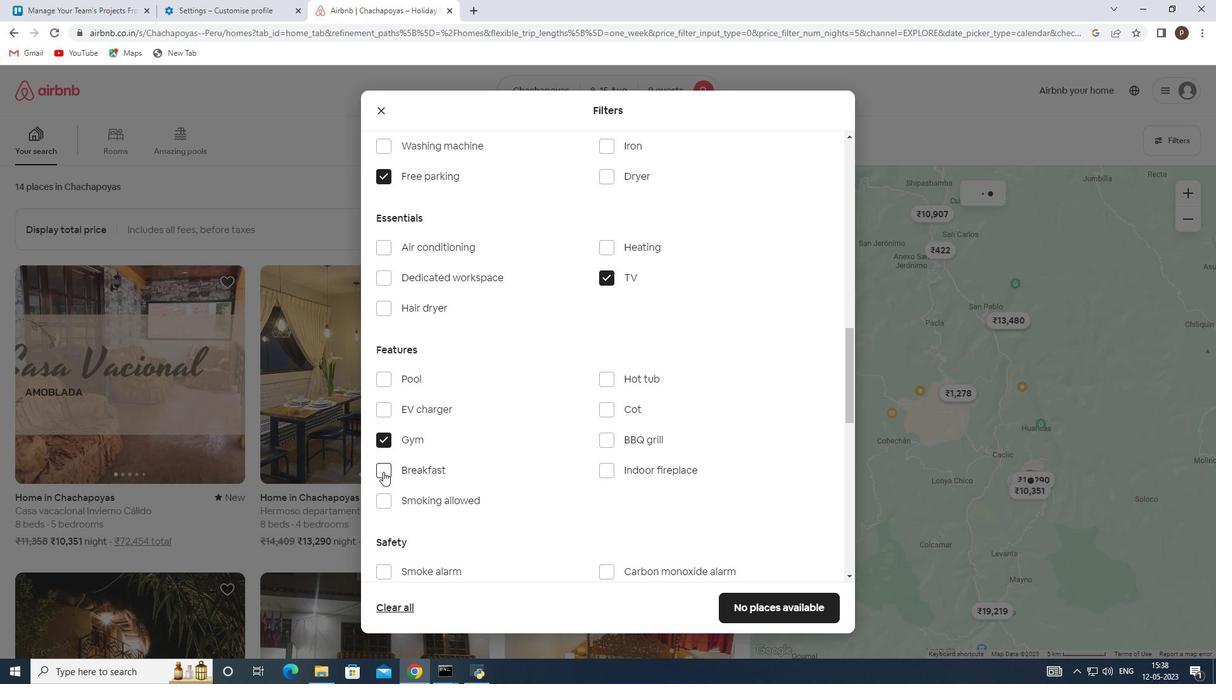 
Action: Mouse moved to (500, 470)
Screenshot: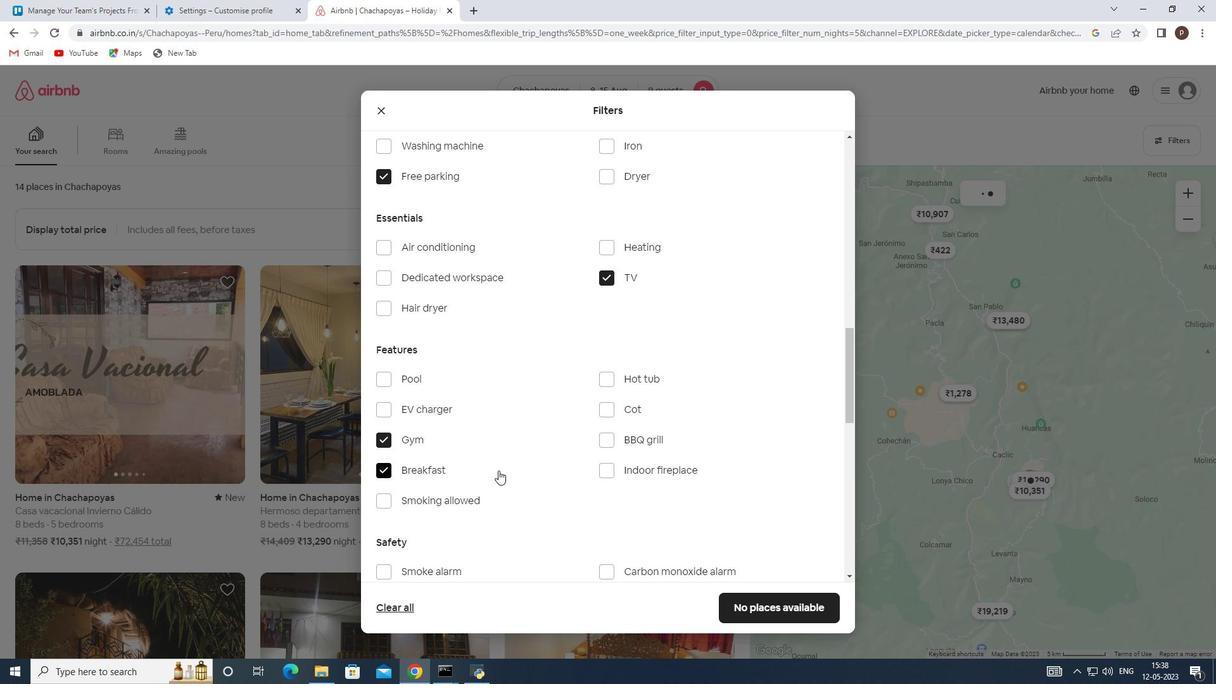 
Action: Mouse scrolled (500, 470) with delta (0, 0)
Screenshot: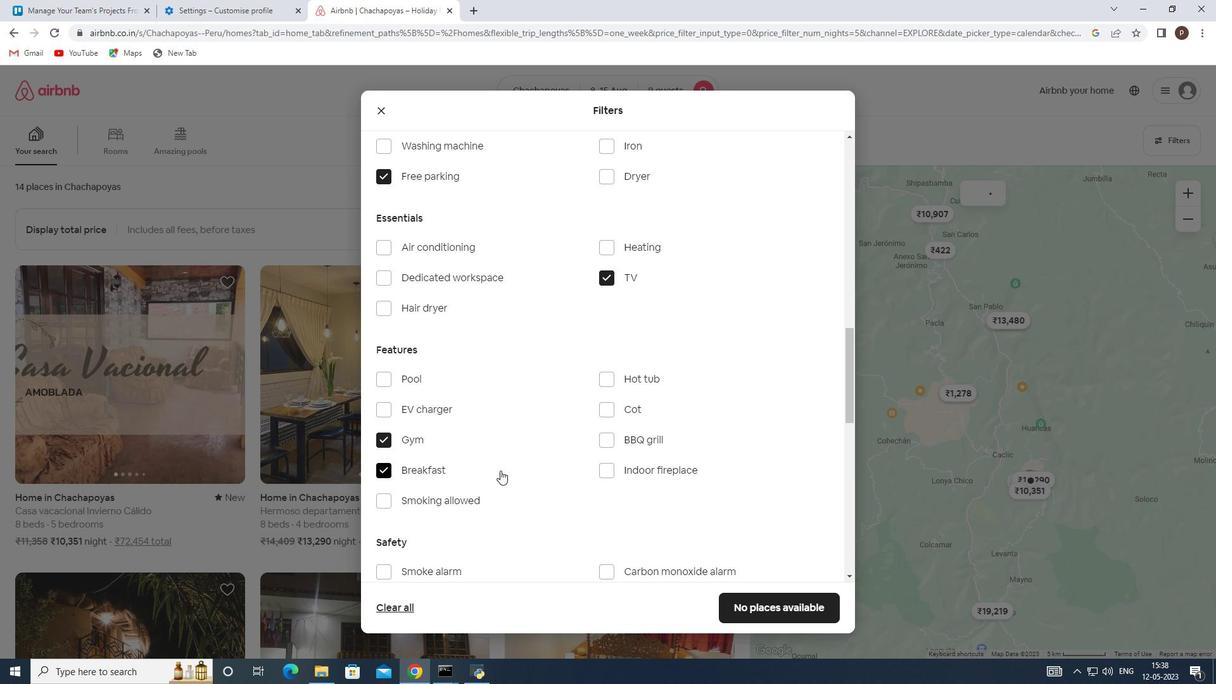 
Action: Mouse scrolled (500, 470) with delta (0, 0)
Screenshot: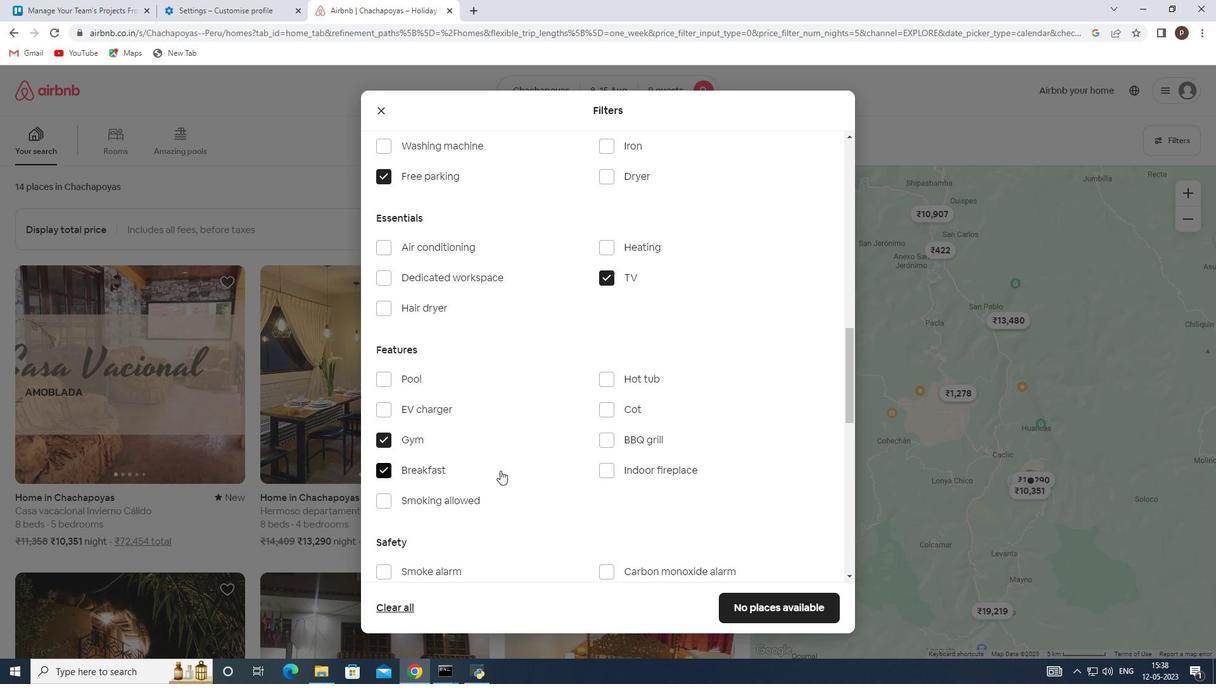 
Action: Mouse scrolled (500, 470) with delta (0, 0)
Screenshot: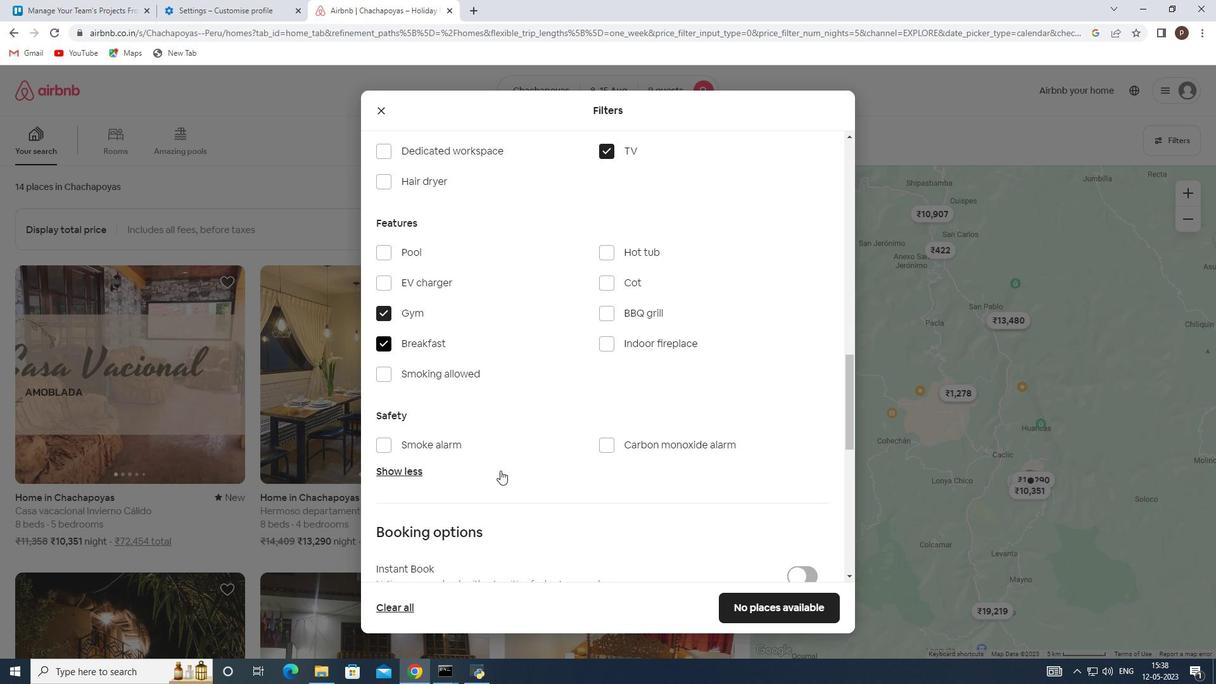 
Action: Mouse scrolled (500, 470) with delta (0, 0)
Screenshot: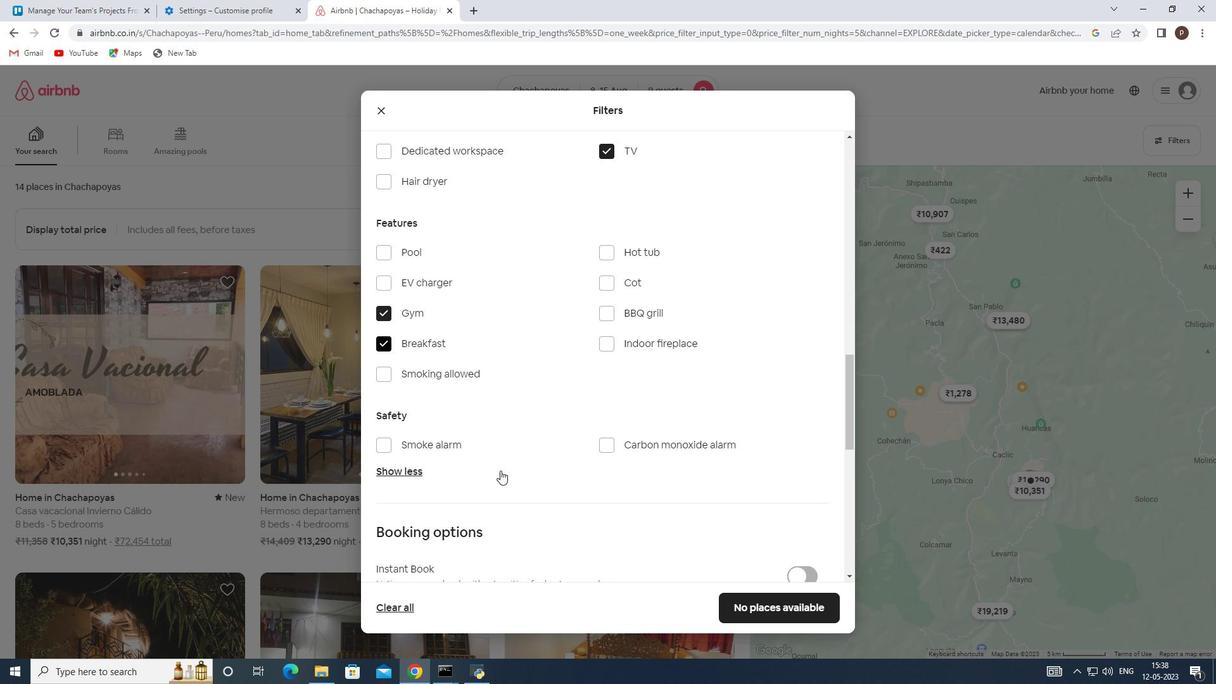 
Action: Mouse moved to (790, 493)
Screenshot: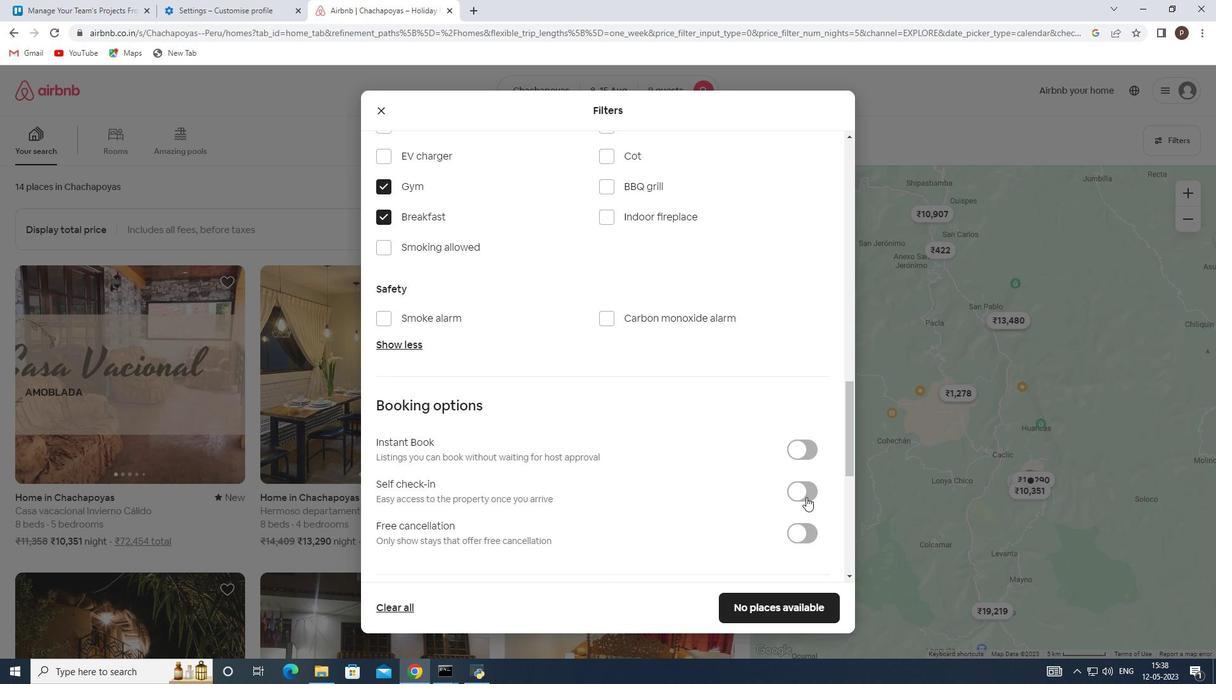 
Action: Mouse pressed left at (790, 493)
Screenshot: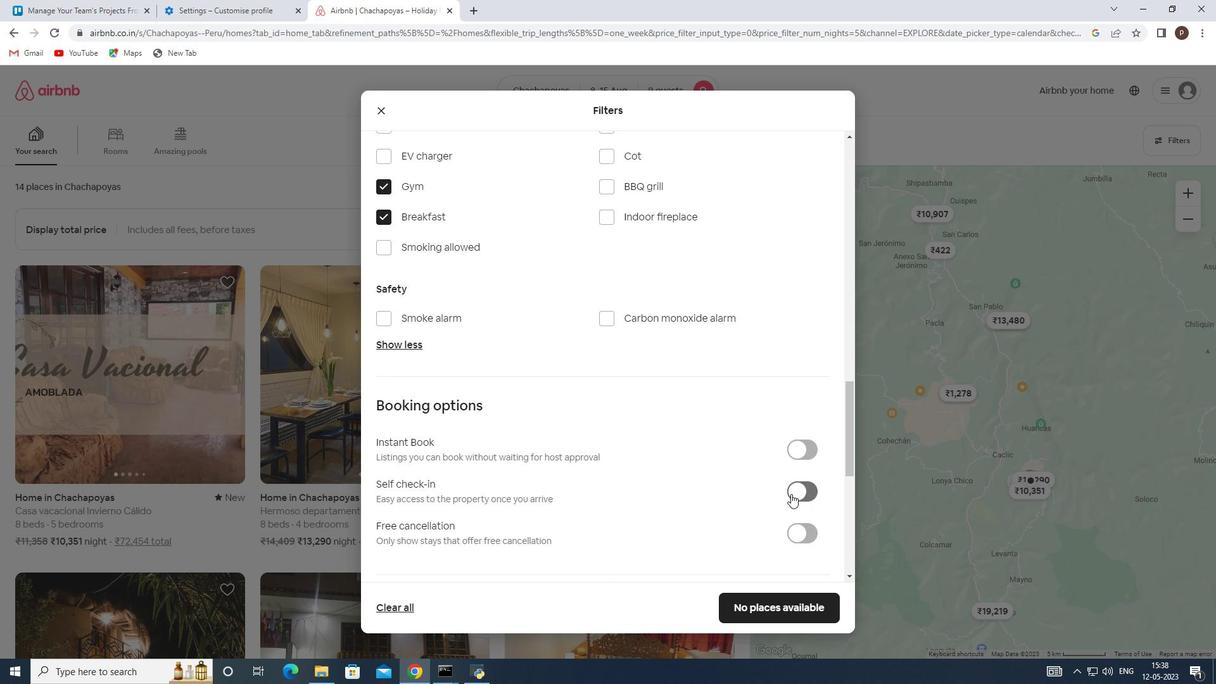 
Action: Mouse moved to (620, 482)
Screenshot: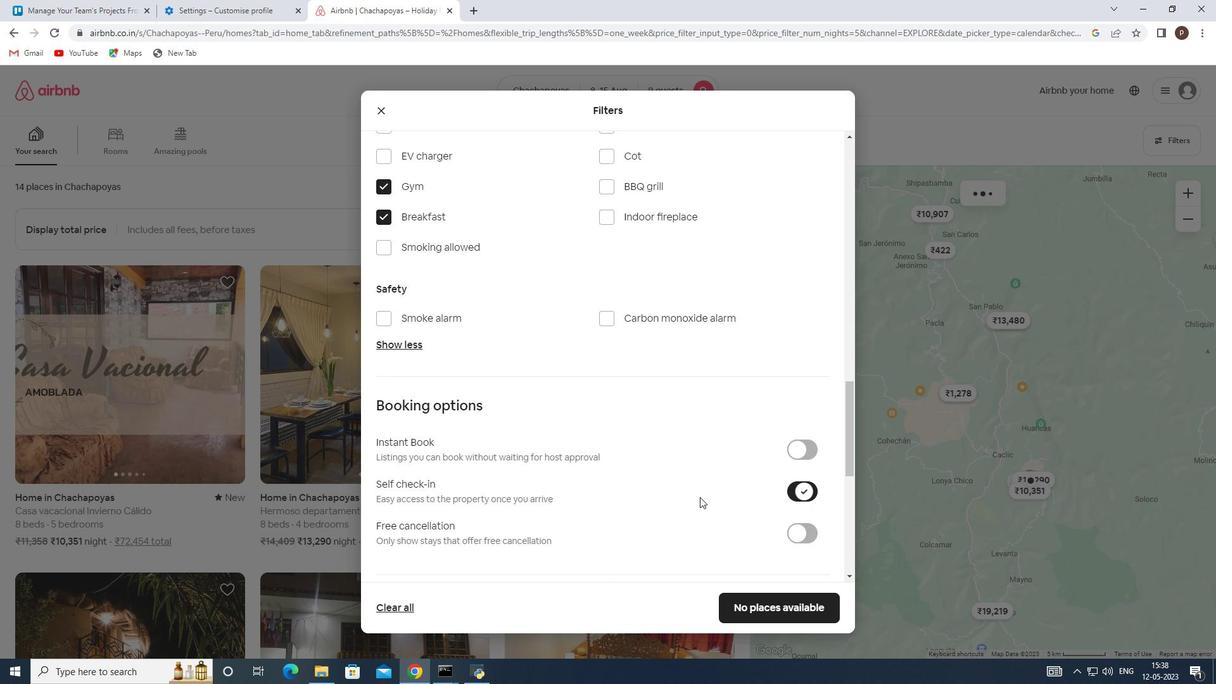 
Action: Mouse scrolled (620, 482) with delta (0, 0)
Screenshot: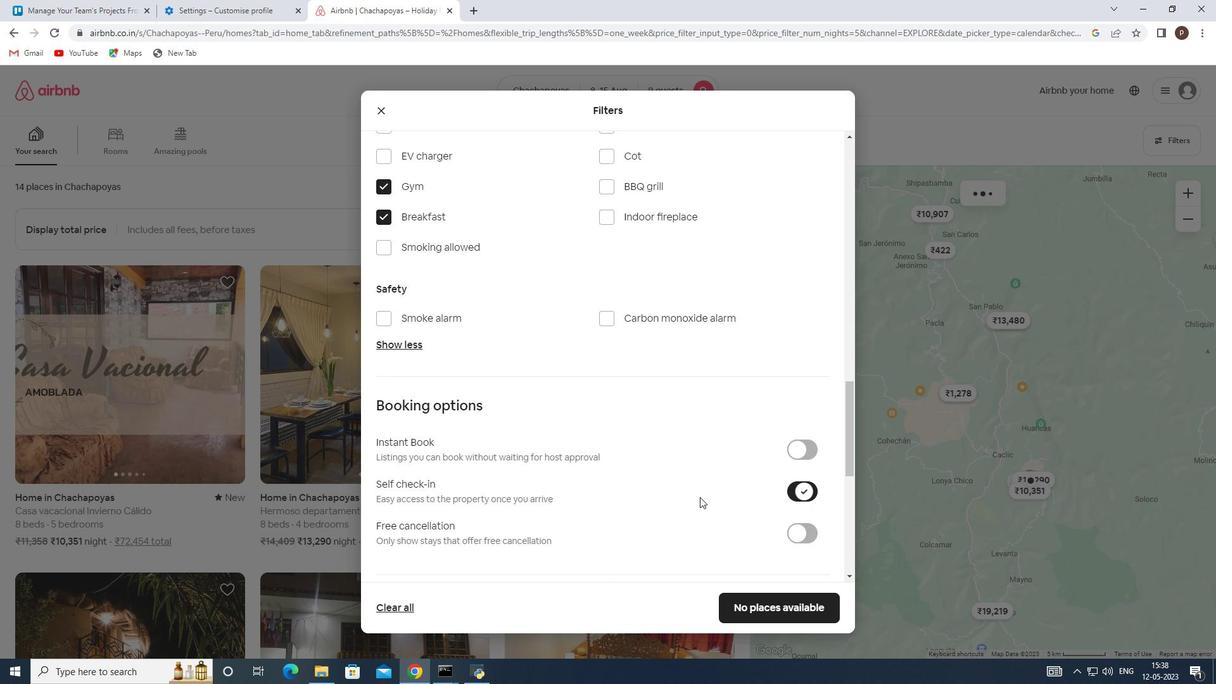 
Action: Mouse scrolled (620, 482) with delta (0, 0)
Screenshot: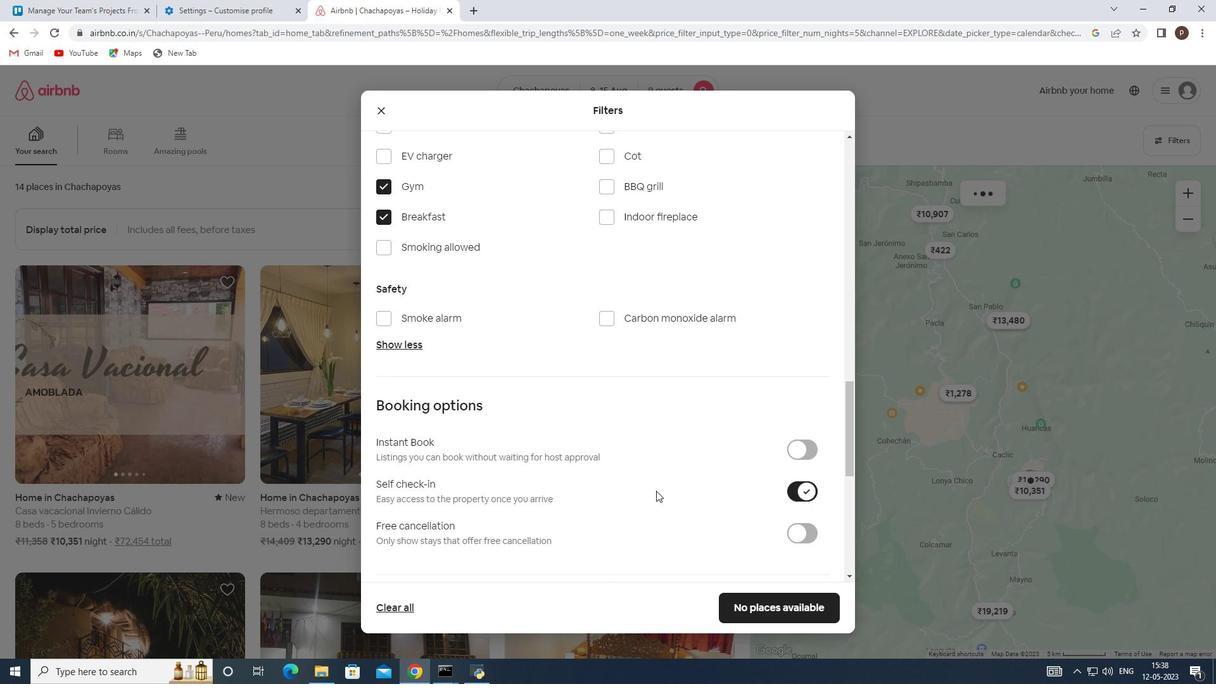 
Action: Mouse scrolled (620, 482) with delta (0, 0)
Screenshot: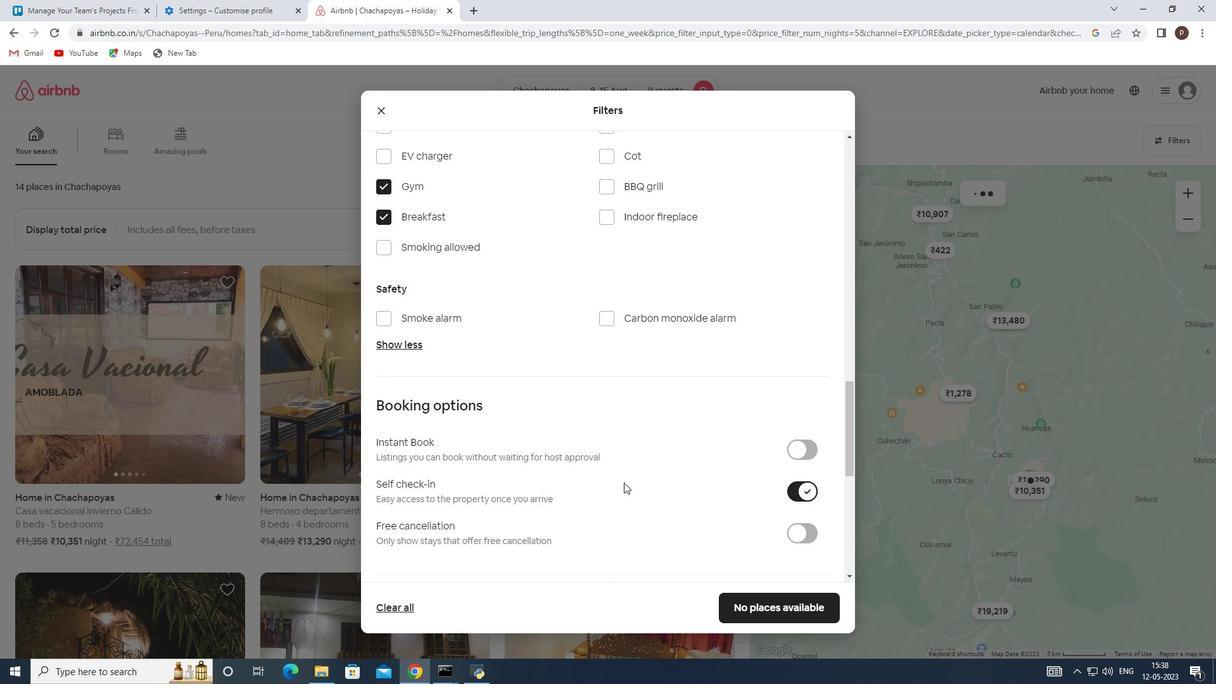
Action: Mouse scrolled (620, 482) with delta (0, 0)
Screenshot: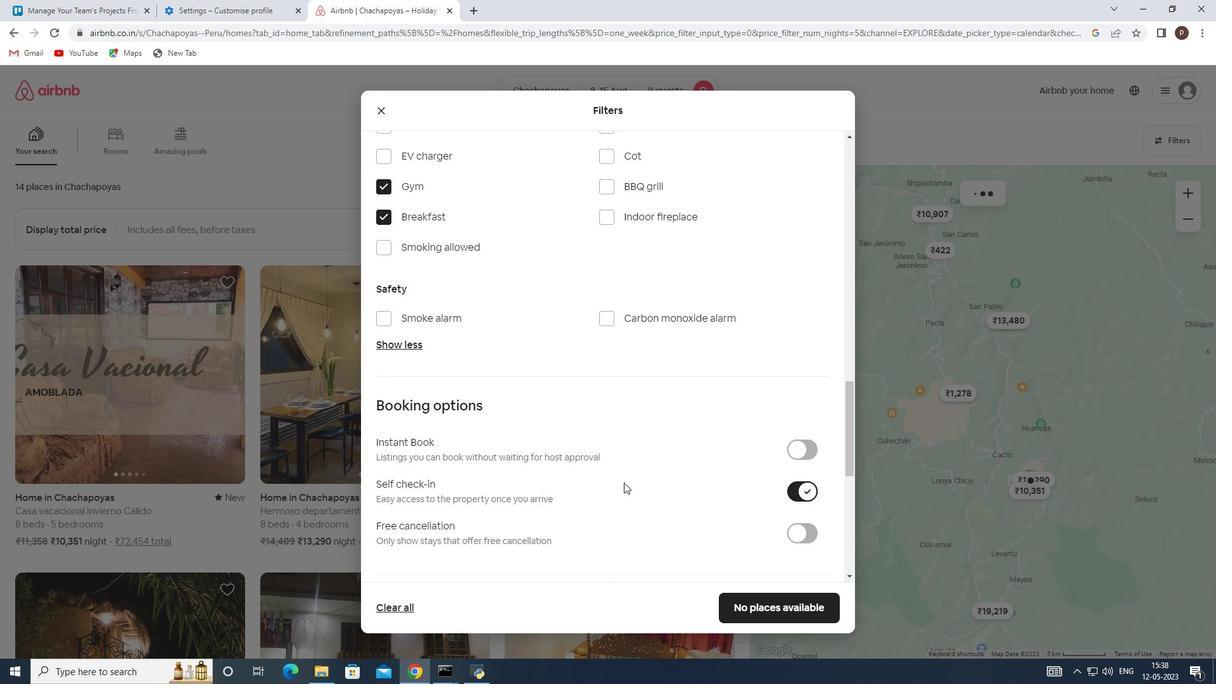 
Action: Mouse moved to (618, 482)
Screenshot: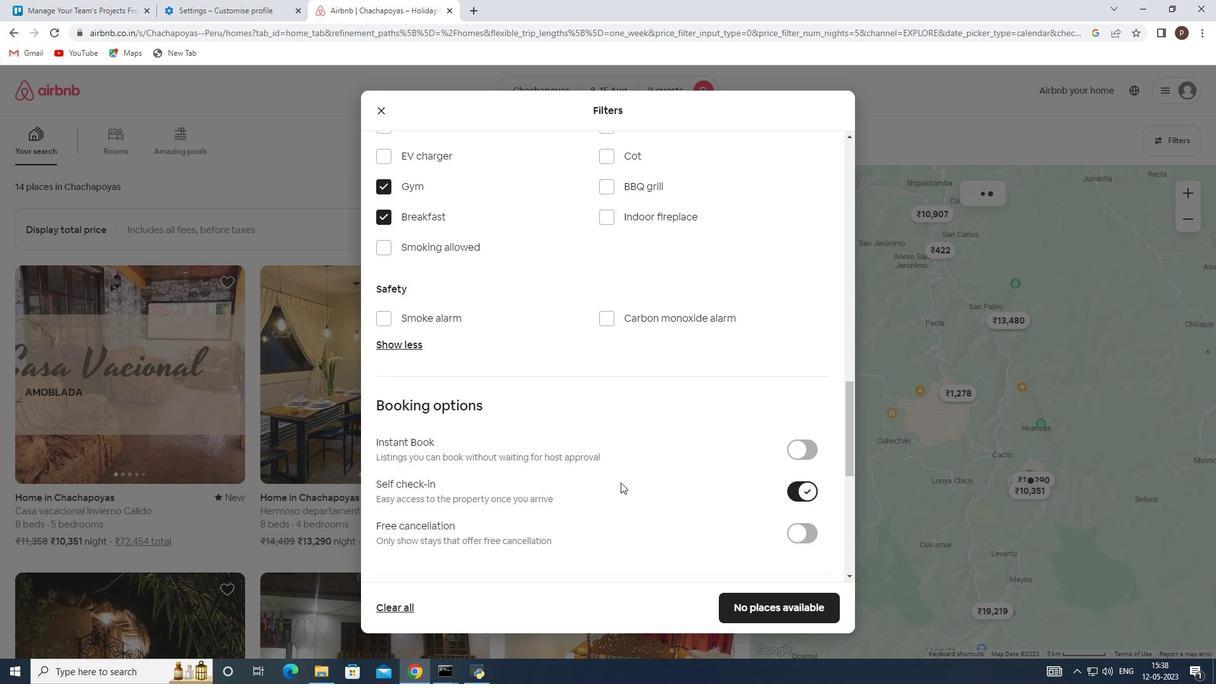 
Action: Mouse scrolled (618, 482) with delta (0, 0)
Screenshot: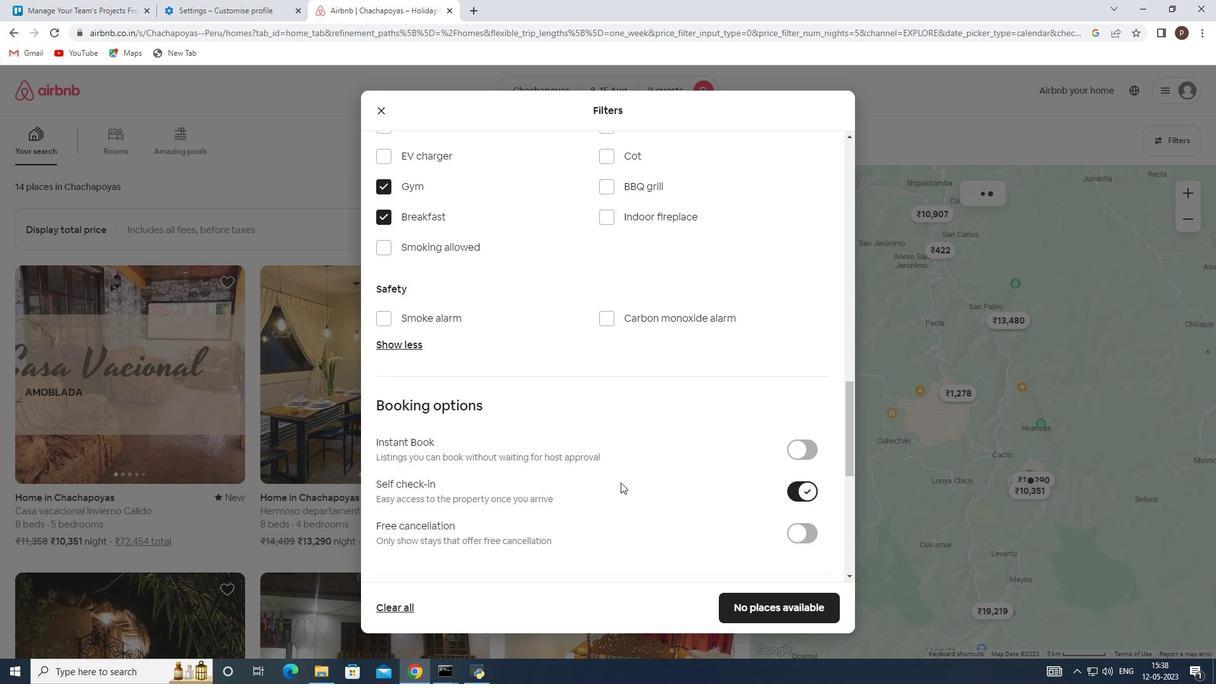 
Action: Mouse moved to (615, 482)
Screenshot: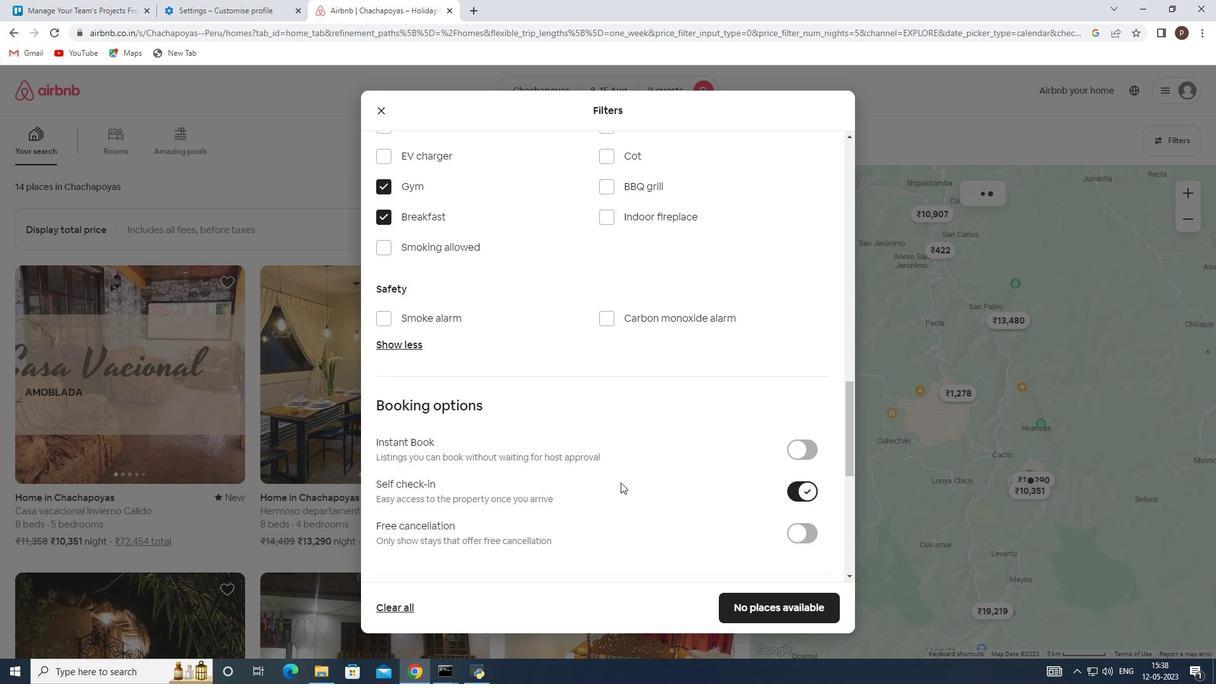
Action: Mouse scrolled (615, 482) with delta (0, 0)
Screenshot: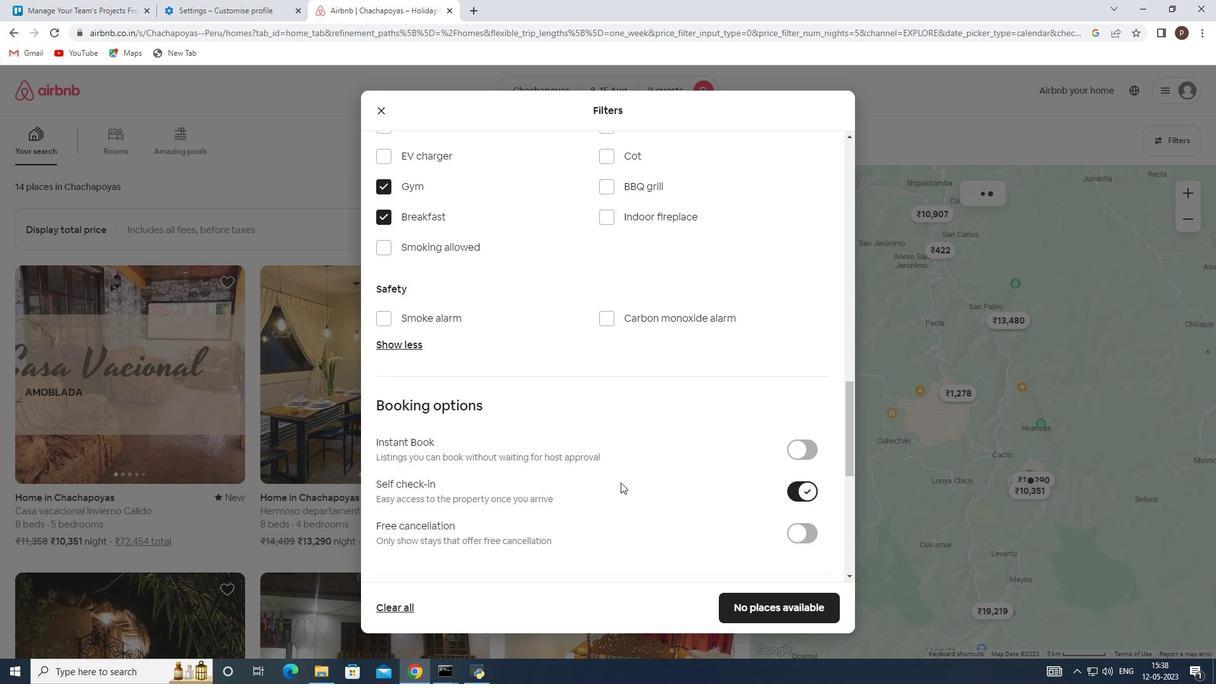 
Action: Mouse moved to (591, 475)
Screenshot: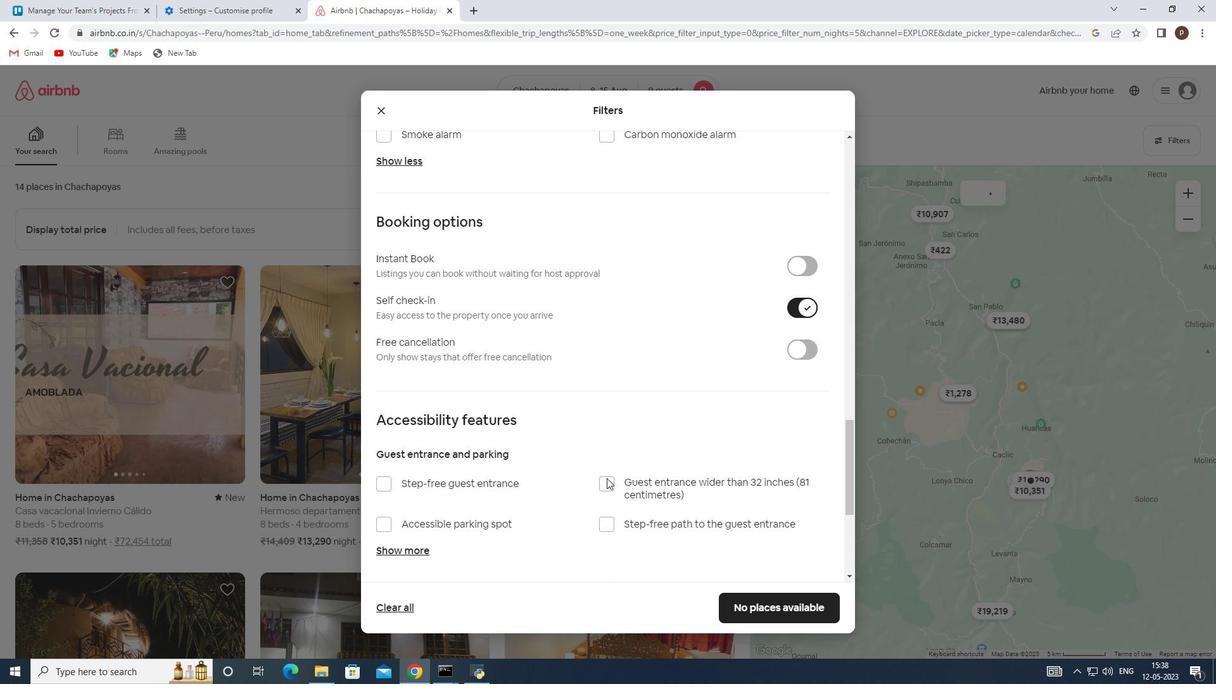 
Action: Mouse scrolled (591, 474) with delta (0, 0)
Screenshot: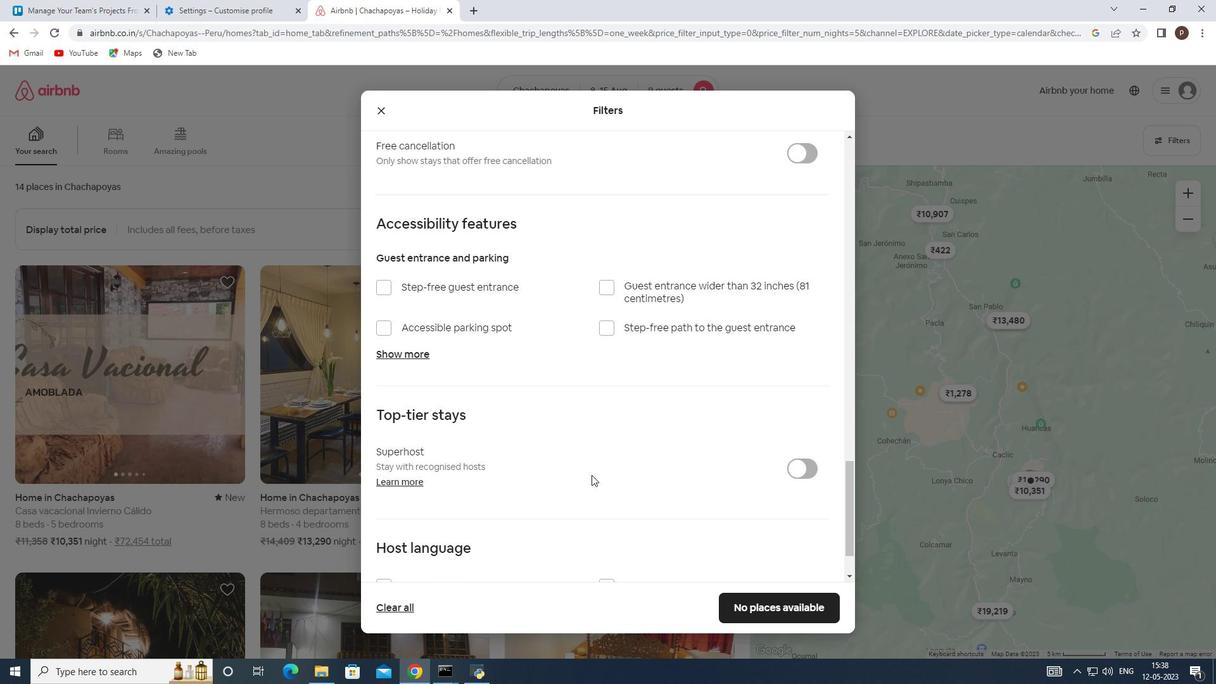 
Action: Mouse scrolled (591, 474) with delta (0, 0)
Screenshot: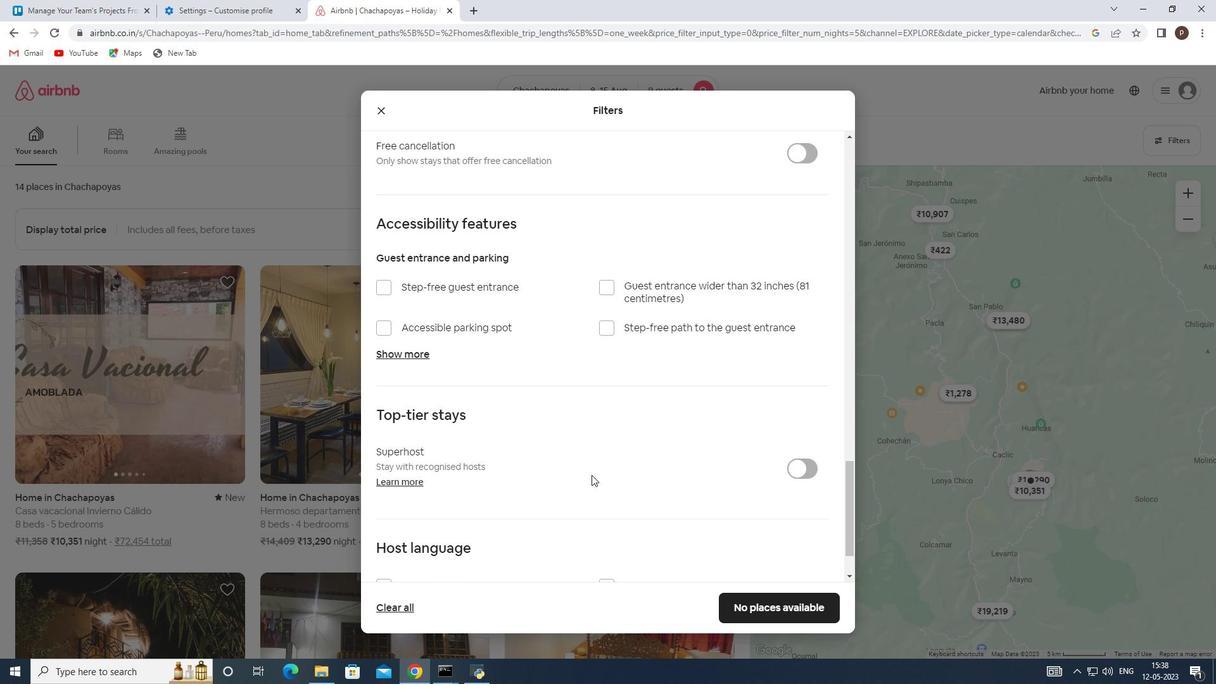 
Action: Mouse scrolled (591, 474) with delta (0, 0)
Screenshot: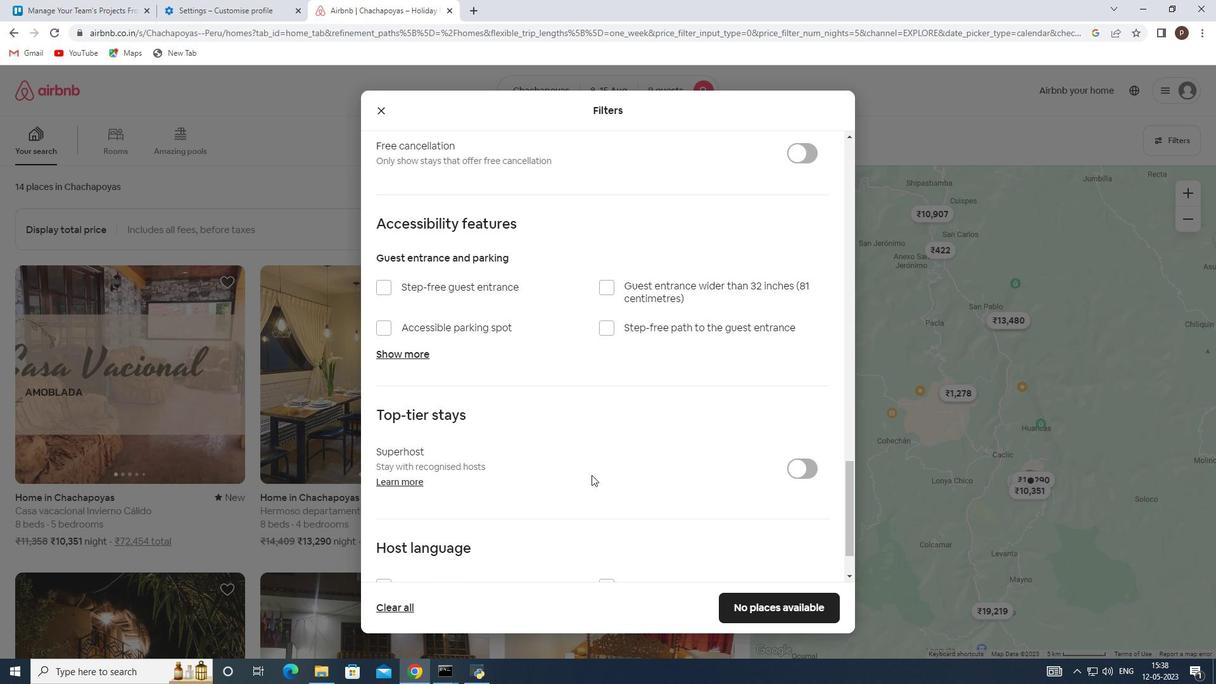 
Action: Mouse scrolled (591, 474) with delta (0, 0)
Screenshot: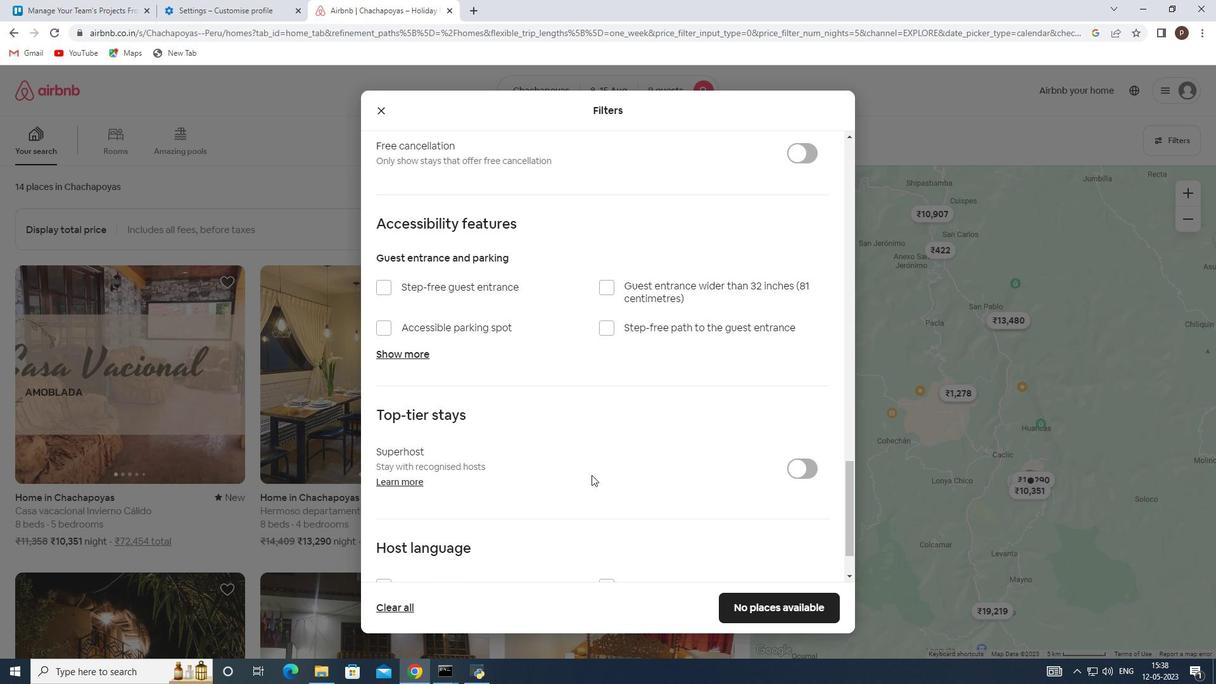 
Action: Mouse scrolled (591, 474) with delta (0, 0)
Screenshot: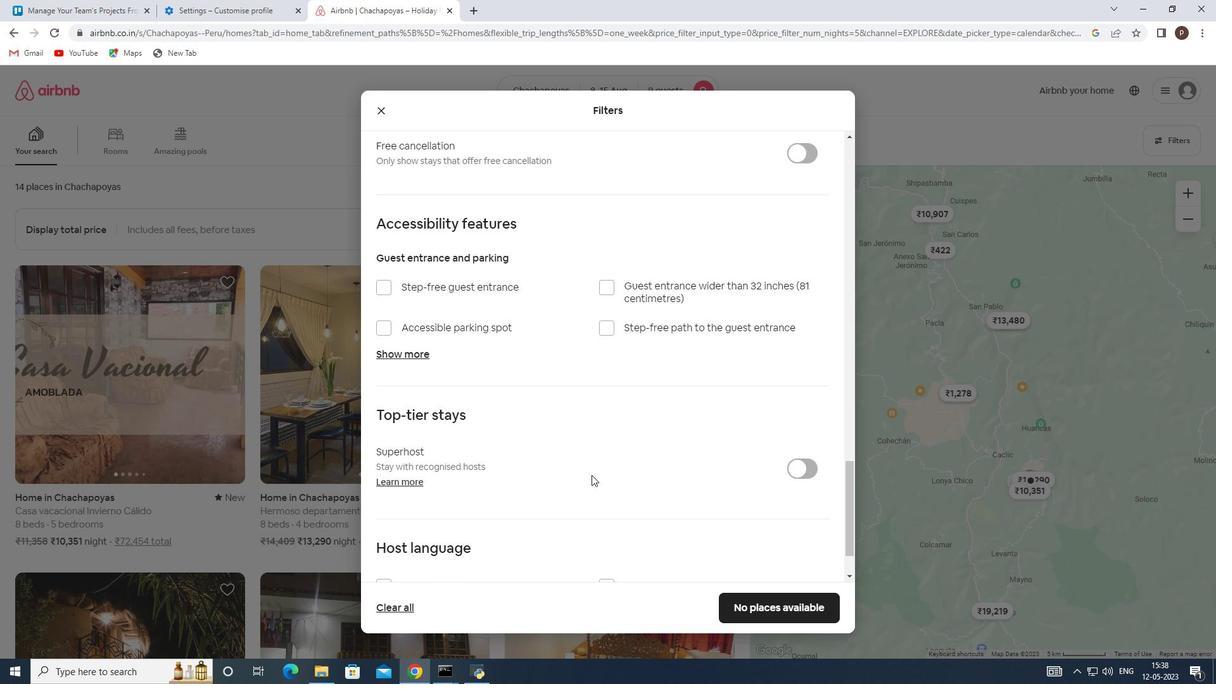 
Action: Mouse moved to (590, 475)
Screenshot: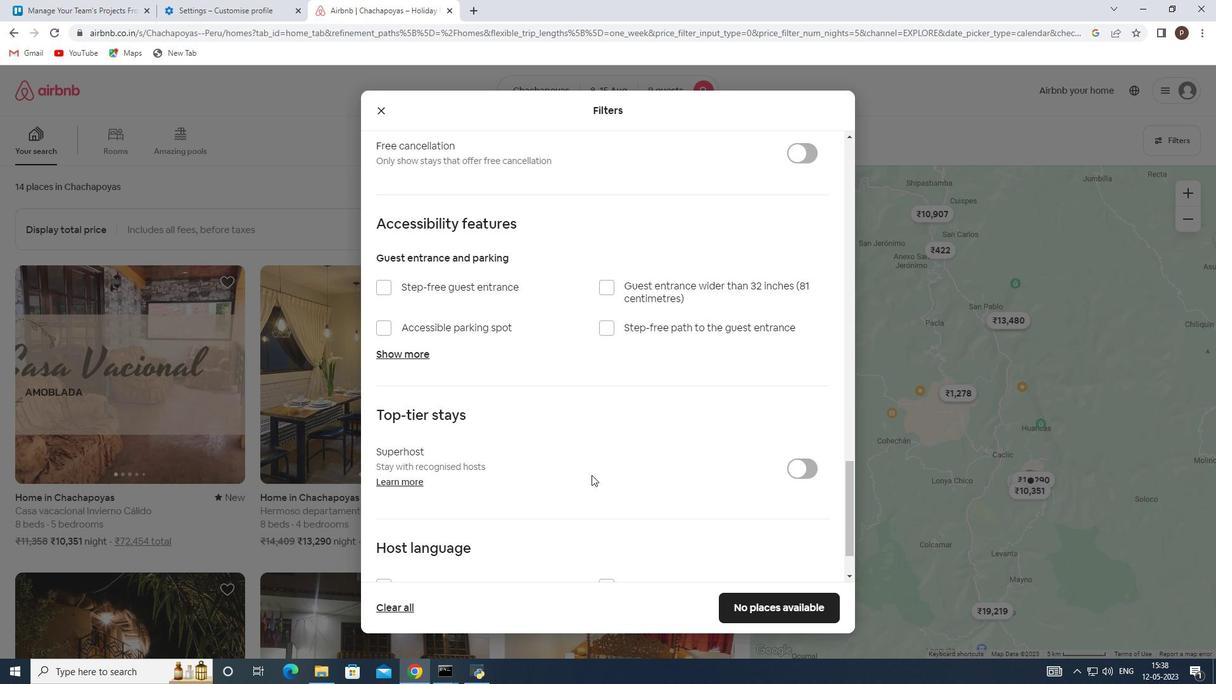 
Action: Mouse scrolled (590, 474) with delta (0, 0)
Screenshot: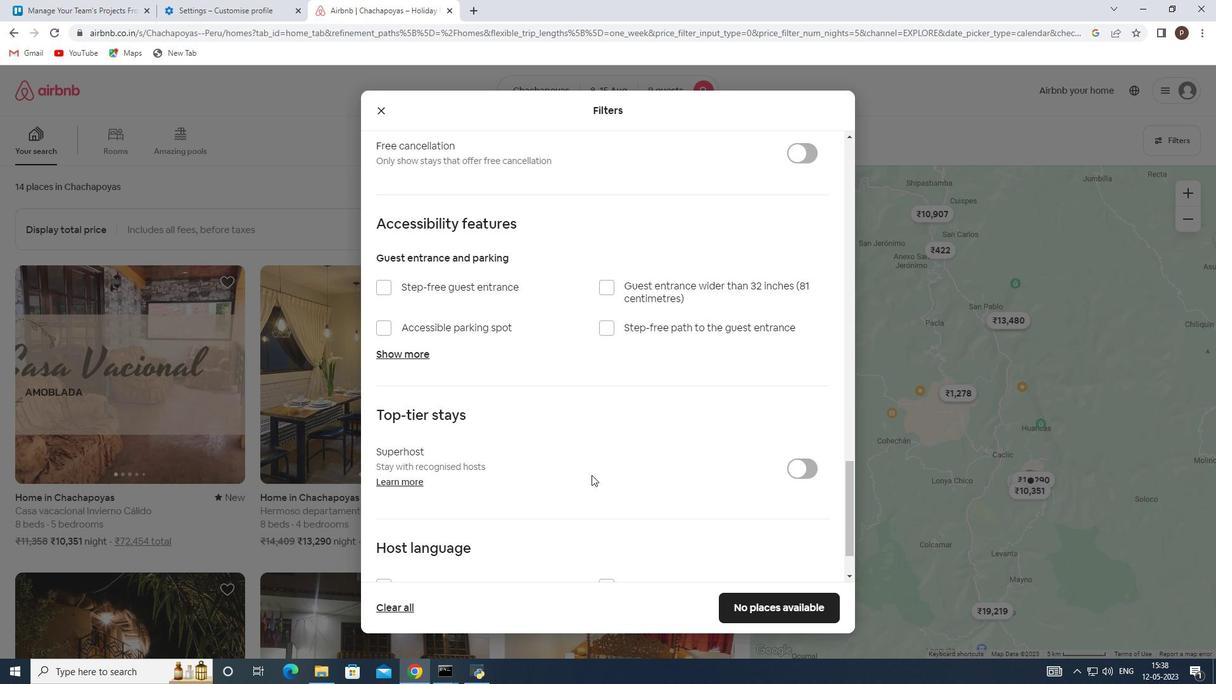 
Action: Mouse moved to (387, 515)
Screenshot: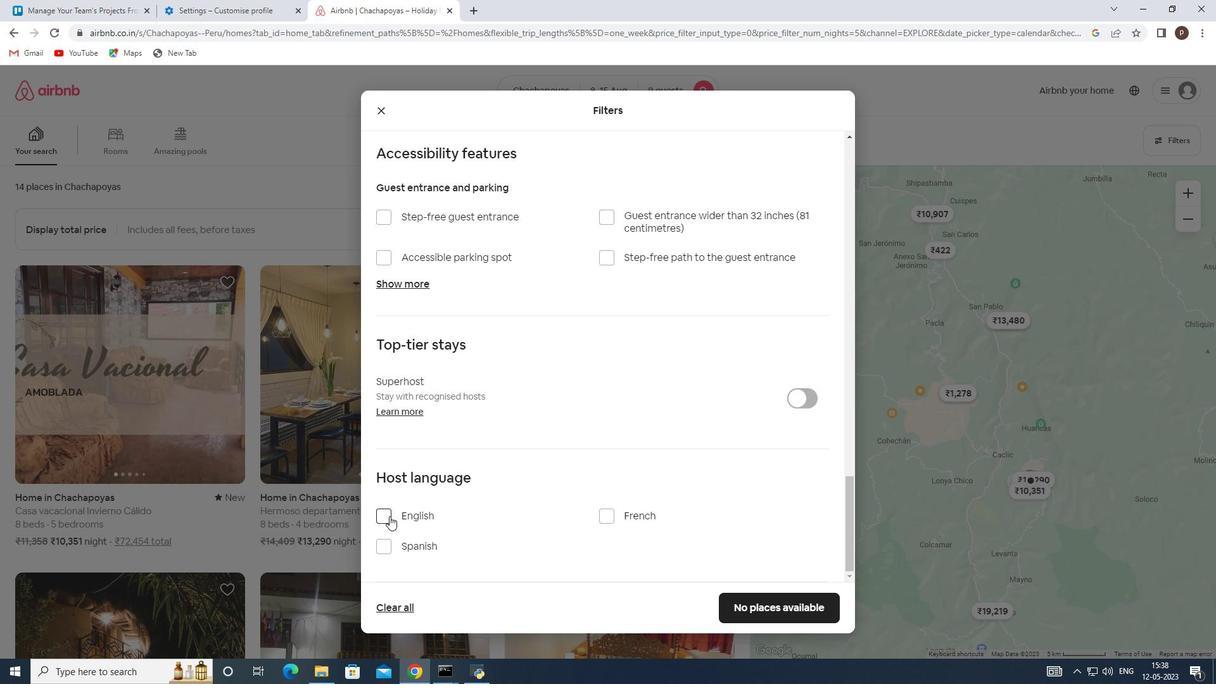 
Action: Mouse pressed left at (387, 515)
Screenshot: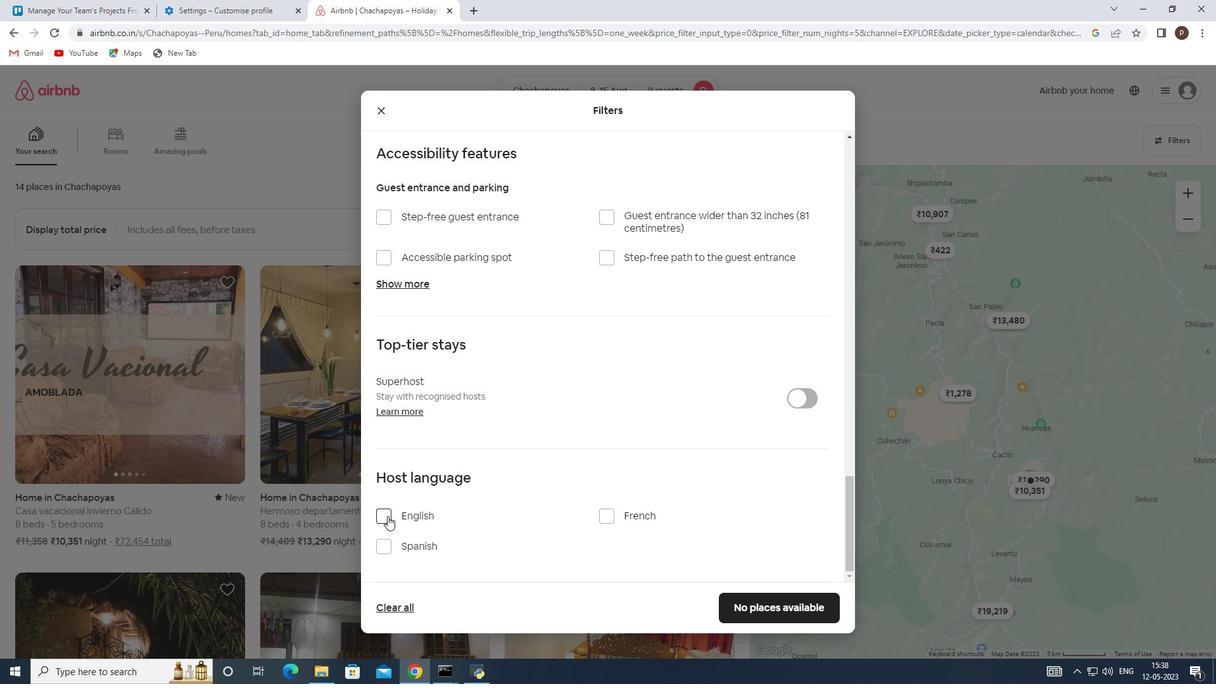 
Action: Mouse moved to (775, 598)
Screenshot: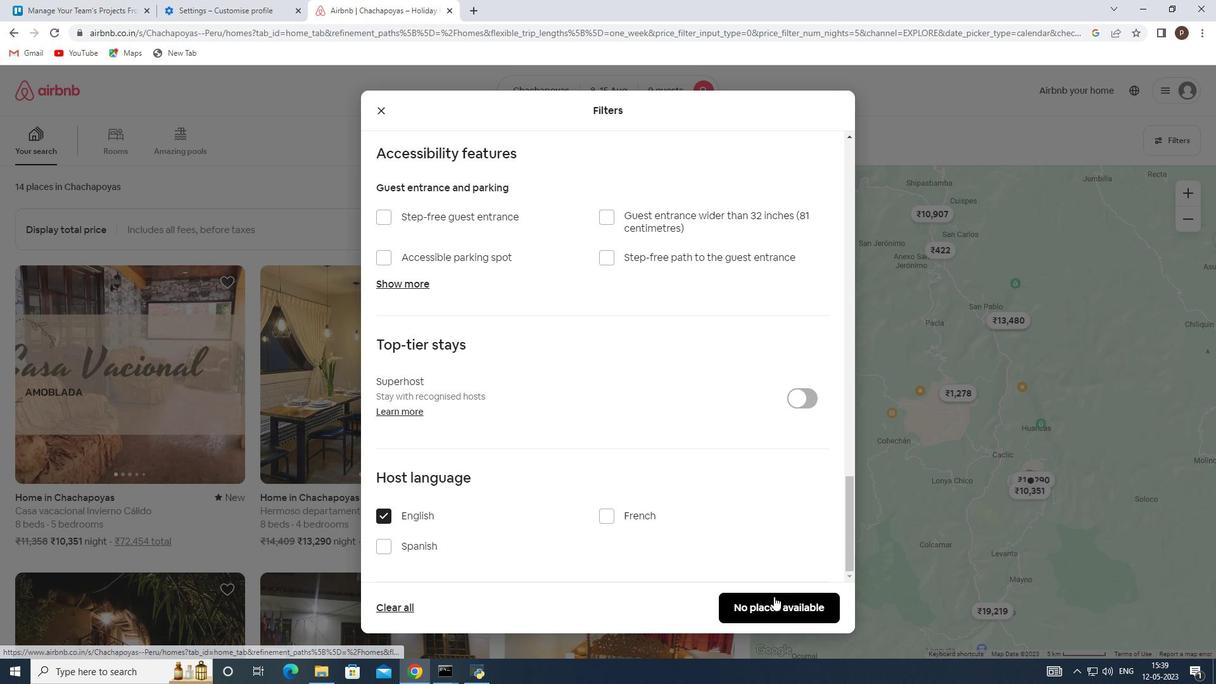 
Action: Mouse pressed left at (775, 598)
Screenshot: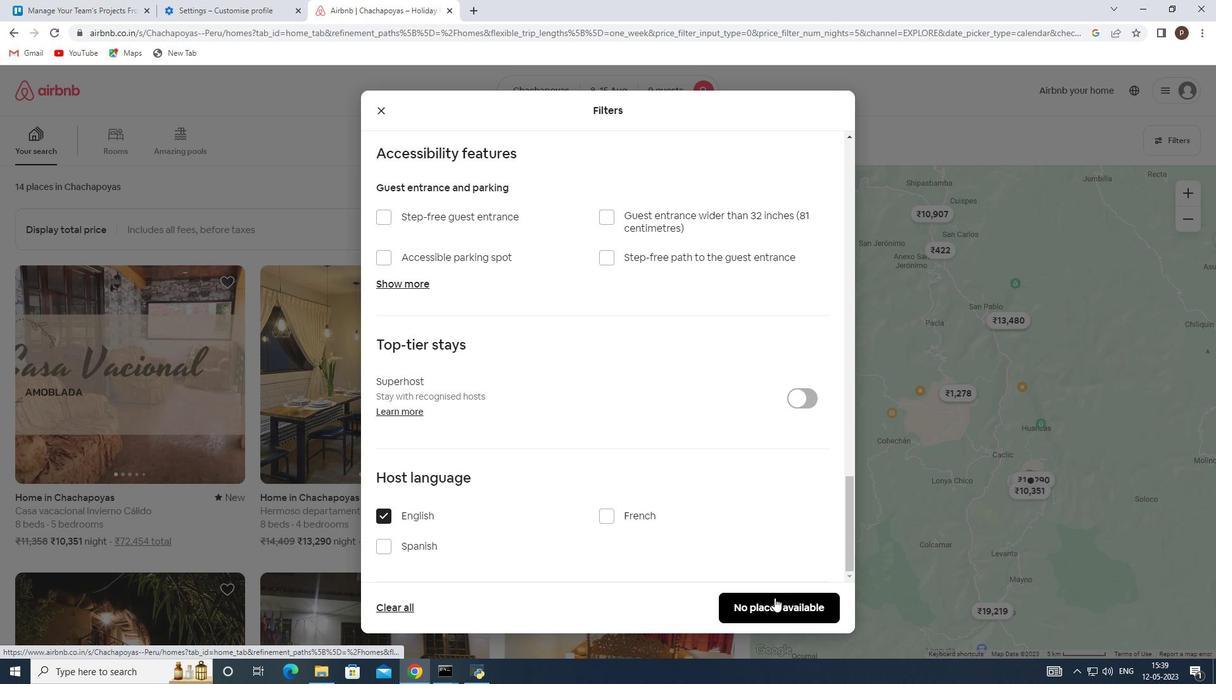 
